 Task: Open a Black Tie Letter Template save the file as 'procedure' Remove the following opetions from template: '1.	Type the sender company name_x000D_
2.	Type the sender company address_x000D_
3.	Type the recipient address_x000D_
4.	Type the closing_x000D_
5.	Type the sender title_x000D_
6.	Type the sender company name_x000D_
'Pick the date  '19 January, 2022' and type Salutation  Hello. Add body to the letter I wanted to share some exciting news with you. I have been accepted into the university of my dreams! This is a significant milestone in my academic journey, and I am grateful for your guidance and support throughout the application process. Thank you for believing in me.. Insert watermark  'confidential 26'
Action: Mouse moved to (29, 22)
Screenshot: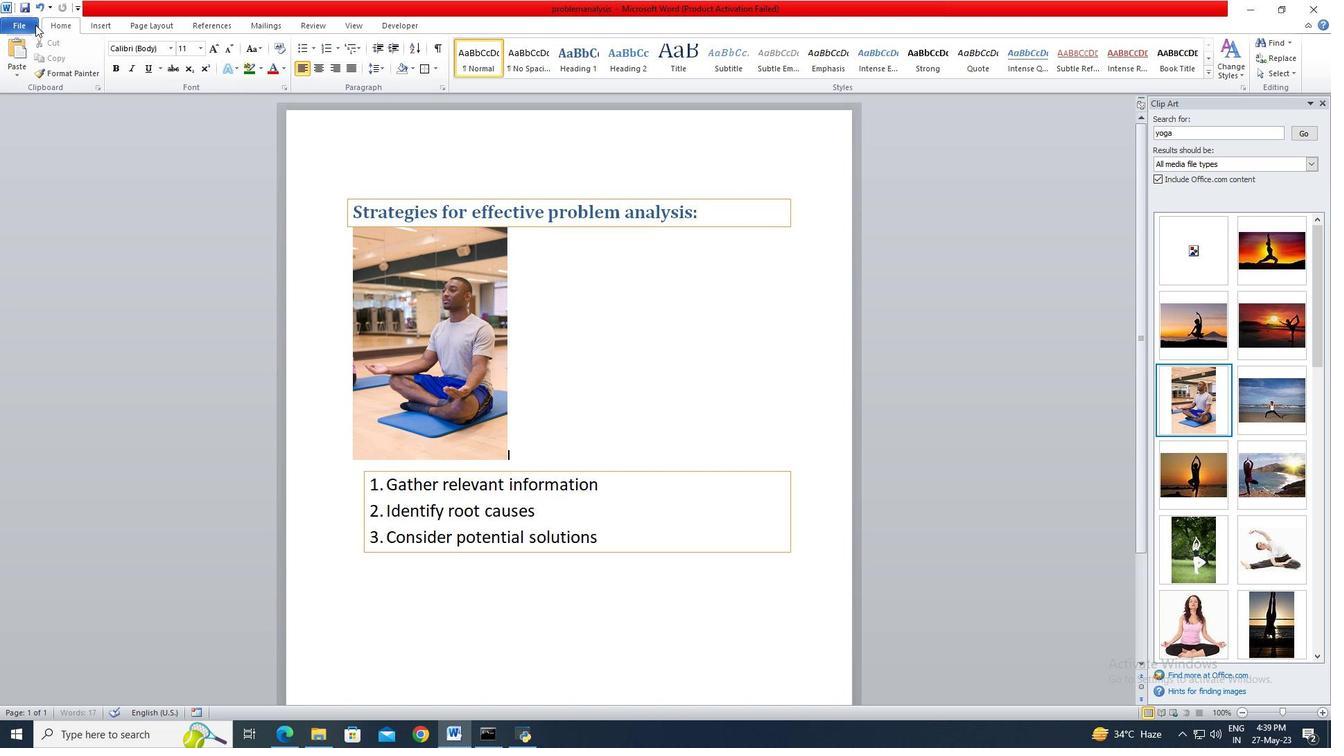
Action: Mouse pressed left at (29, 22)
Screenshot: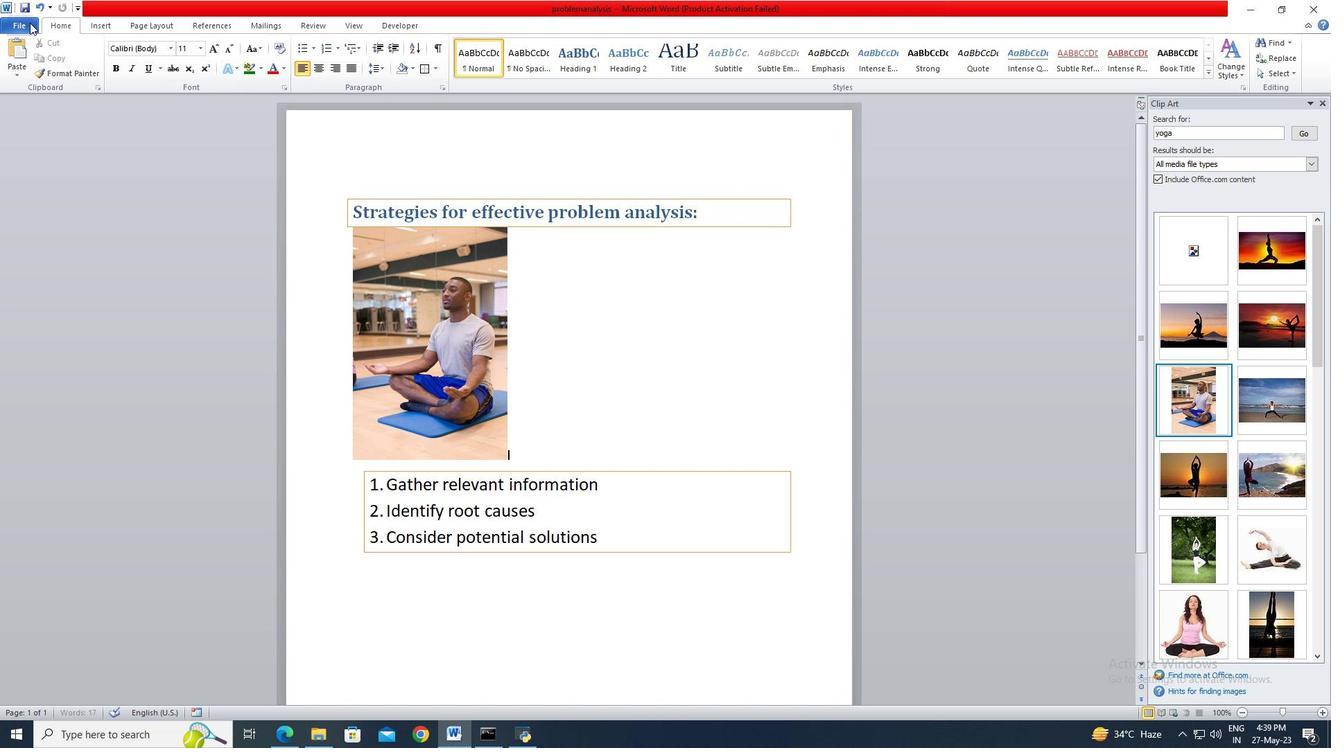 
Action: Mouse moved to (35, 182)
Screenshot: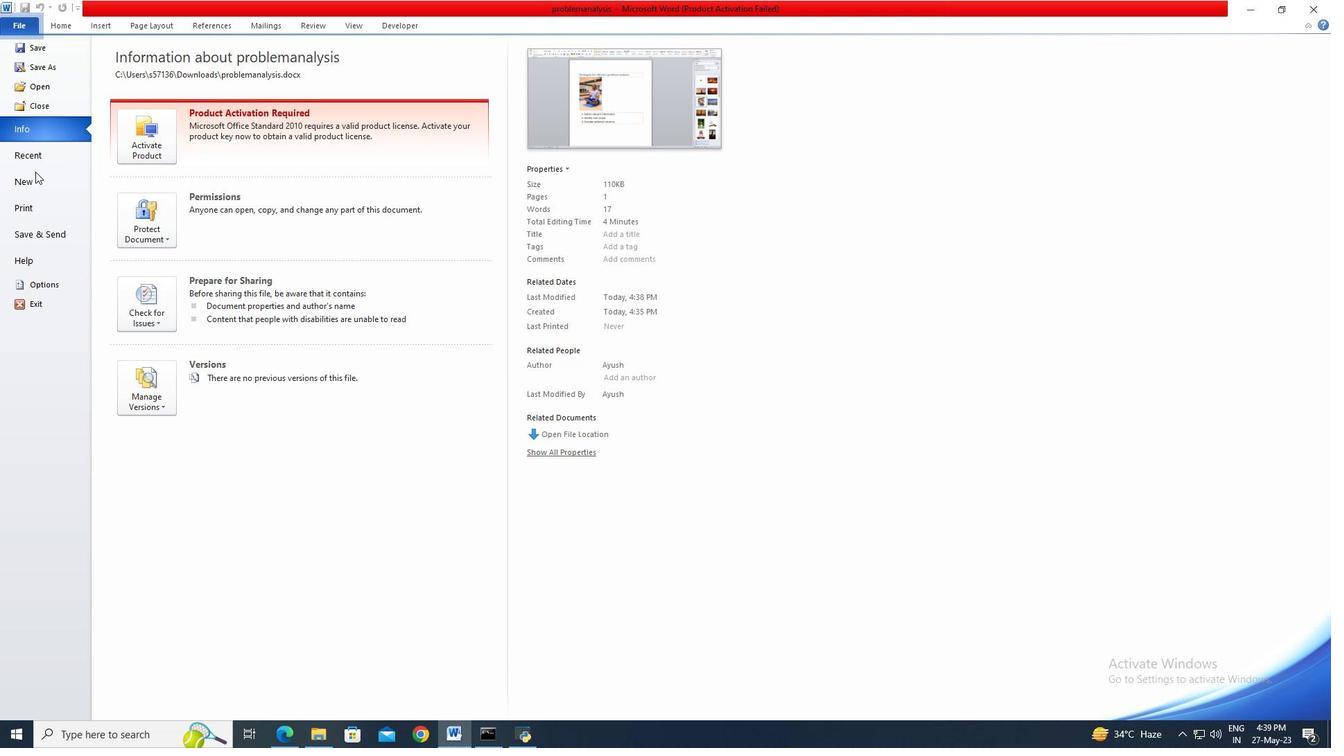 
Action: Mouse pressed left at (35, 182)
Screenshot: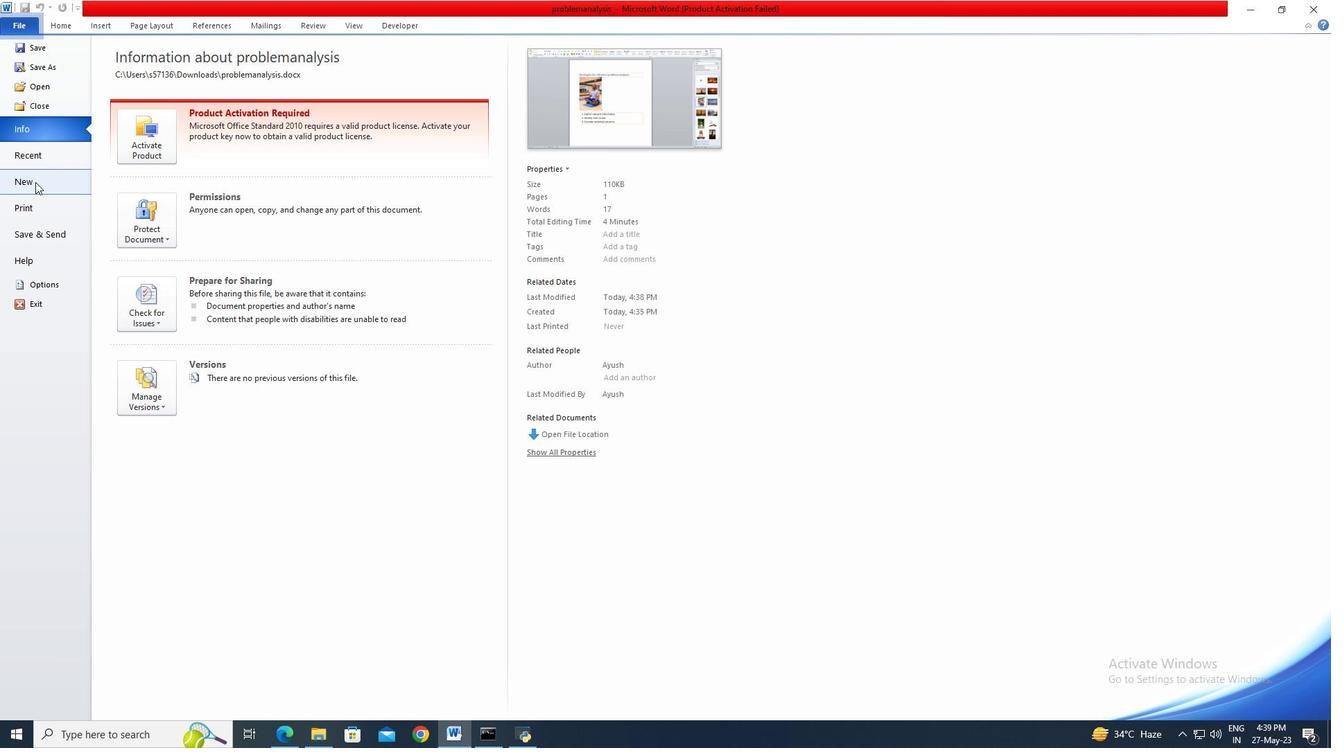 
Action: Mouse moved to (300, 151)
Screenshot: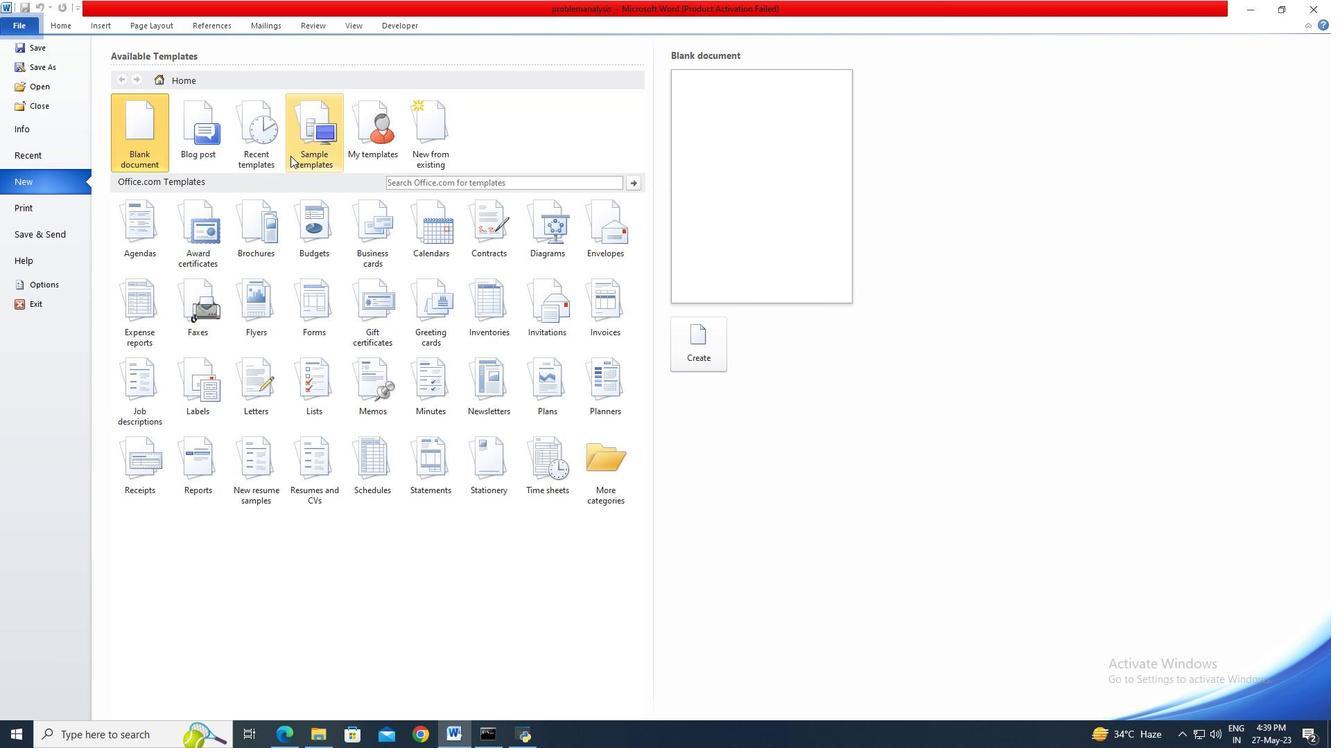 
Action: Mouse pressed left at (300, 151)
Screenshot: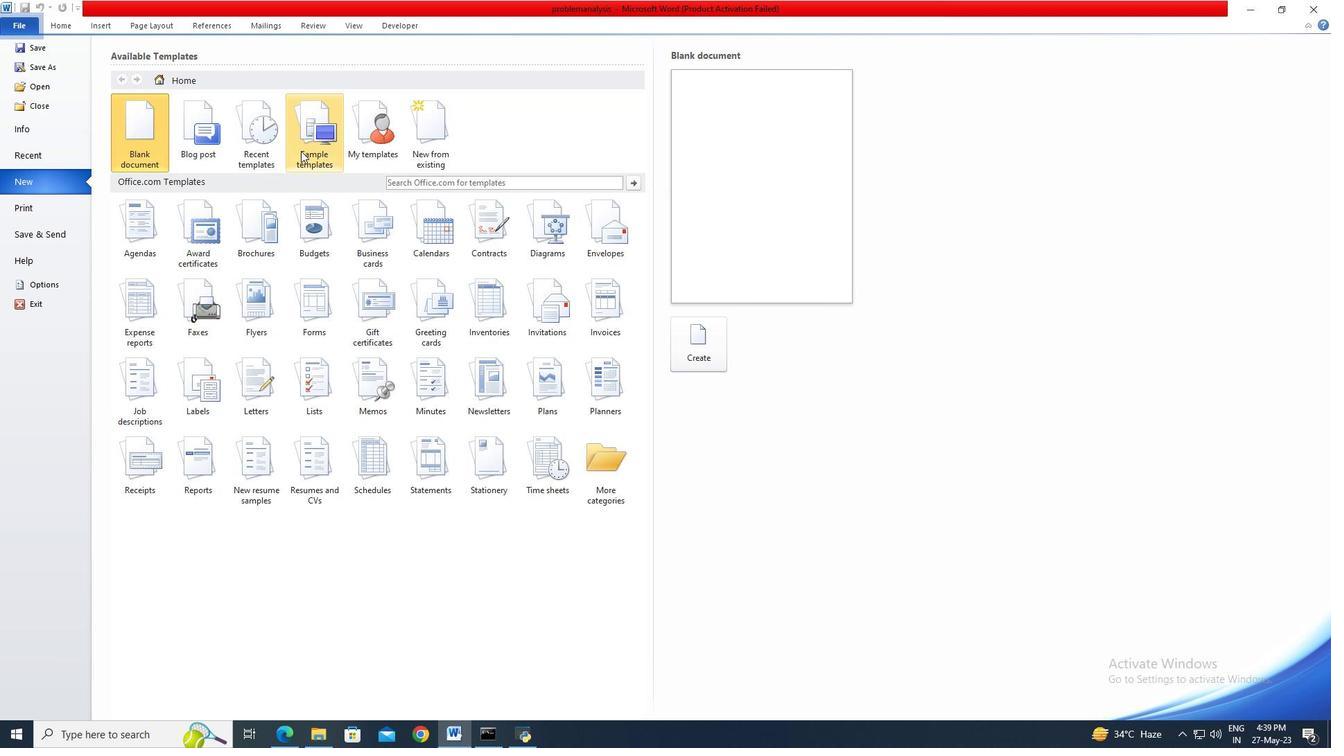 
Action: Mouse moved to (456, 275)
Screenshot: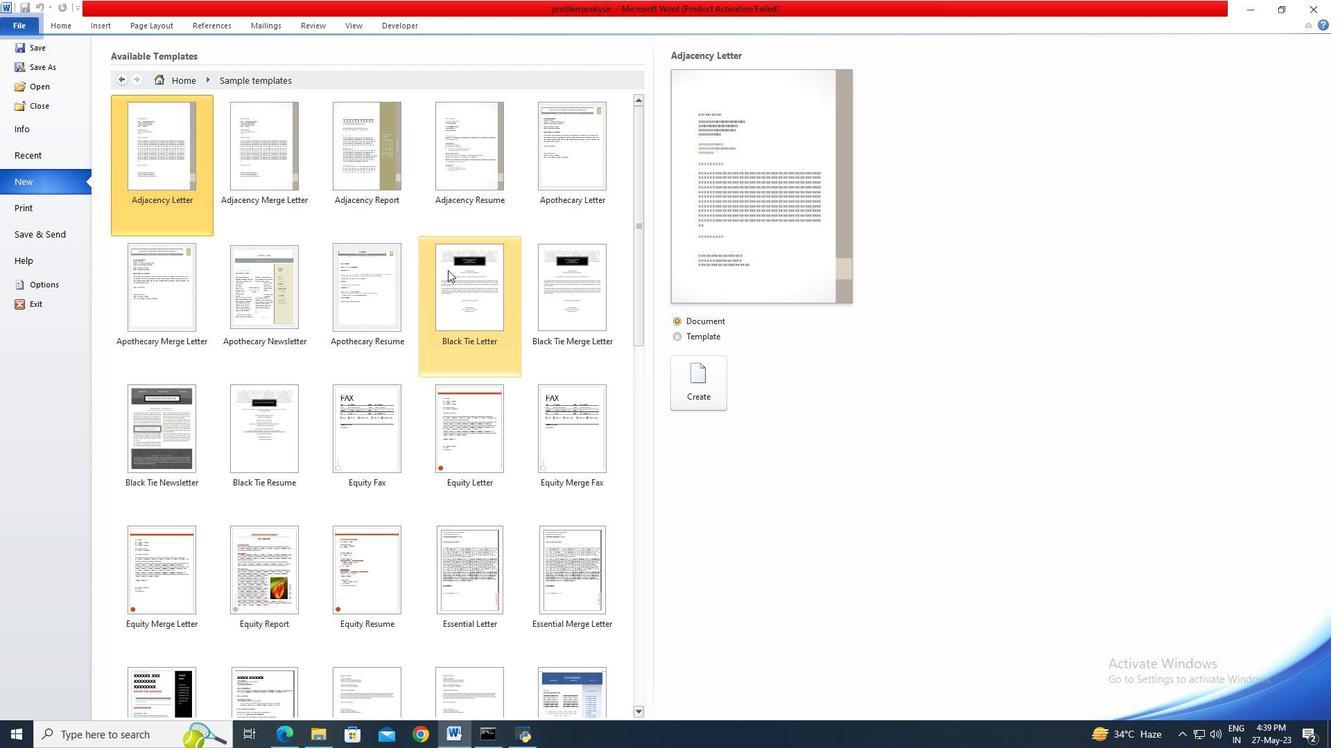 
Action: Mouse pressed left at (456, 275)
Screenshot: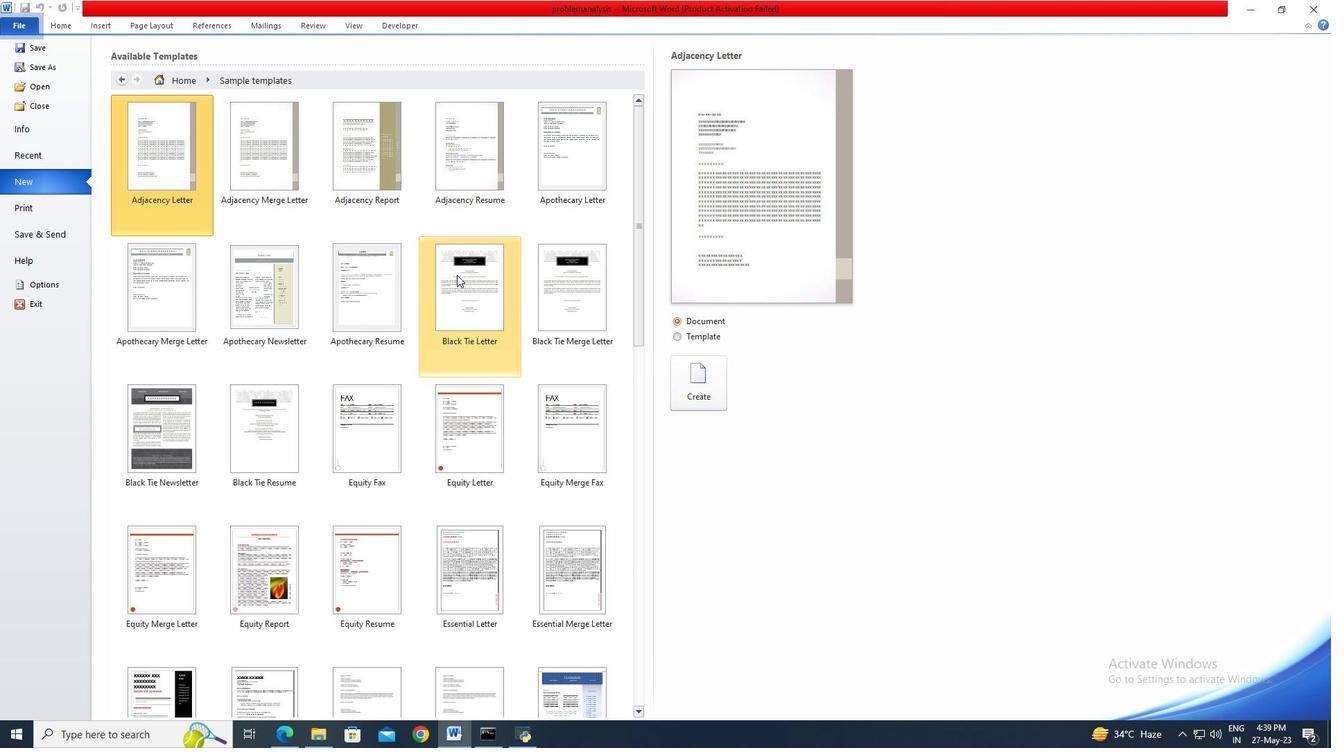 
Action: Mouse moved to (676, 336)
Screenshot: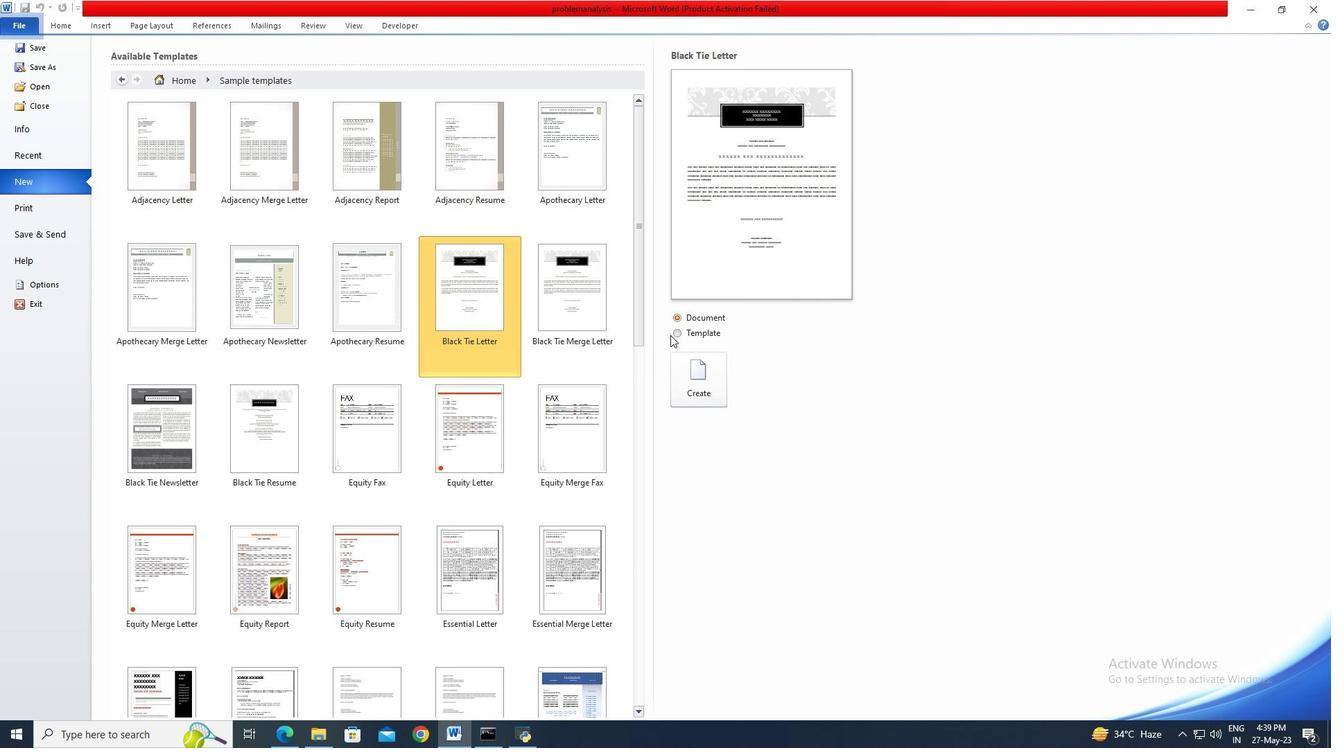 
Action: Mouse pressed left at (676, 336)
Screenshot: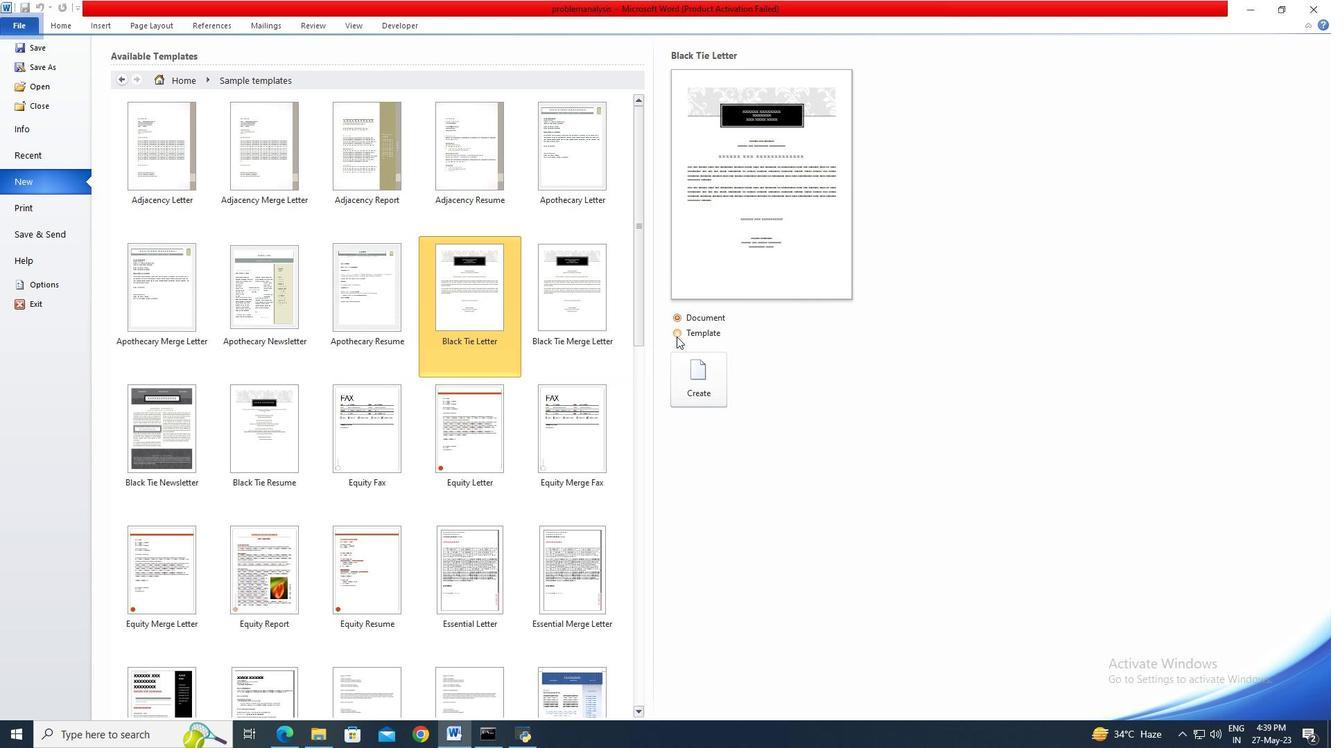 
Action: Mouse moved to (705, 391)
Screenshot: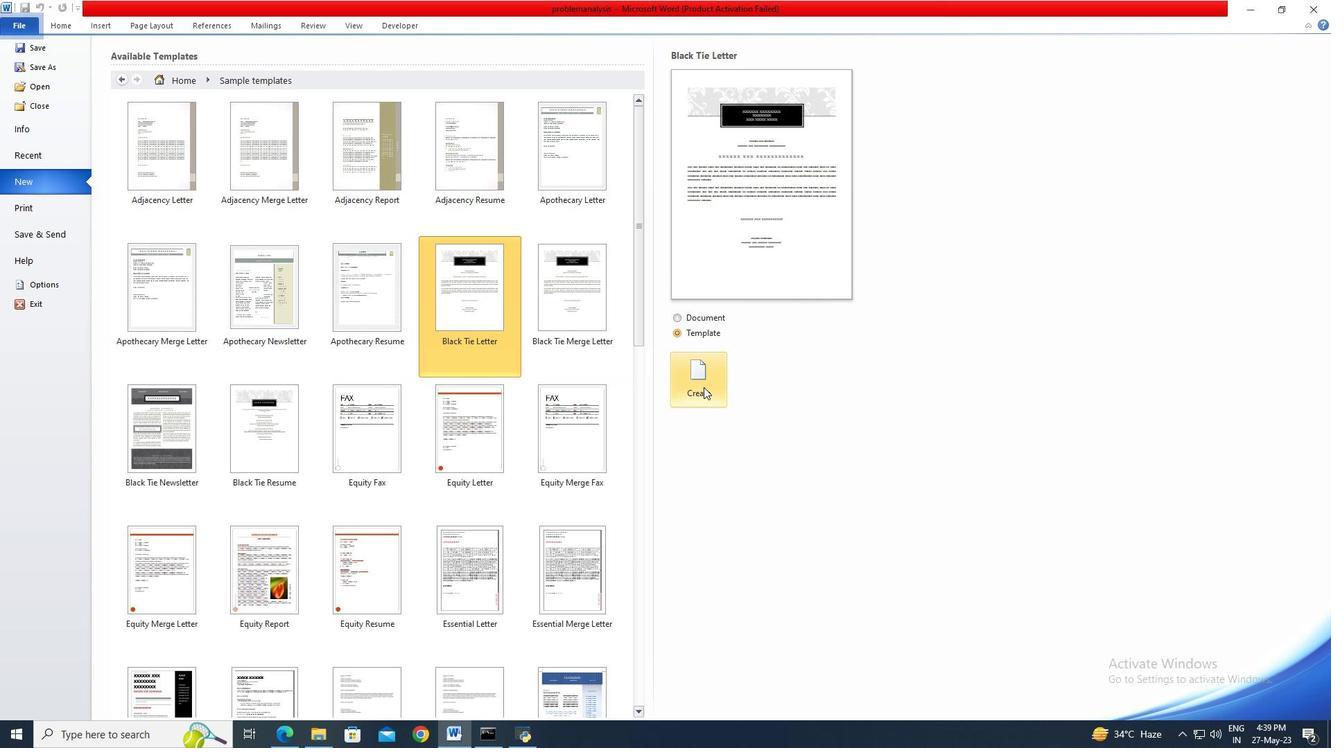 
Action: Mouse pressed left at (705, 391)
Screenshot: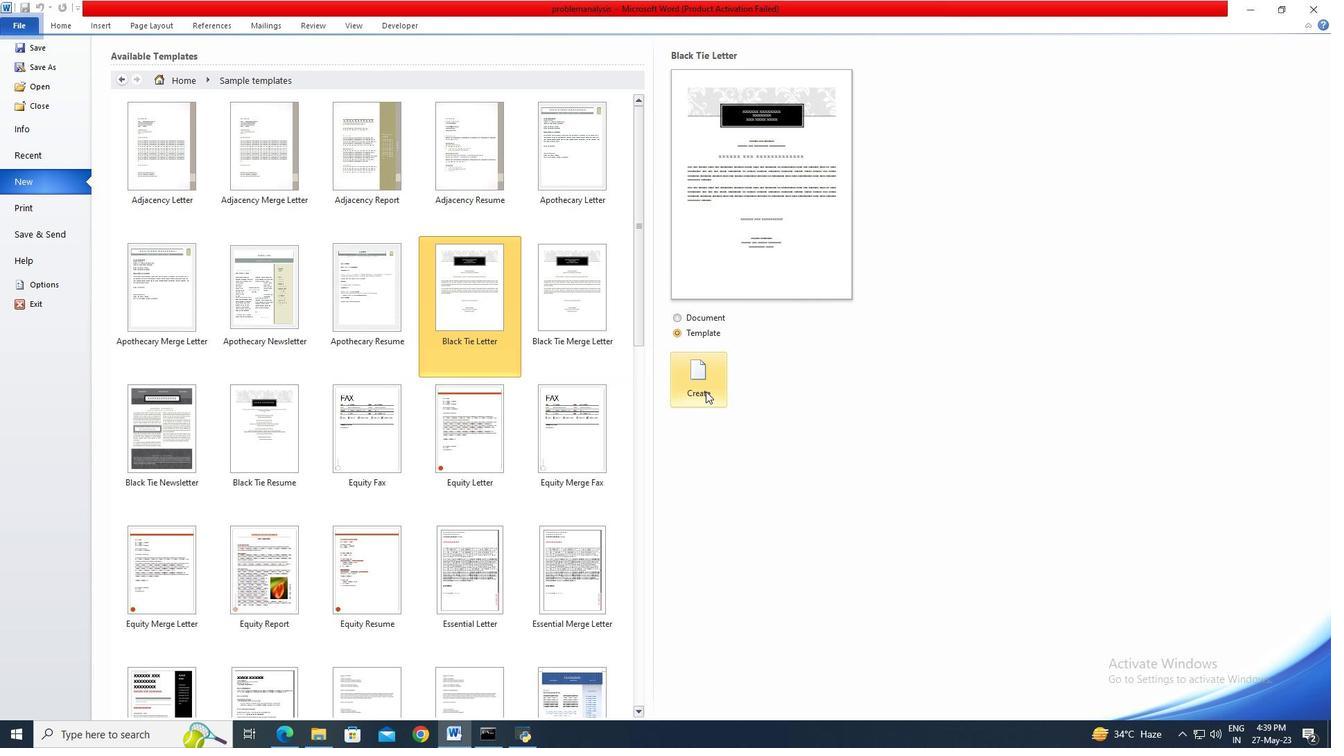 
Action: Mouse moved to (27, 27)
Screenshot: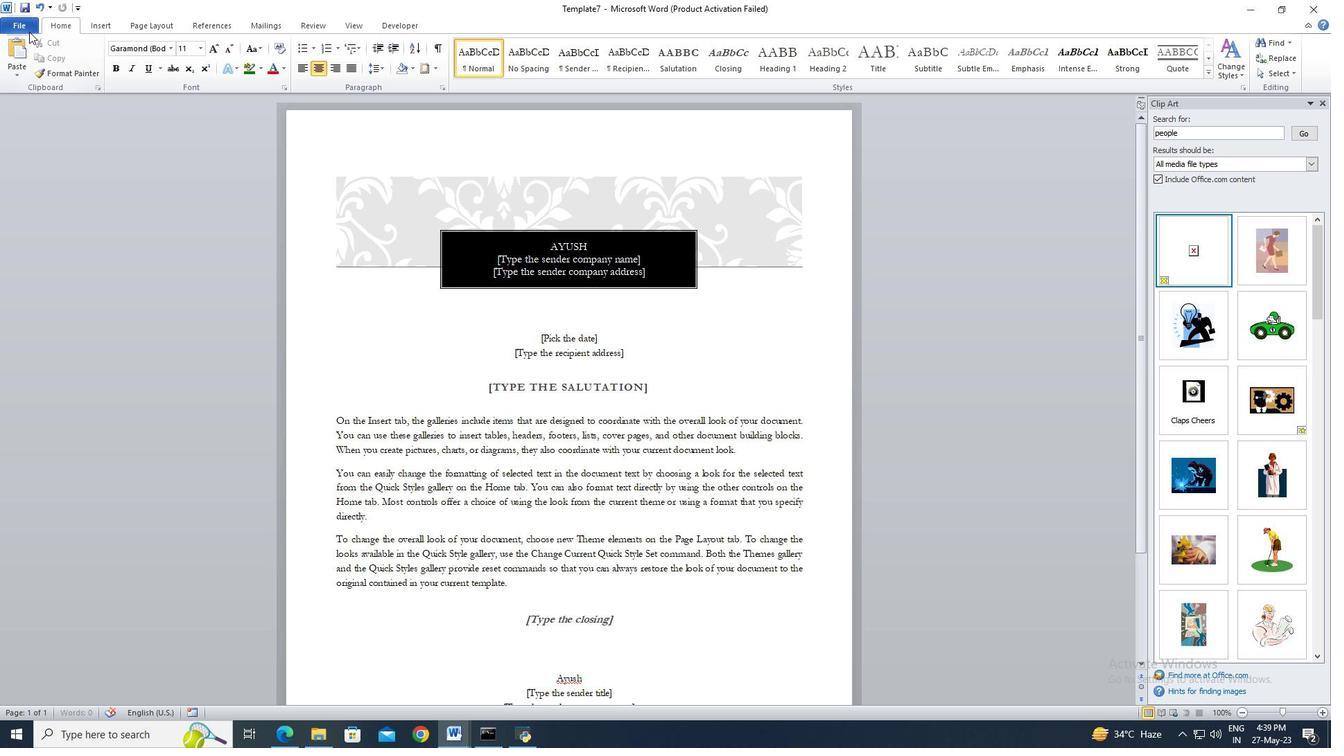 
Action: Mouse pressed left at (27, 27)
Screenshot: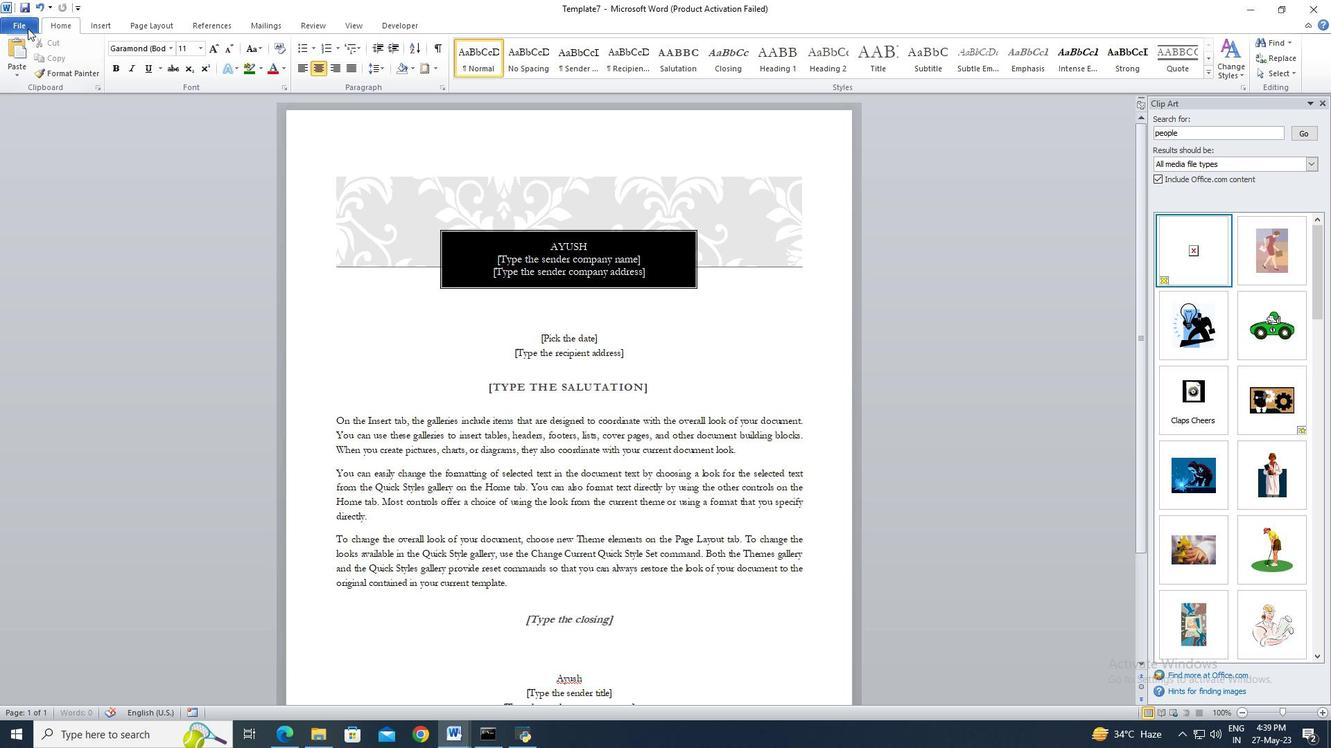
Action: Mouse moved to (27, 71)
Screenshot: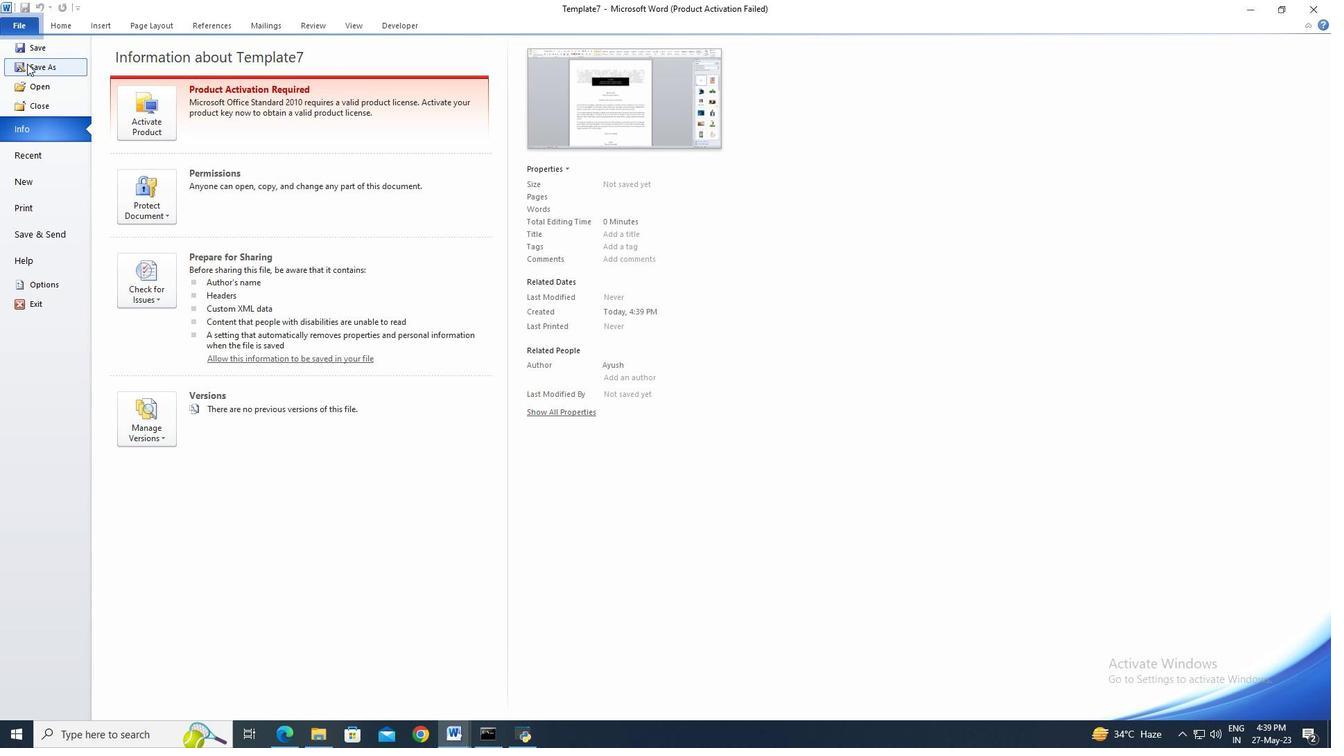 
Action: Mouse pressed left at (27, 71)
Screenshot: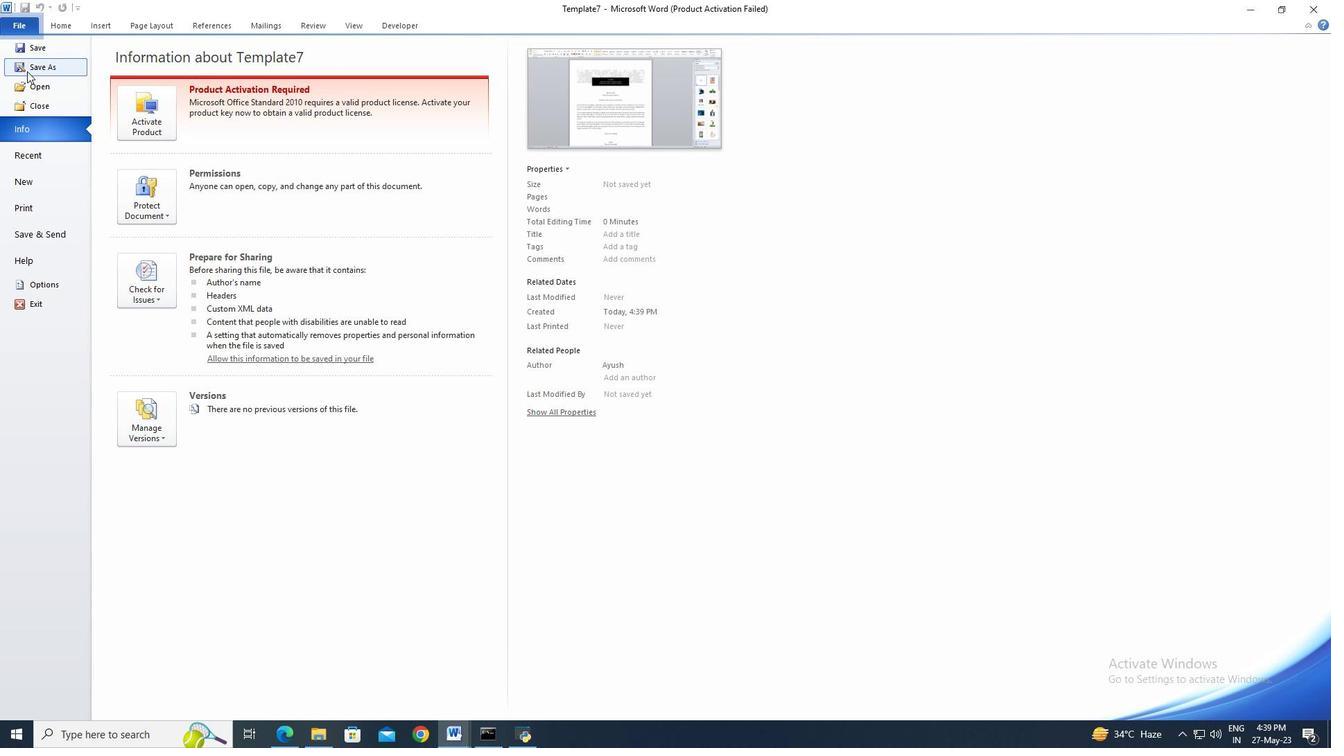 
Action: Mouse moved to (43, 146)
Screenshot: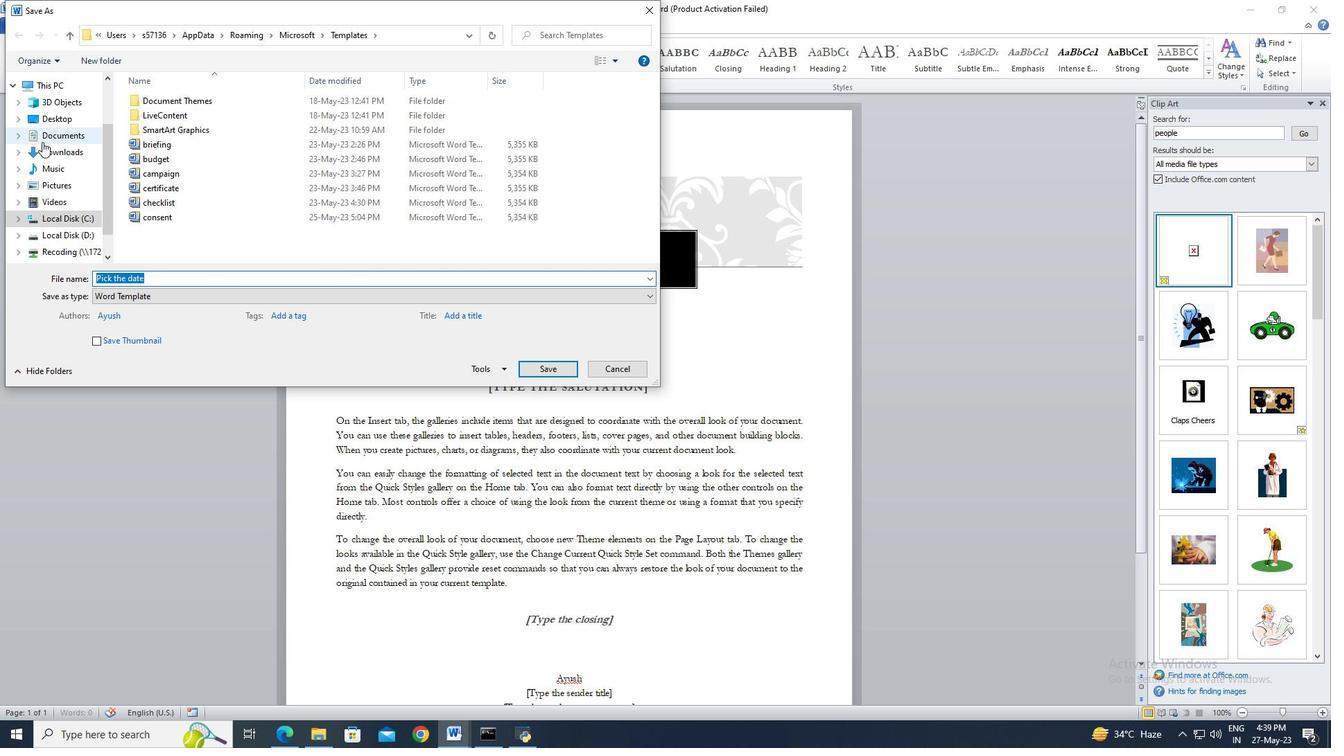 
Action: Mouse pressed left at (43, 146)
Screenshot: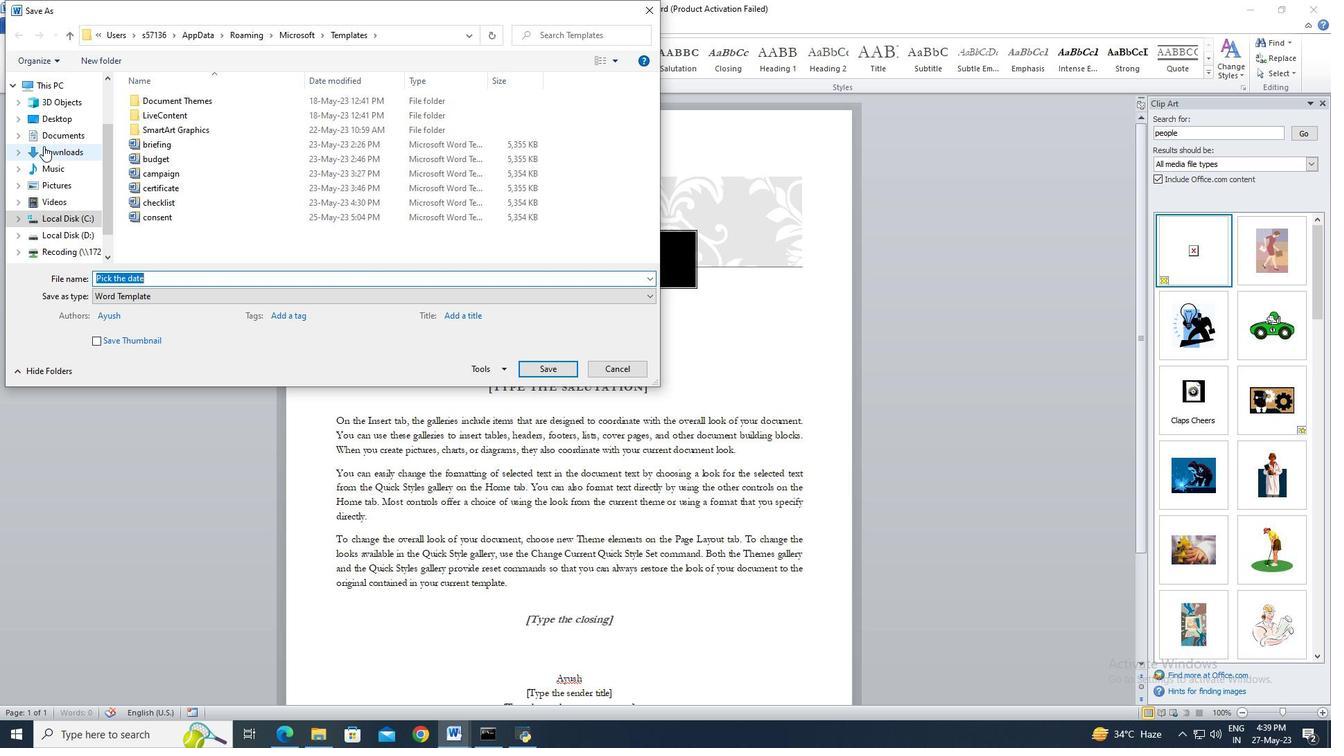 
Action: Mouse moved to (124, 275)
Screenshot: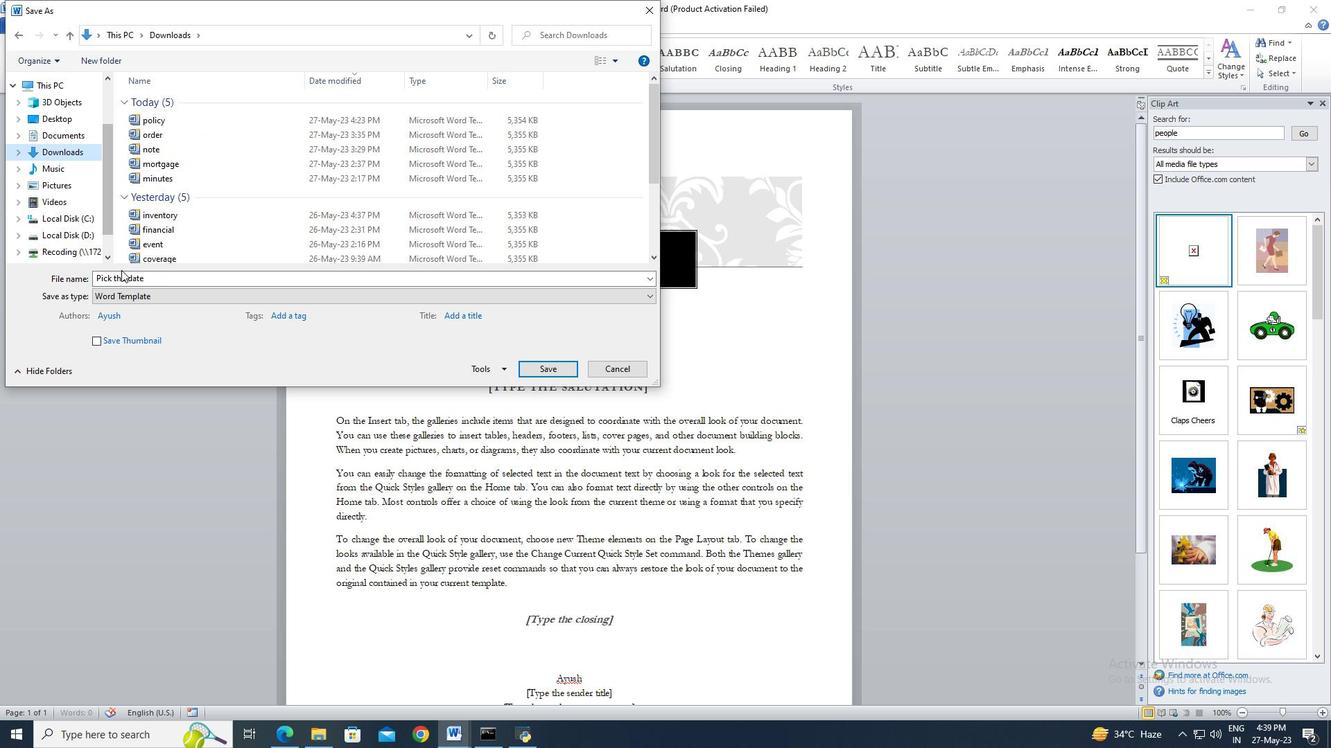
Action: Mouse pressed left at (124, 275)
Screenshot: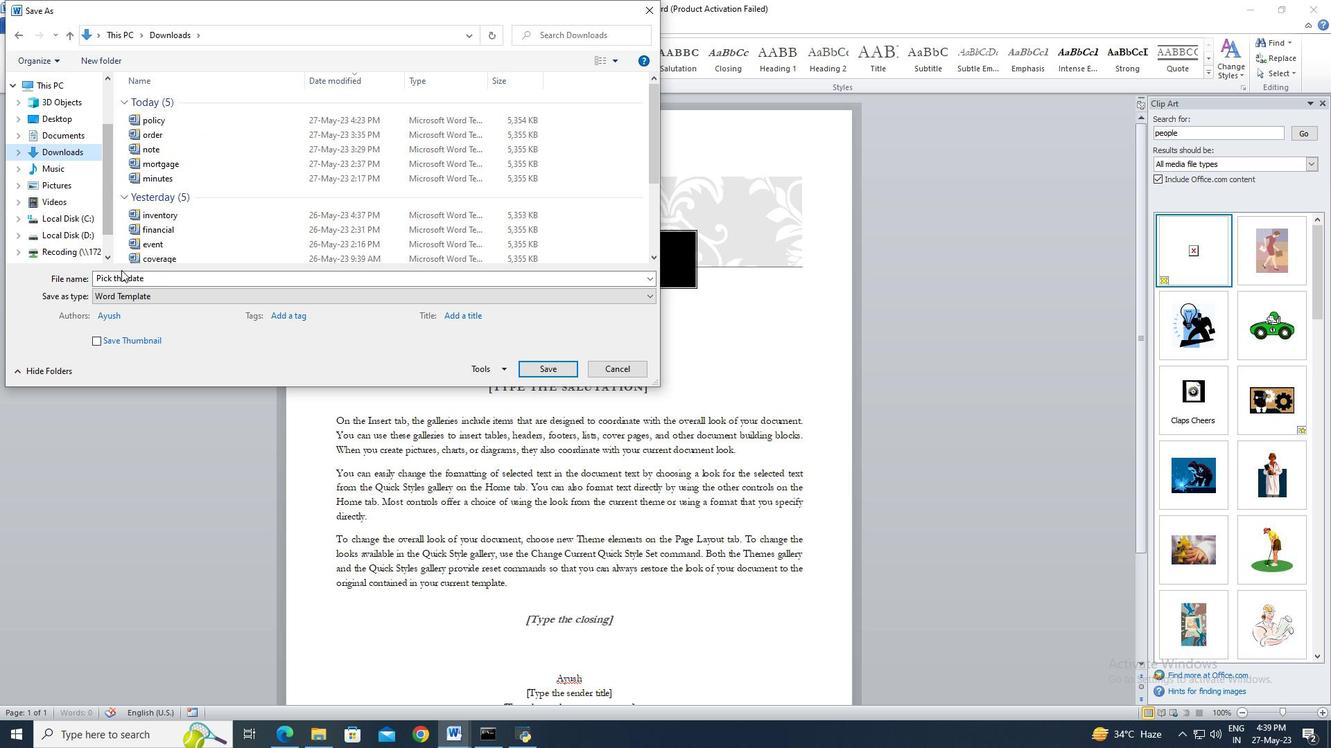 
Action: Key pressed procedure
Screenshot: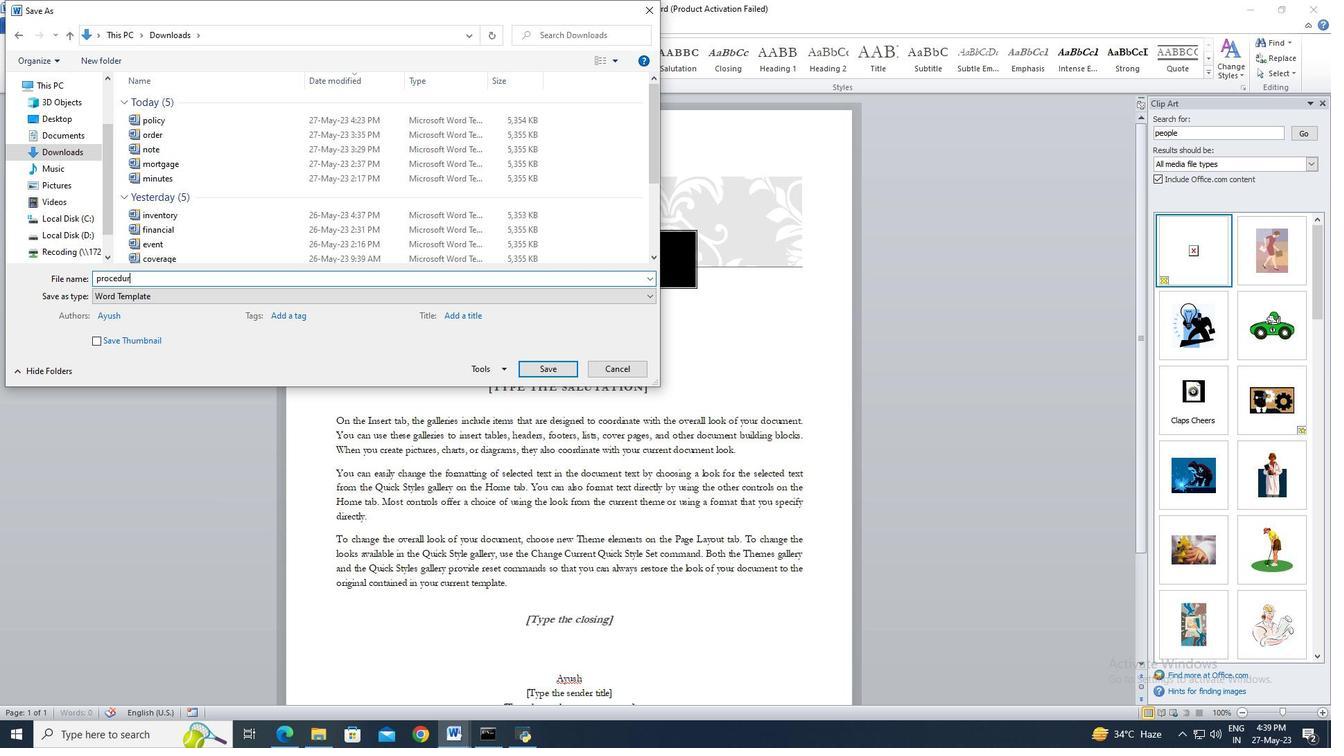 
Action: Mouse moved to (540, 368)
Screenshot: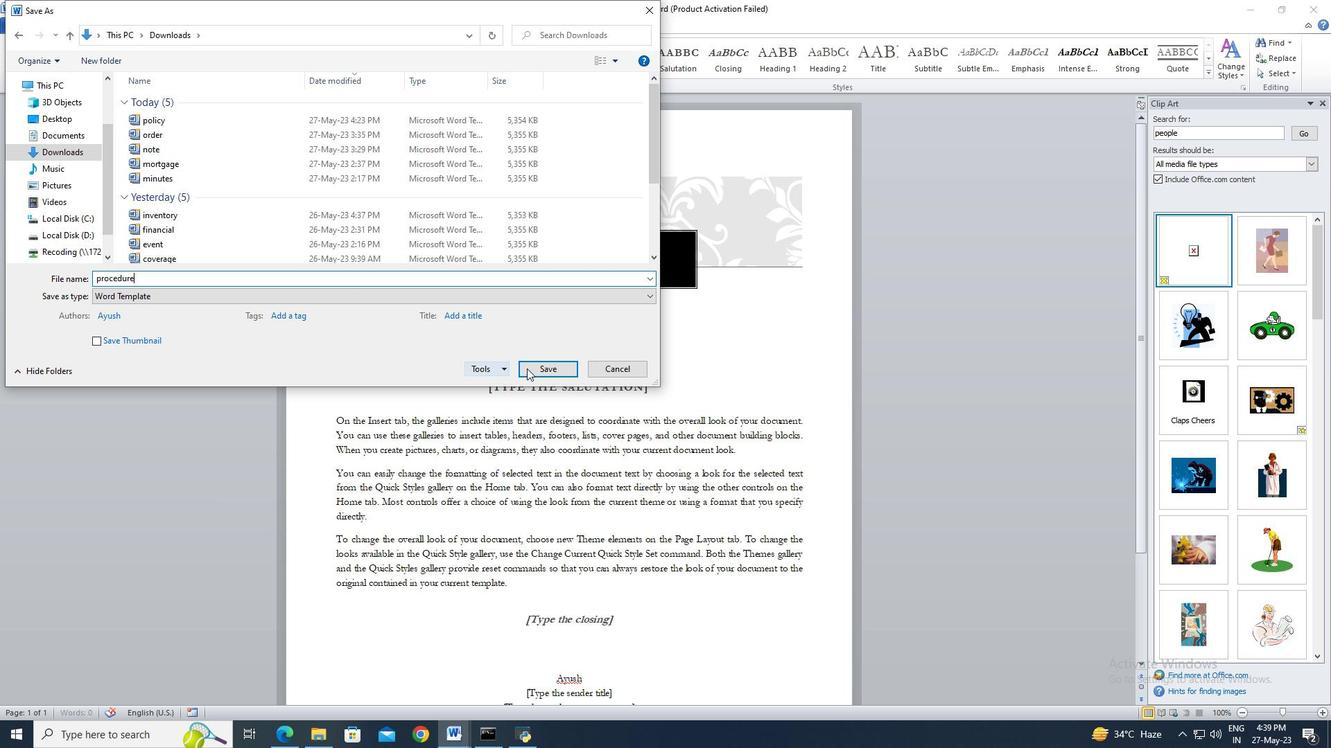 
Action: Mouse pressed left at (540, 368)
Screenshot: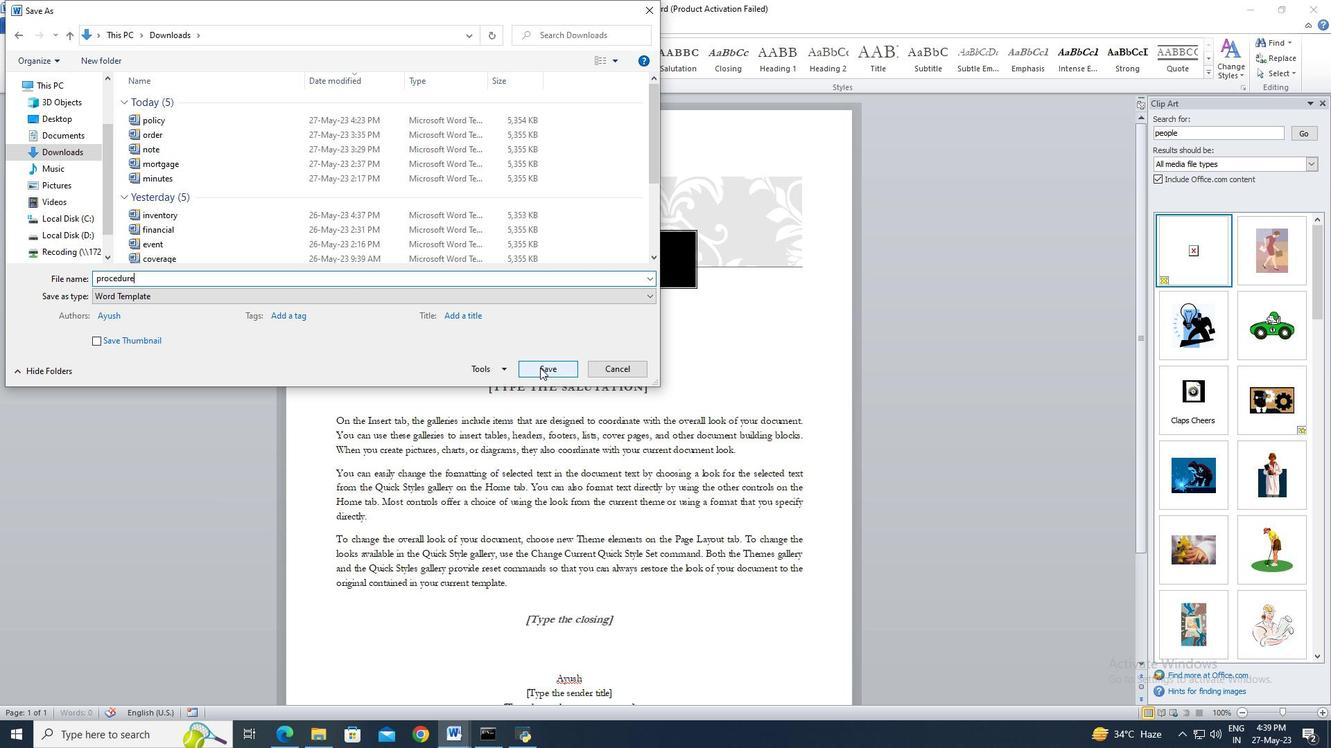 
Action: Mouse moved to (636, 256)
Screenshot: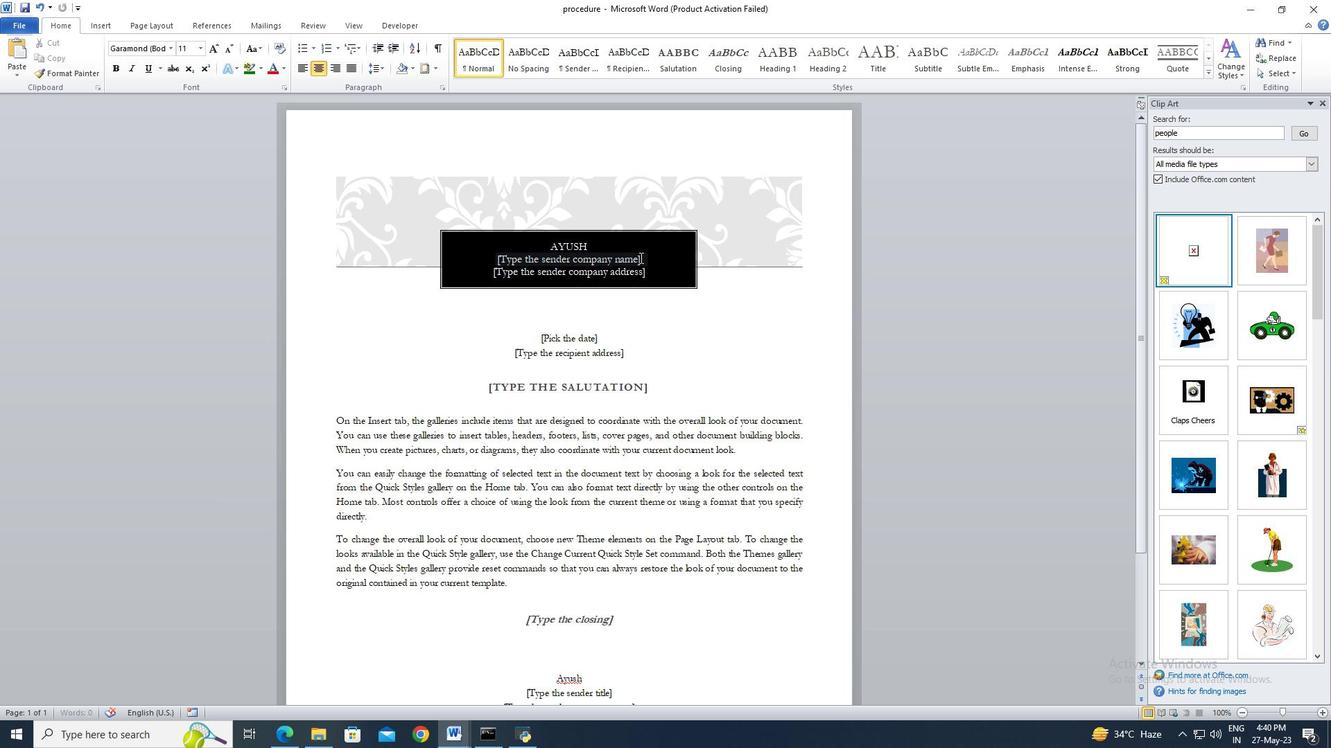 
Action: Mouse pressed left at (636, 256)
Screenshot: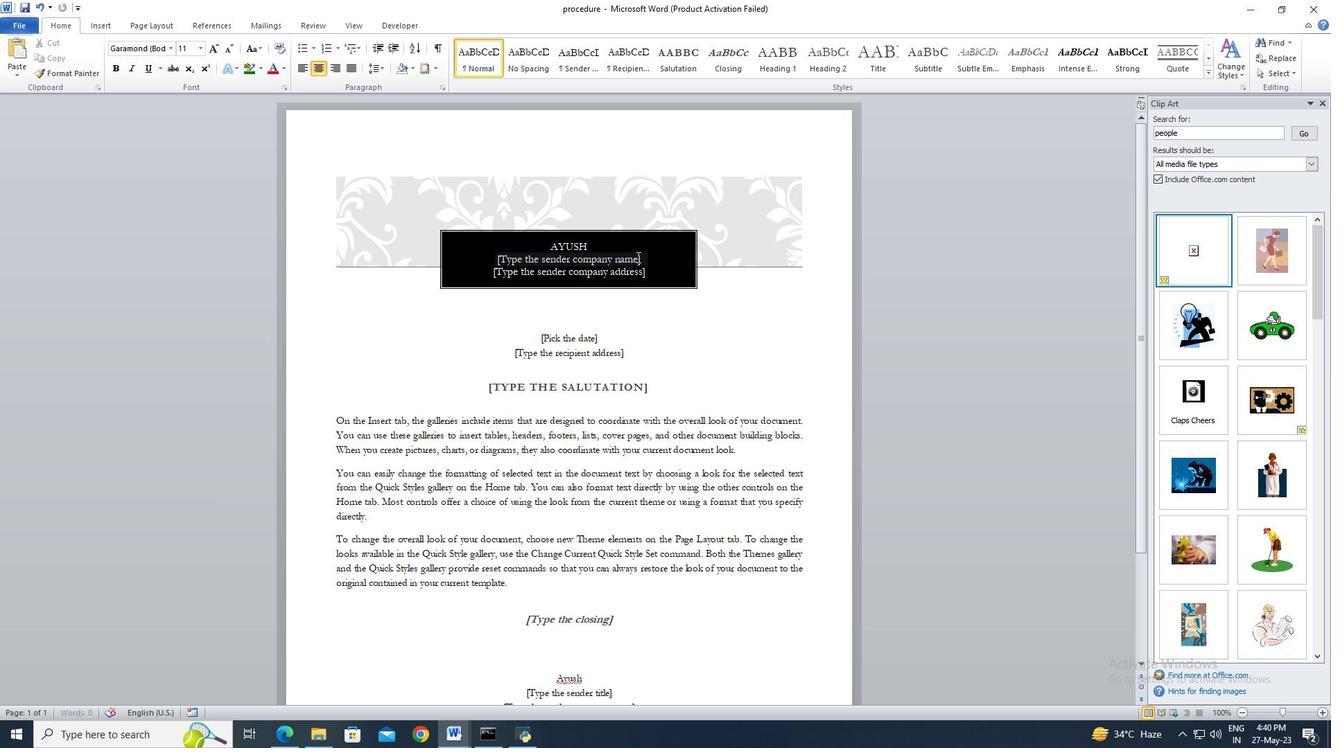 
Action: Key pressed <Key.backspace><Key.delete>
Screenshot: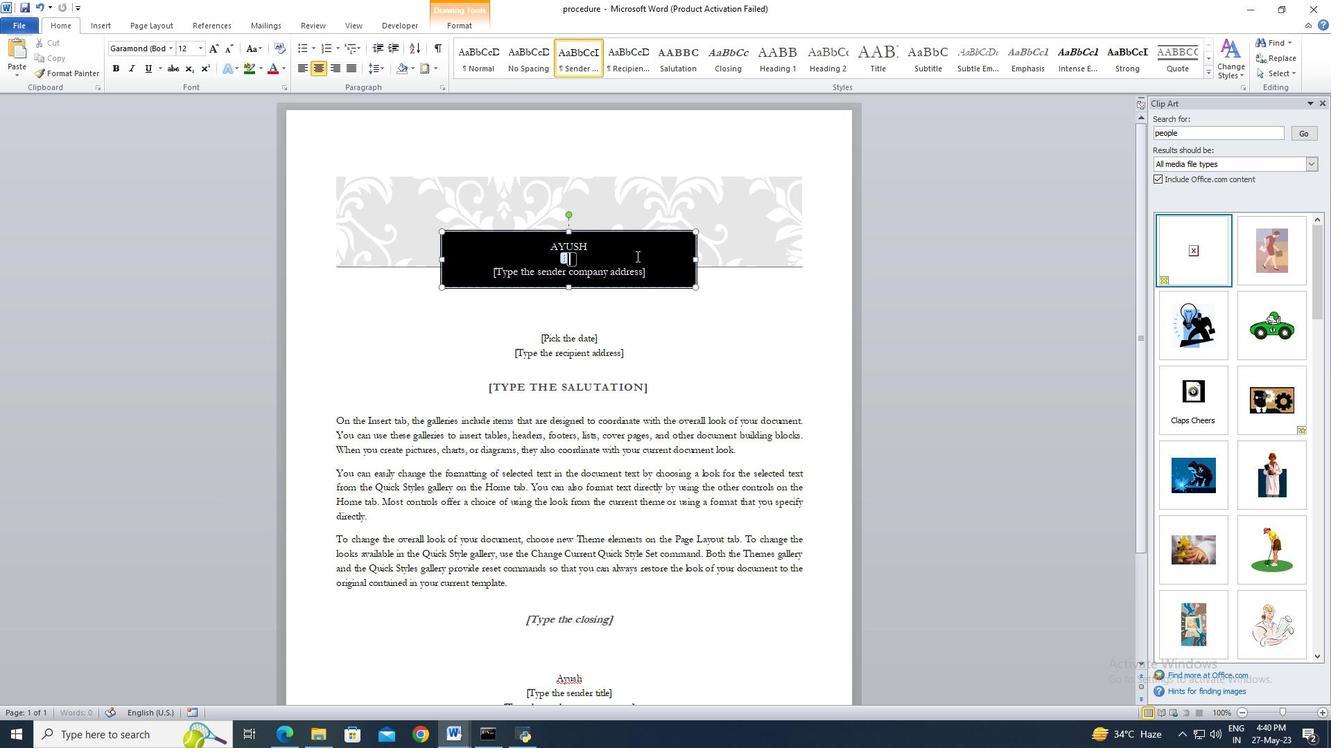 
Action: Mouse moved to (635, 271)
Screenshot: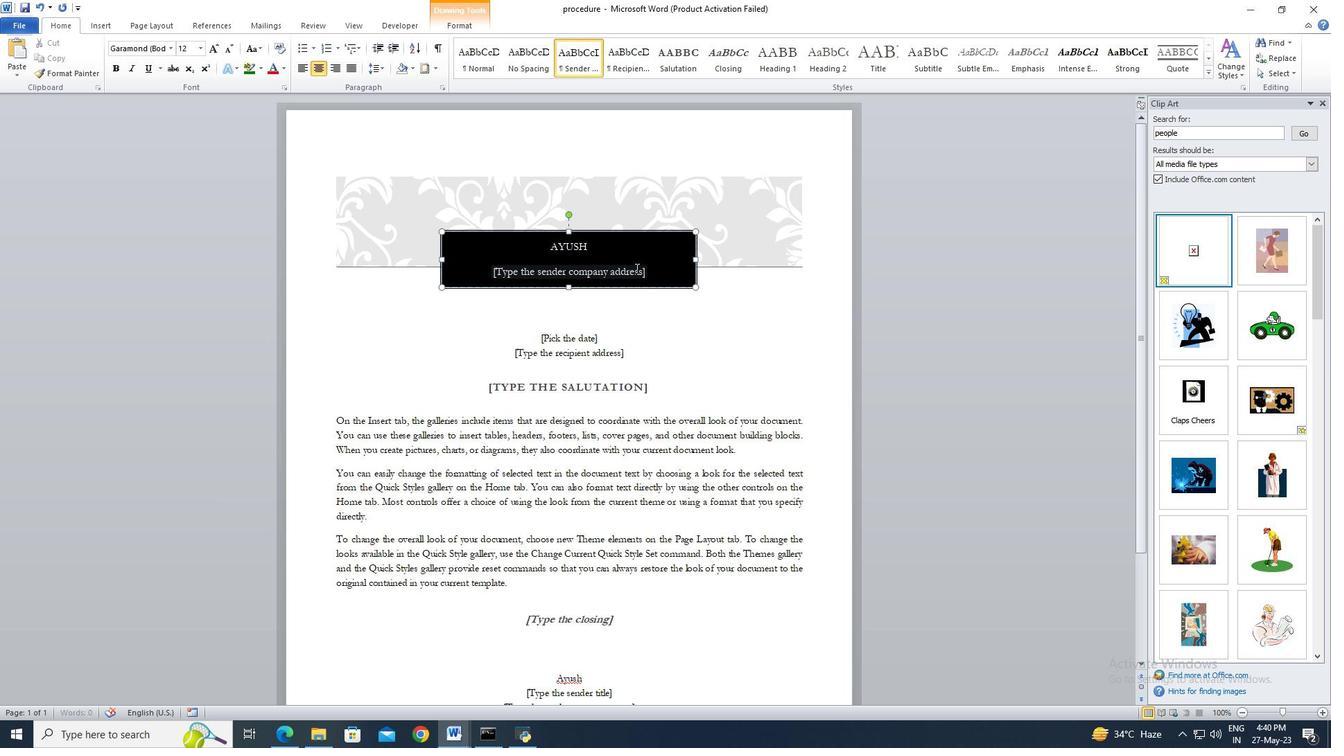 
Action: Mouse pressed left at (635, 271)
Screenshot: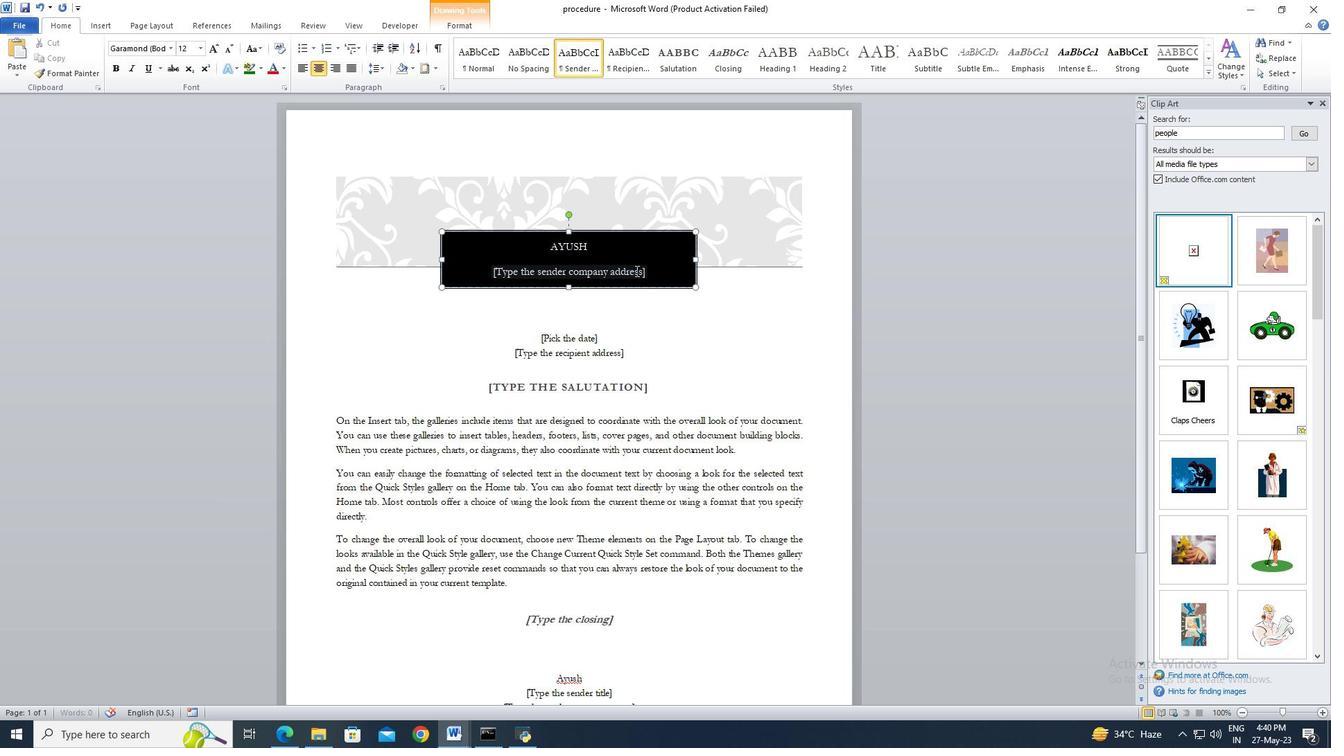 
Action: Key pressed <Key.backspace>
Screenshot: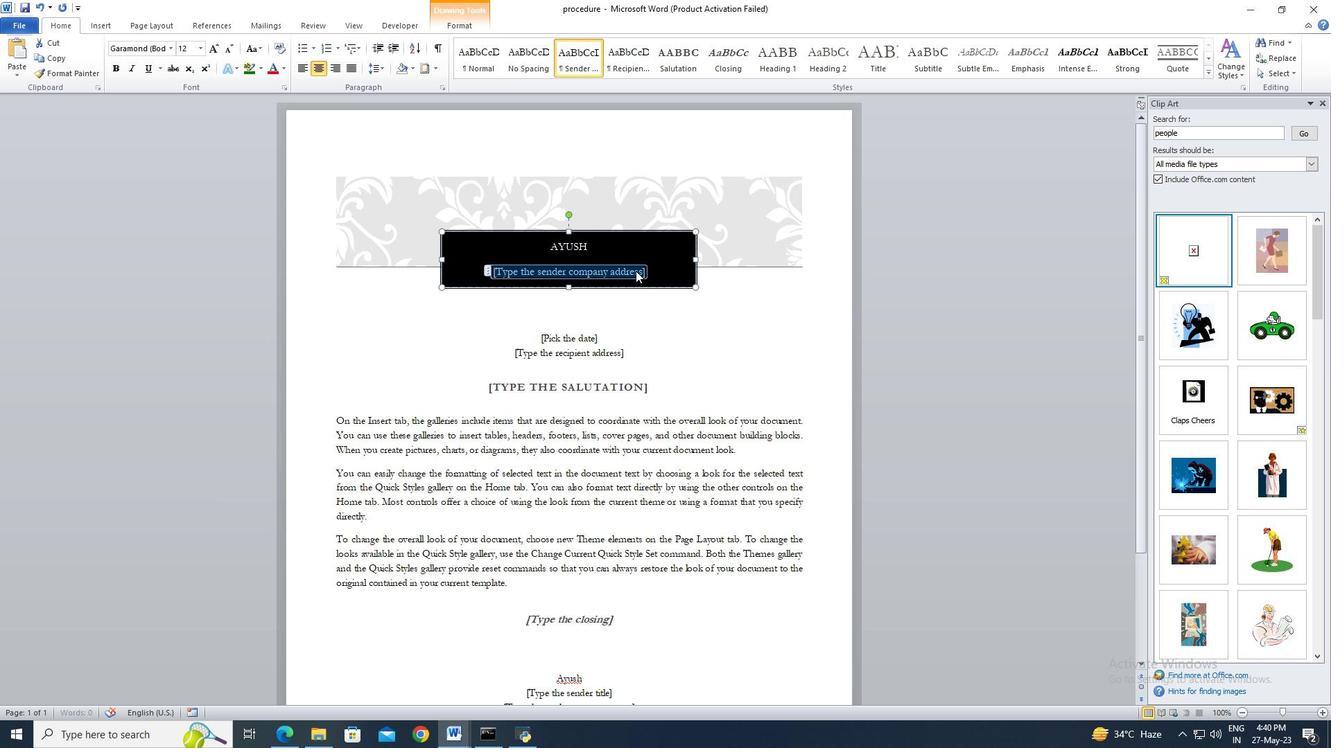 
Action: Mouse moved to (620, 350)
Screenshot: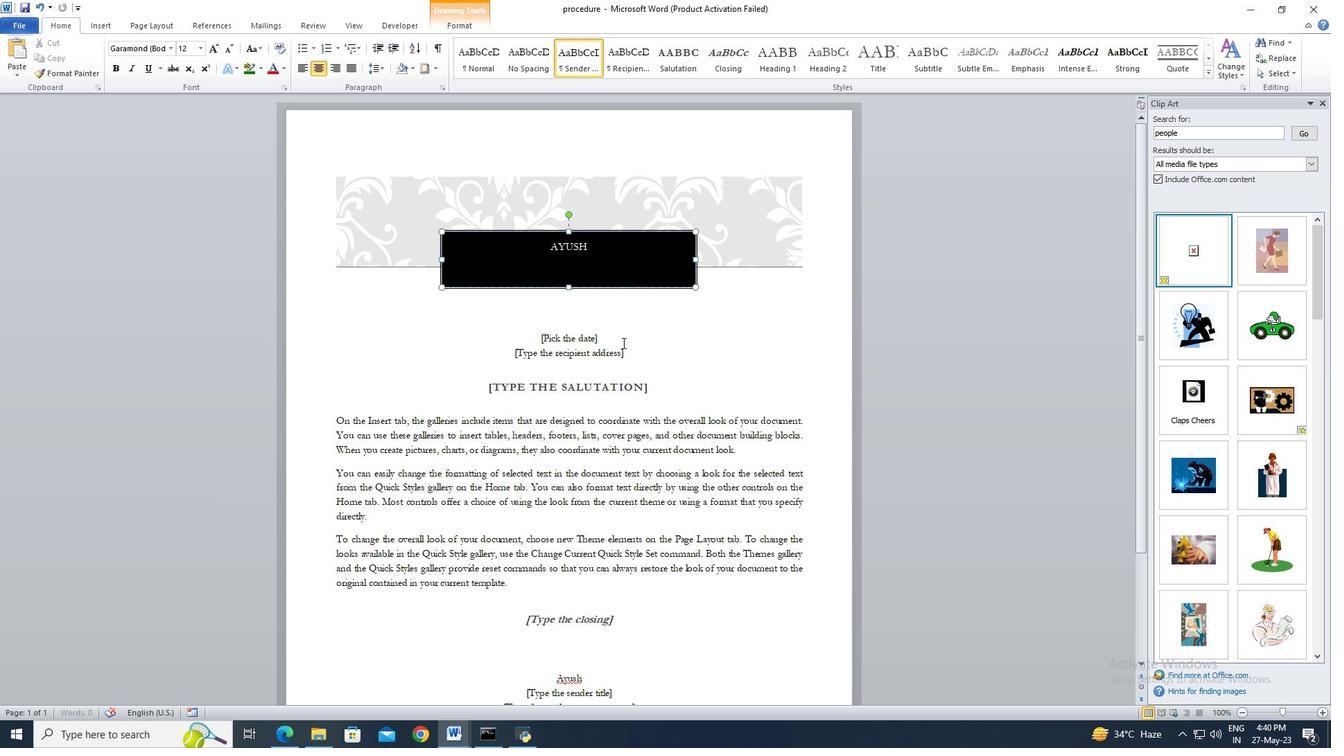 
Action: Mouse pressed left at (620, 350)
Screenshot: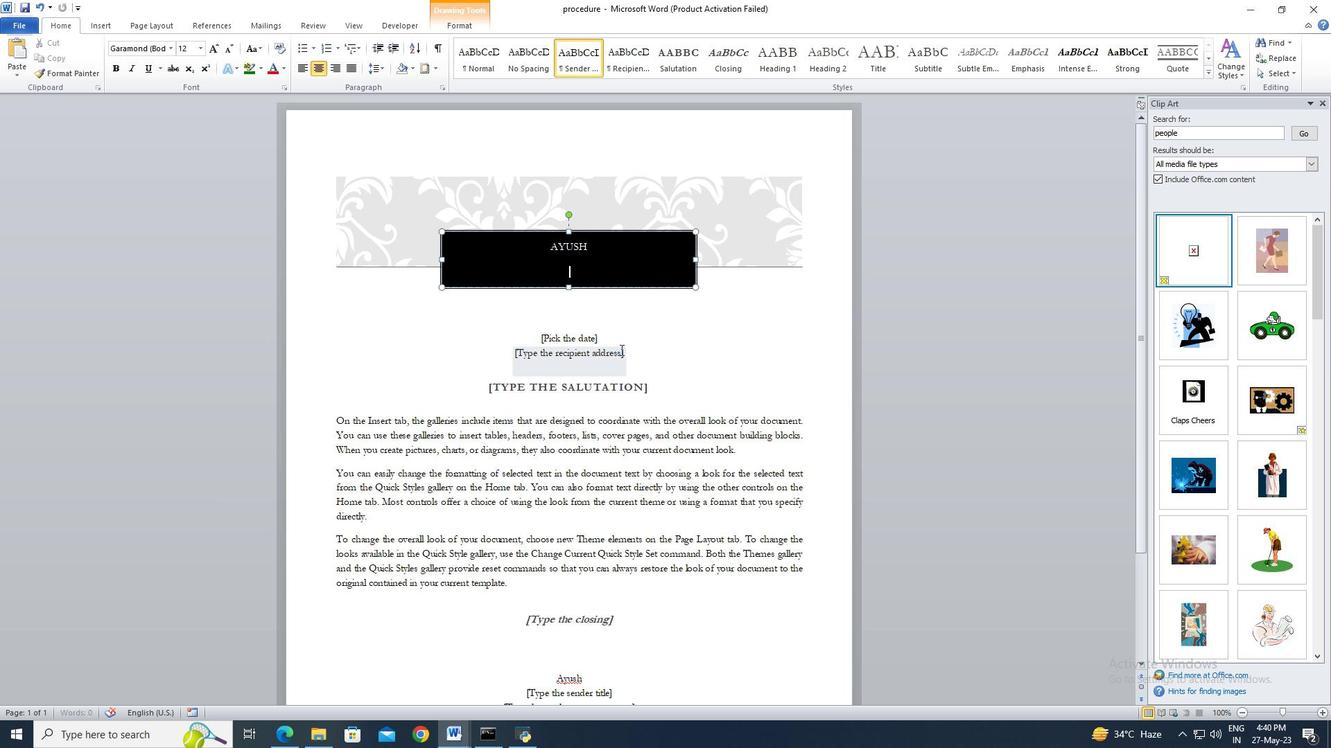 
Action: Key pressed <Key.backspace>
Screenshot: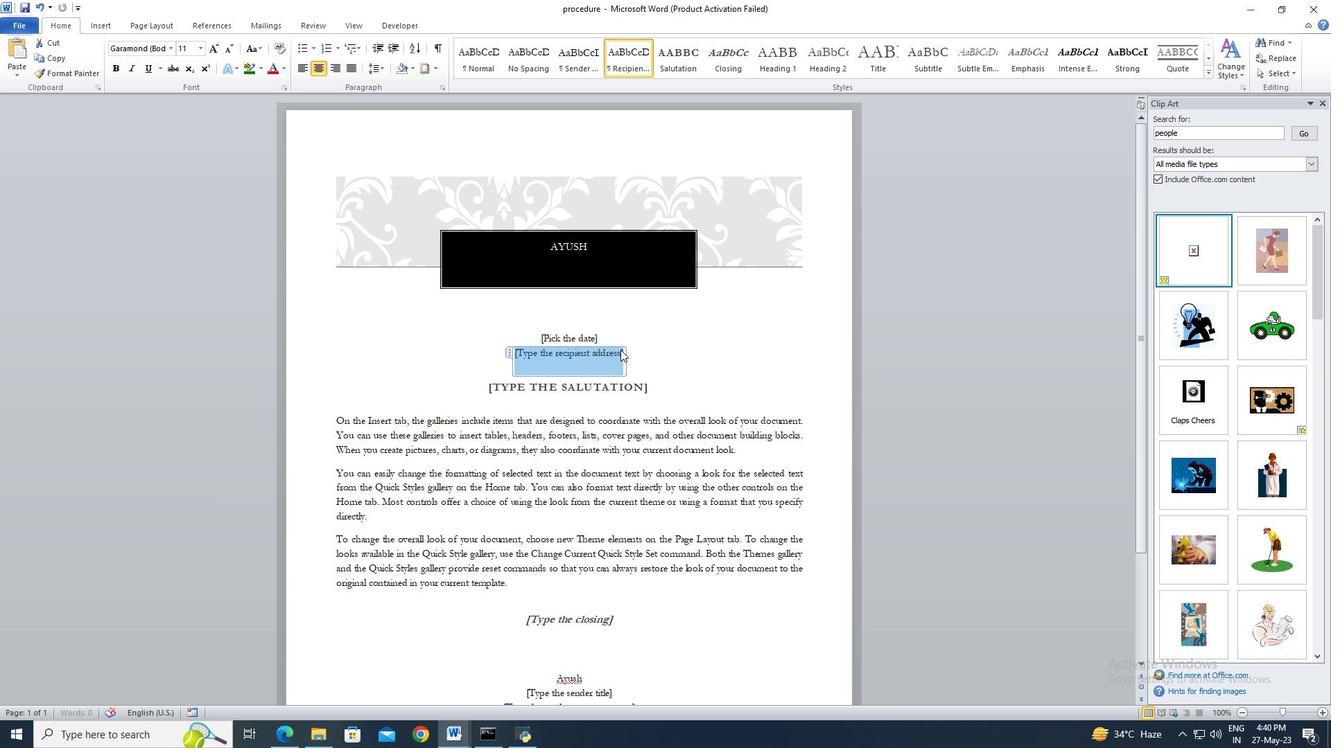 
Action: Mouse scrolled (620, 349) with delta (0, 0)
Screenshot: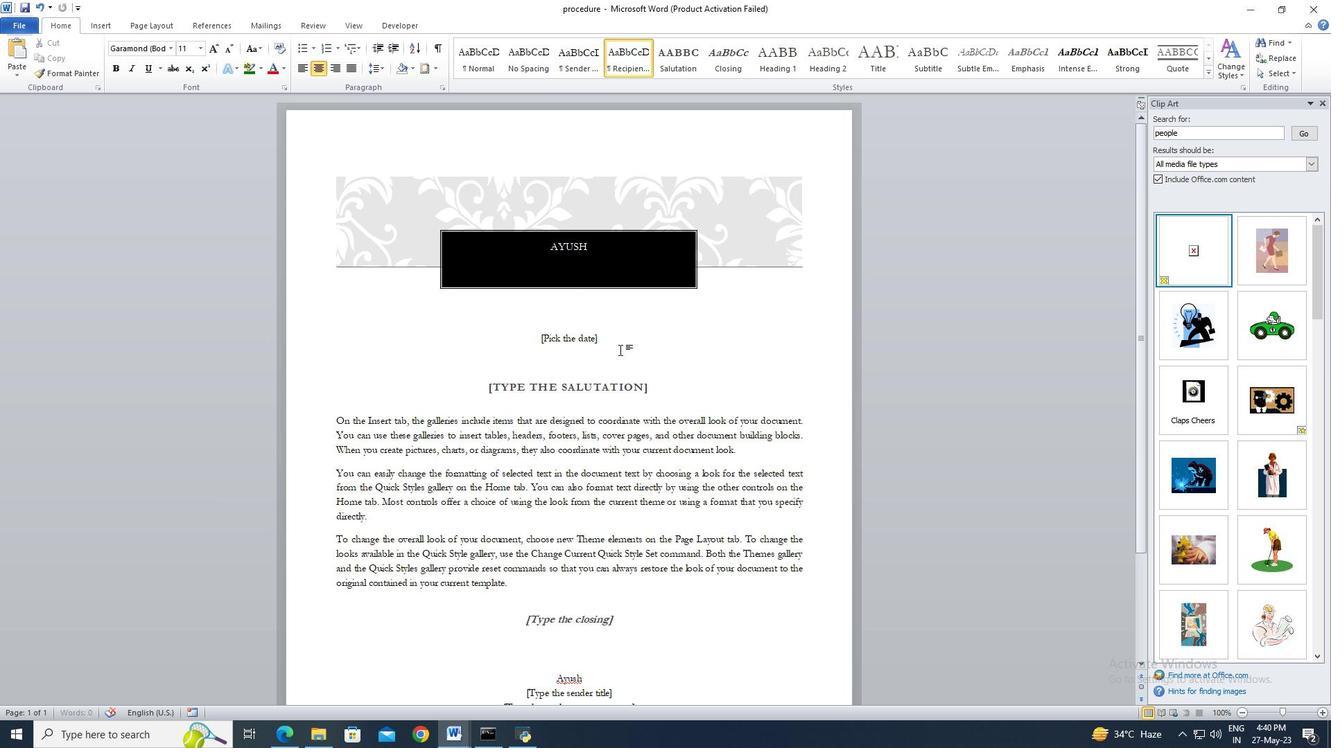 
Action: Mouse scrolled (620, 349) with delta (0, 0)
Screenshot: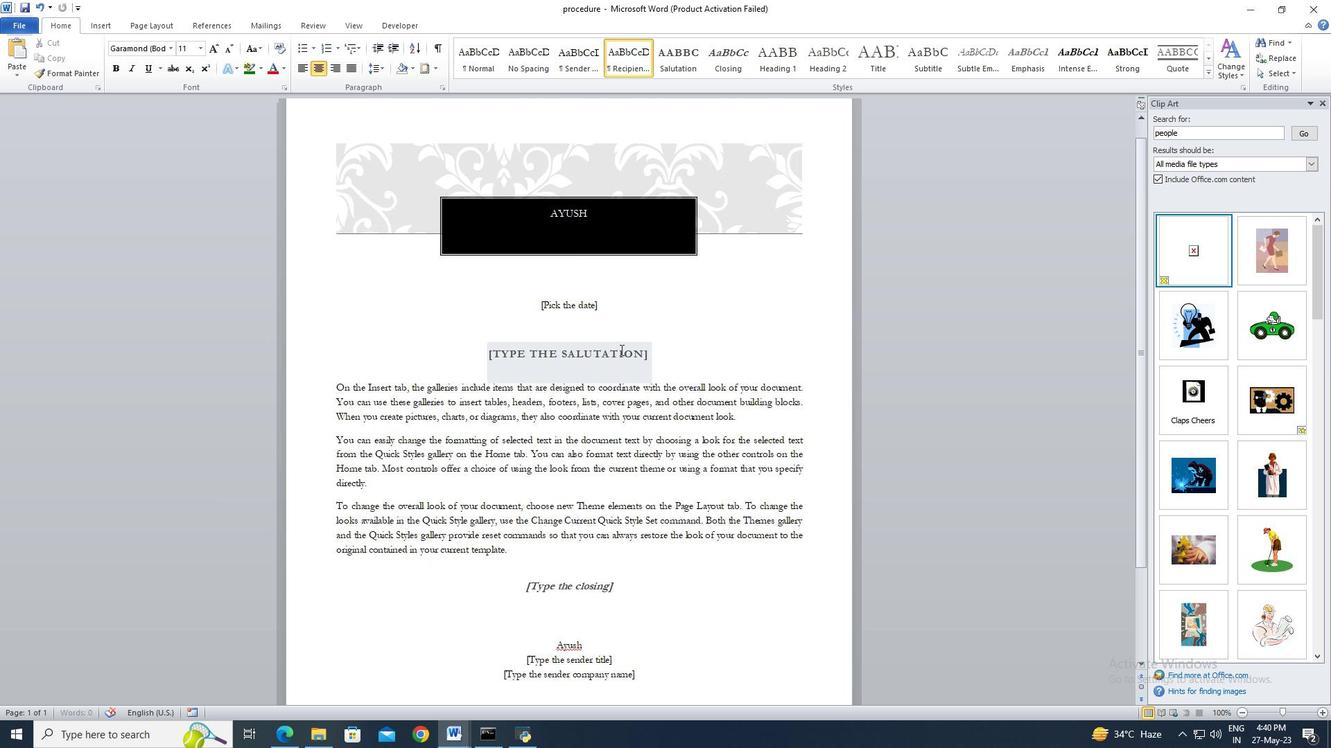 
Action: Mouse moved to (613, 553)
Screenshot: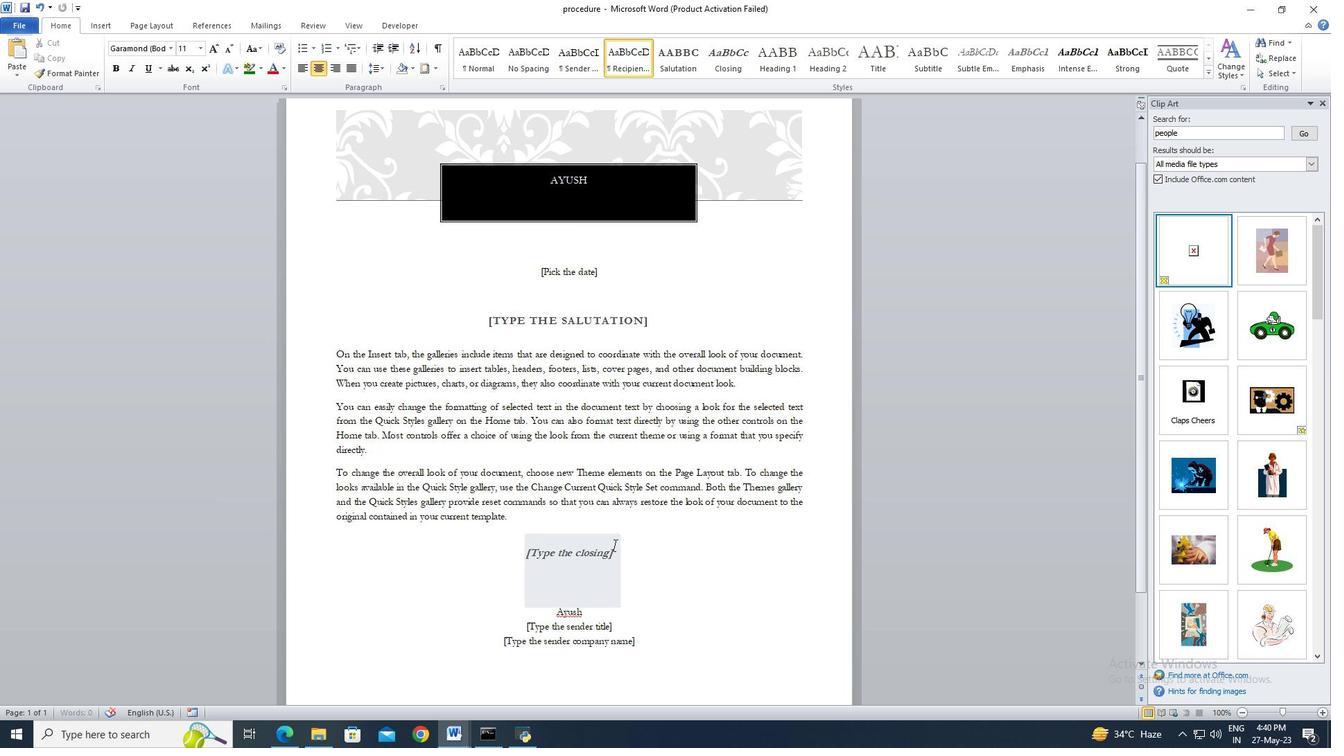 
Action: Mouse pressed left at (613, 553)
Screenshot: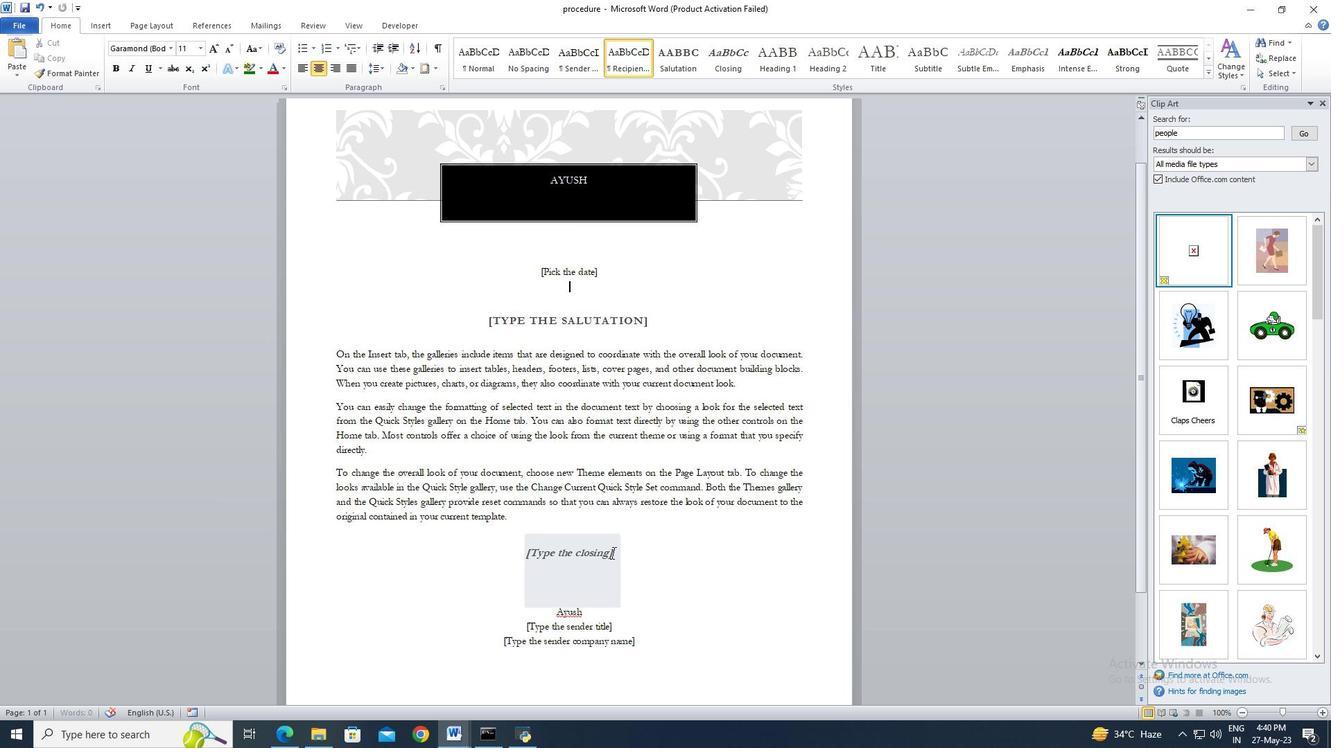 
Action: Key pressed <Key.backspace>
Screenshot: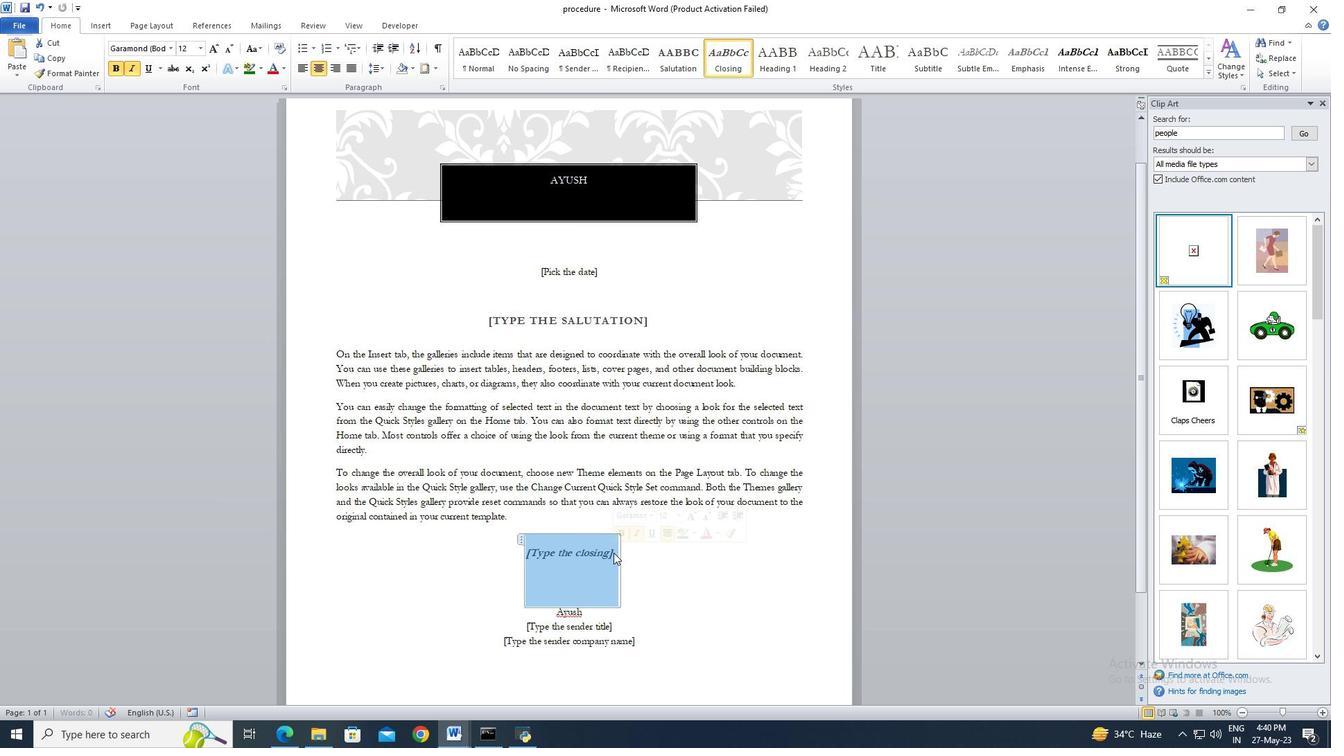 
Action: Mouse moved to (606, 560)
Screenshot: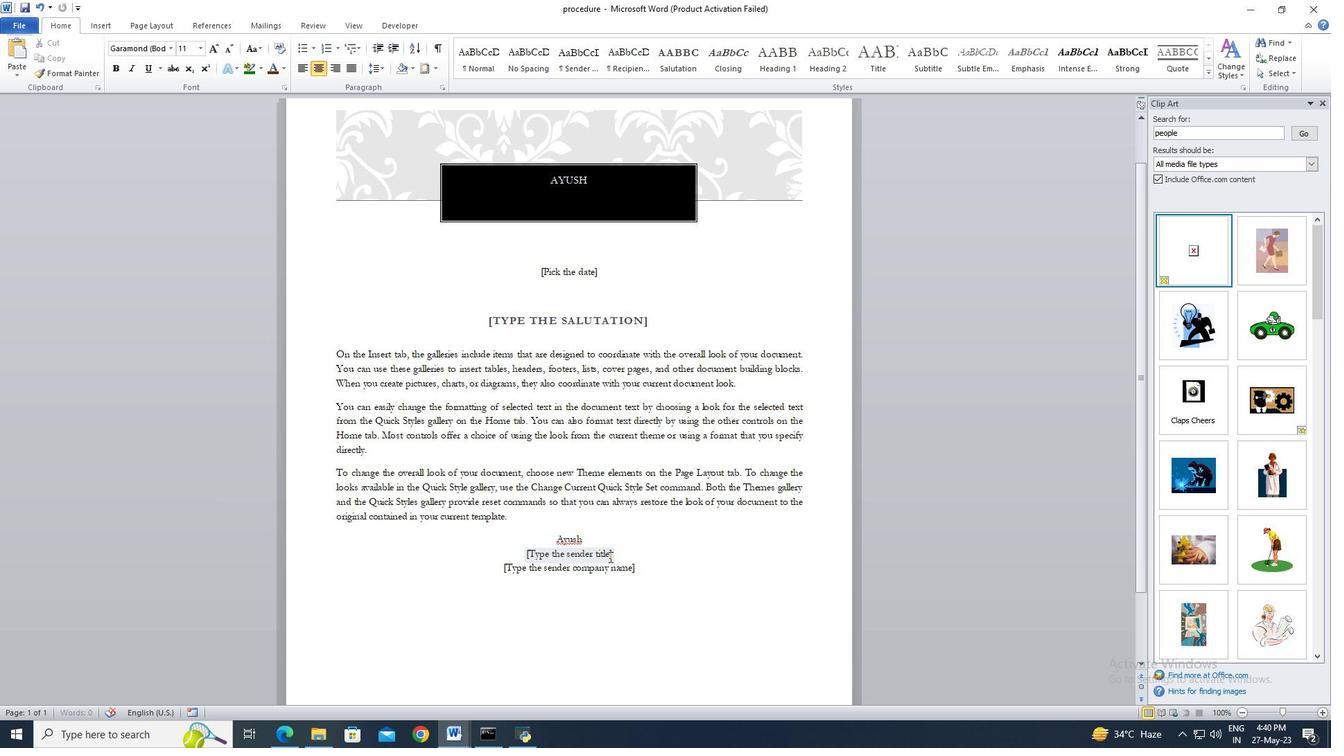
Action: Mouse pressed left at (606, 560)
Screenshot: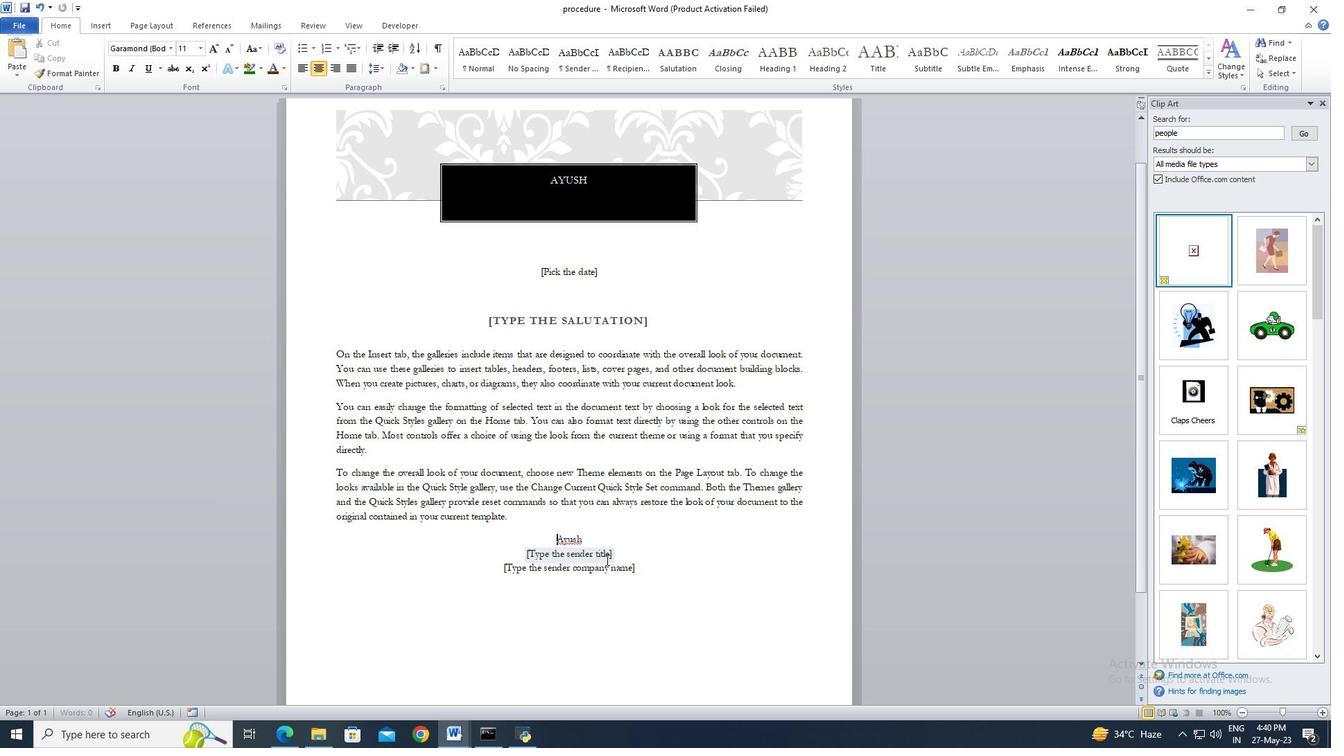 
Action: Key pressed <Key.backspace>
Screenshot: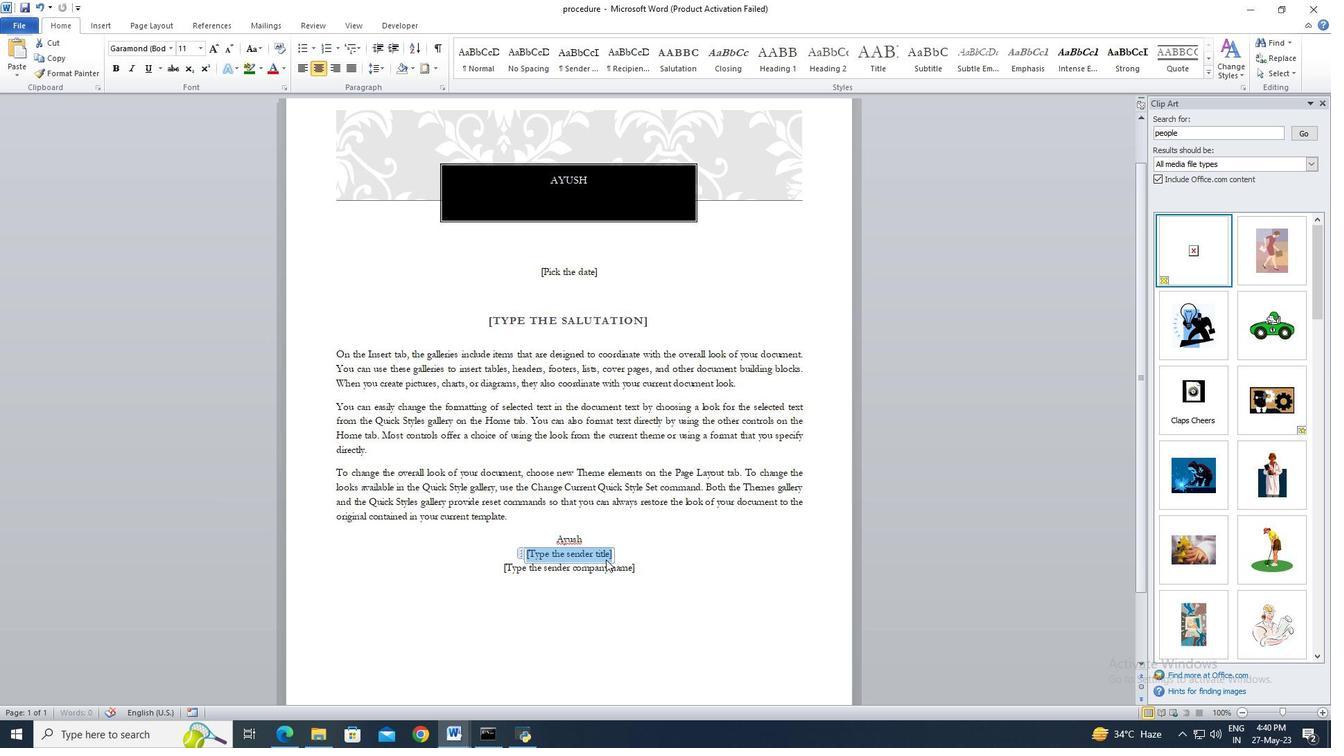 
Action: Mouse moved to (606, 571)
Screenshot: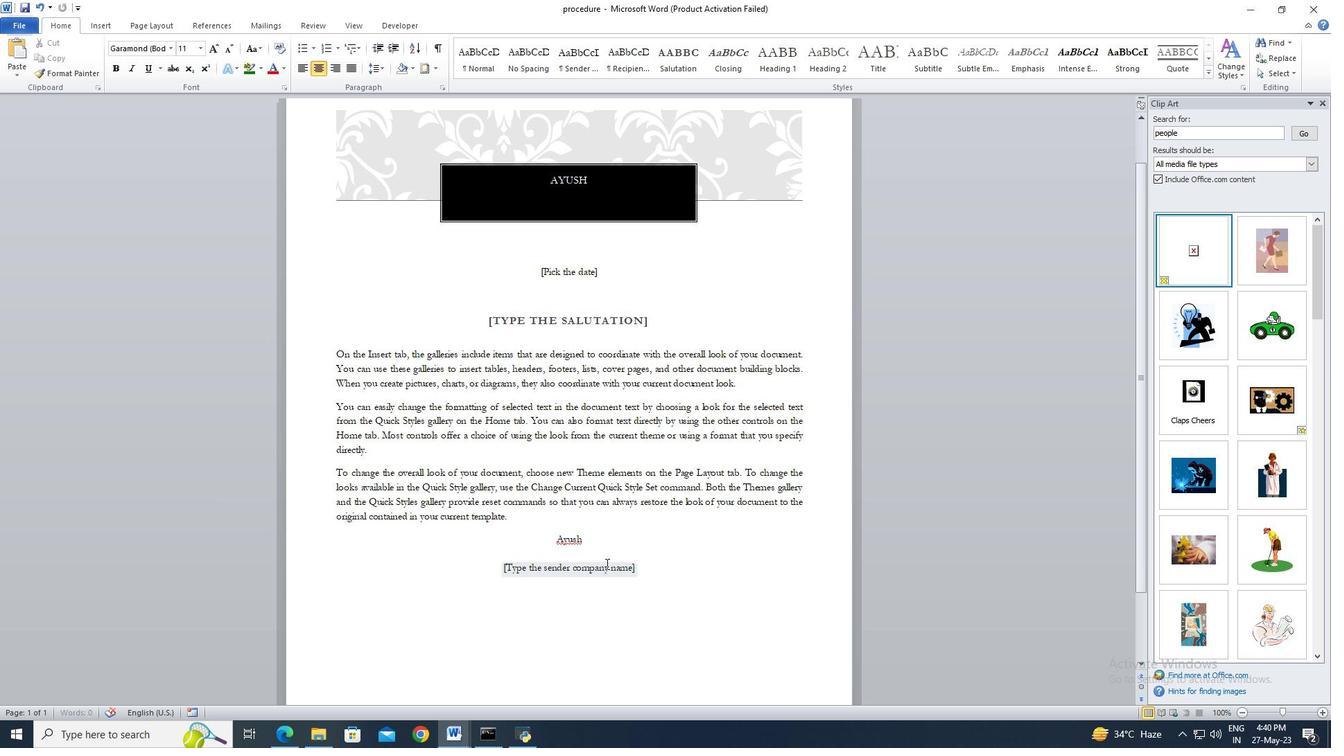 
Action: Mouse pressed left at (606, 571)
Screenshot: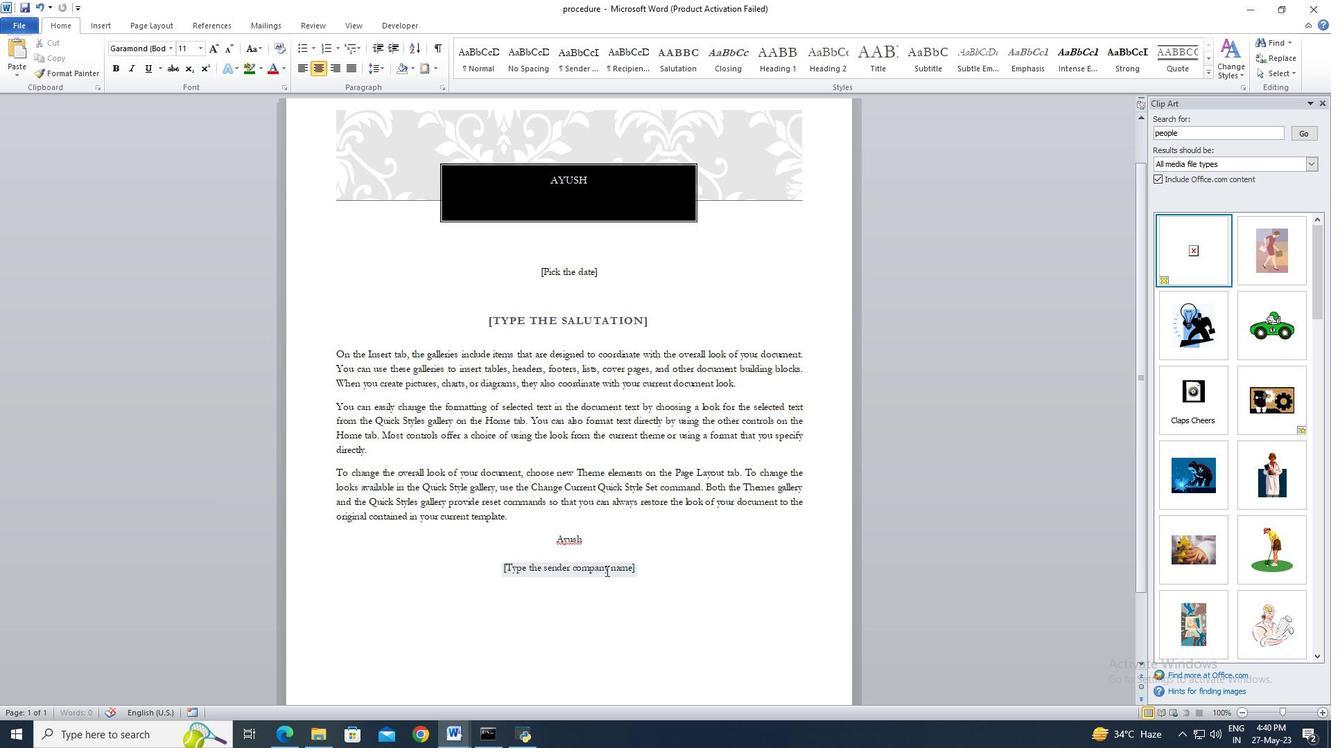 
Action: Key pressed <Key.backspace><Key.delete>
Screenshot: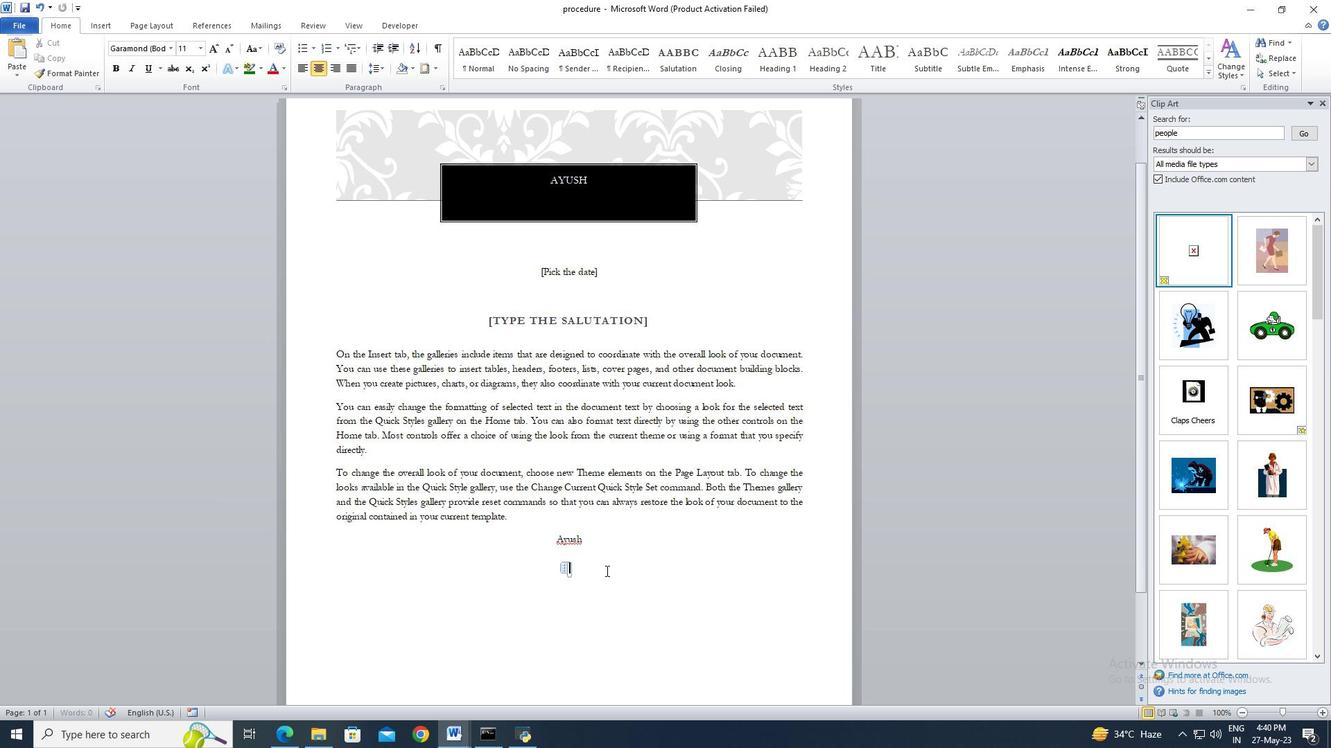 
Action: Mouse moved to (585, 272)
Screenshot: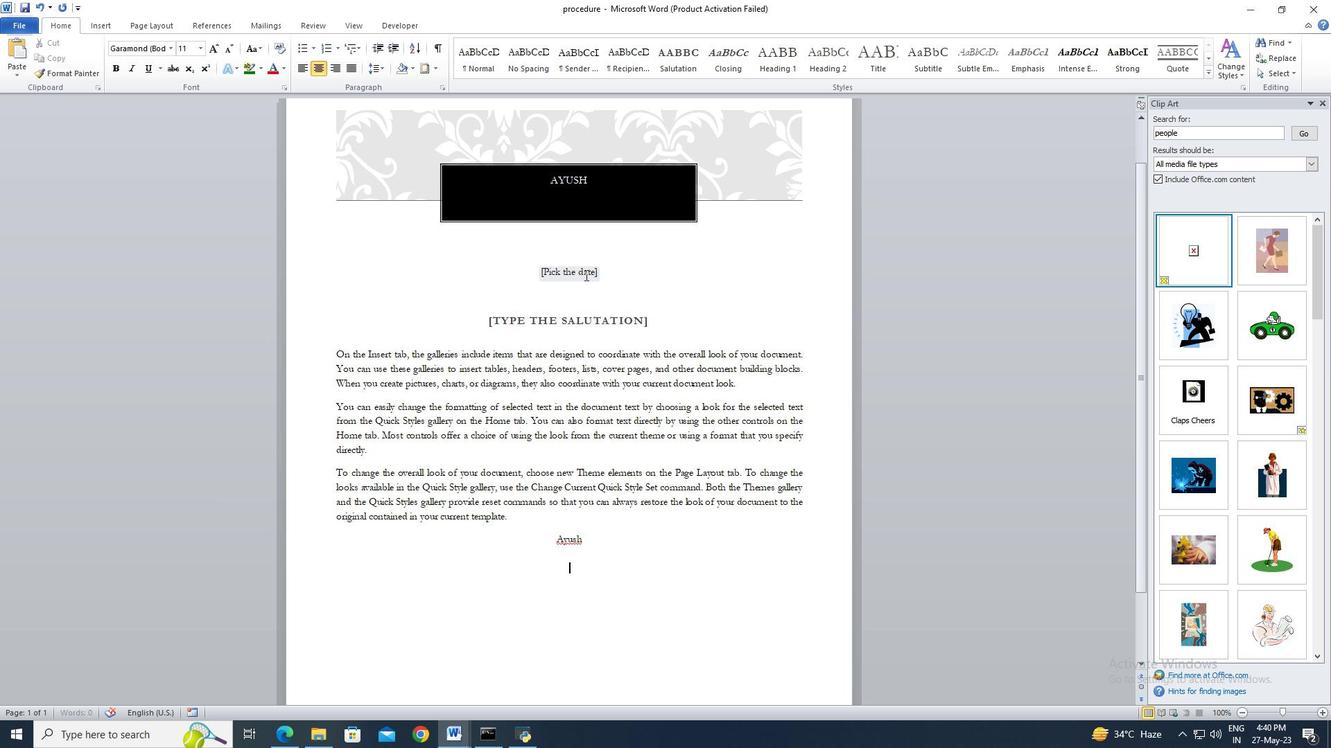 
Action: Mouse pressed left at (585, 272)
Screenshot: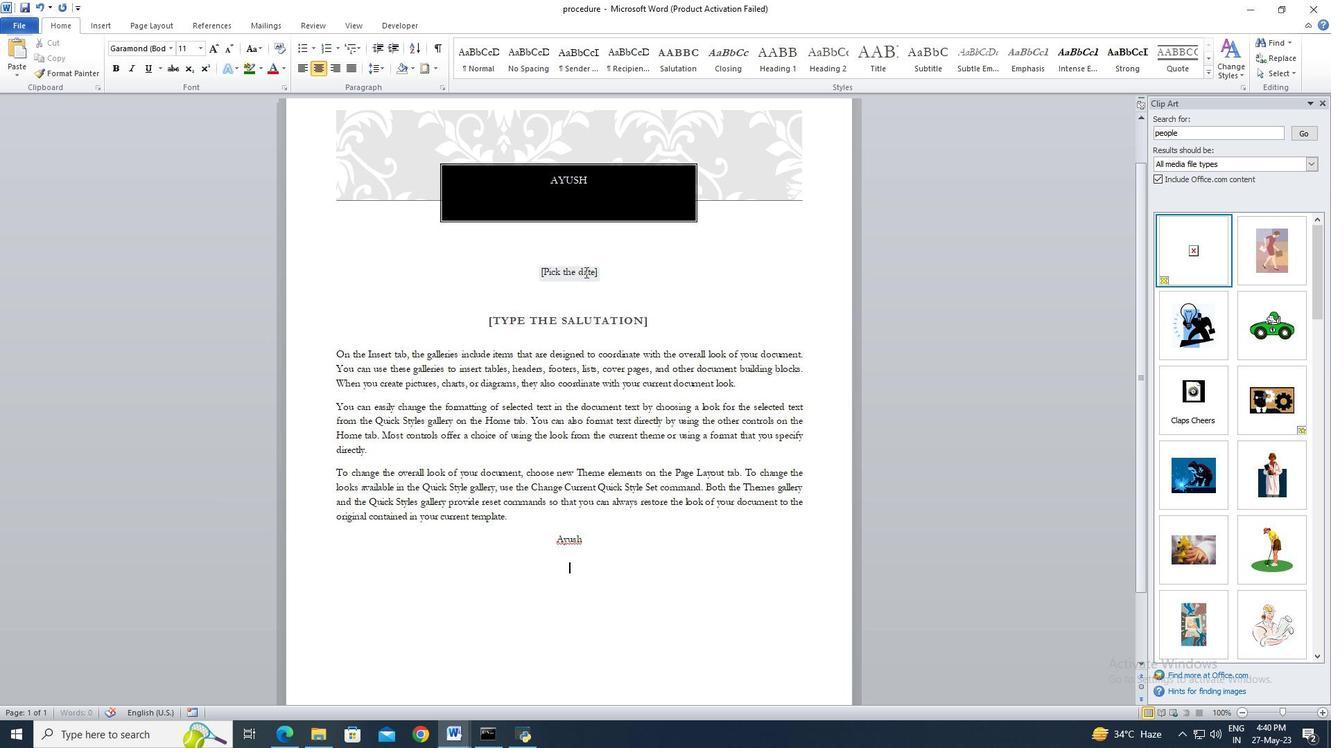 
Action: Mouse moved to (602, 275)
Screenshot: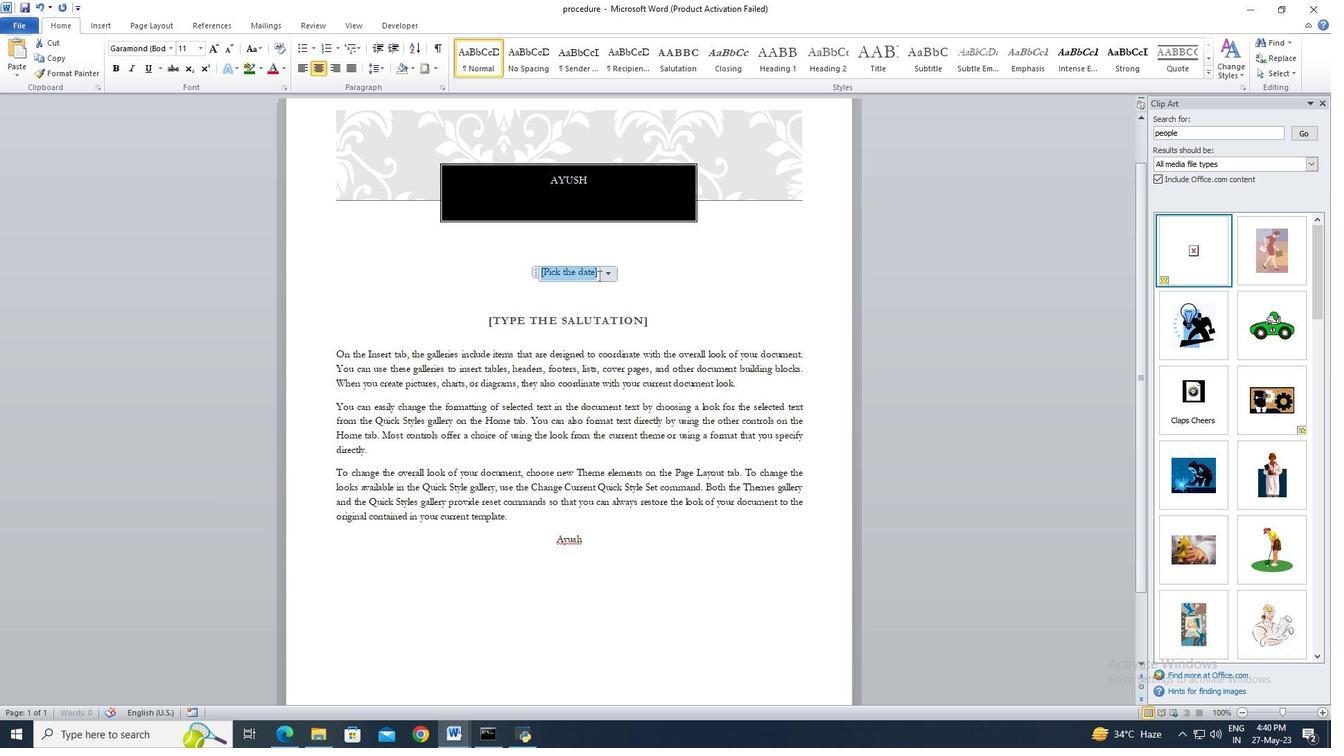 
Action: Mouse pressed left at (602, 275)
Screenshot: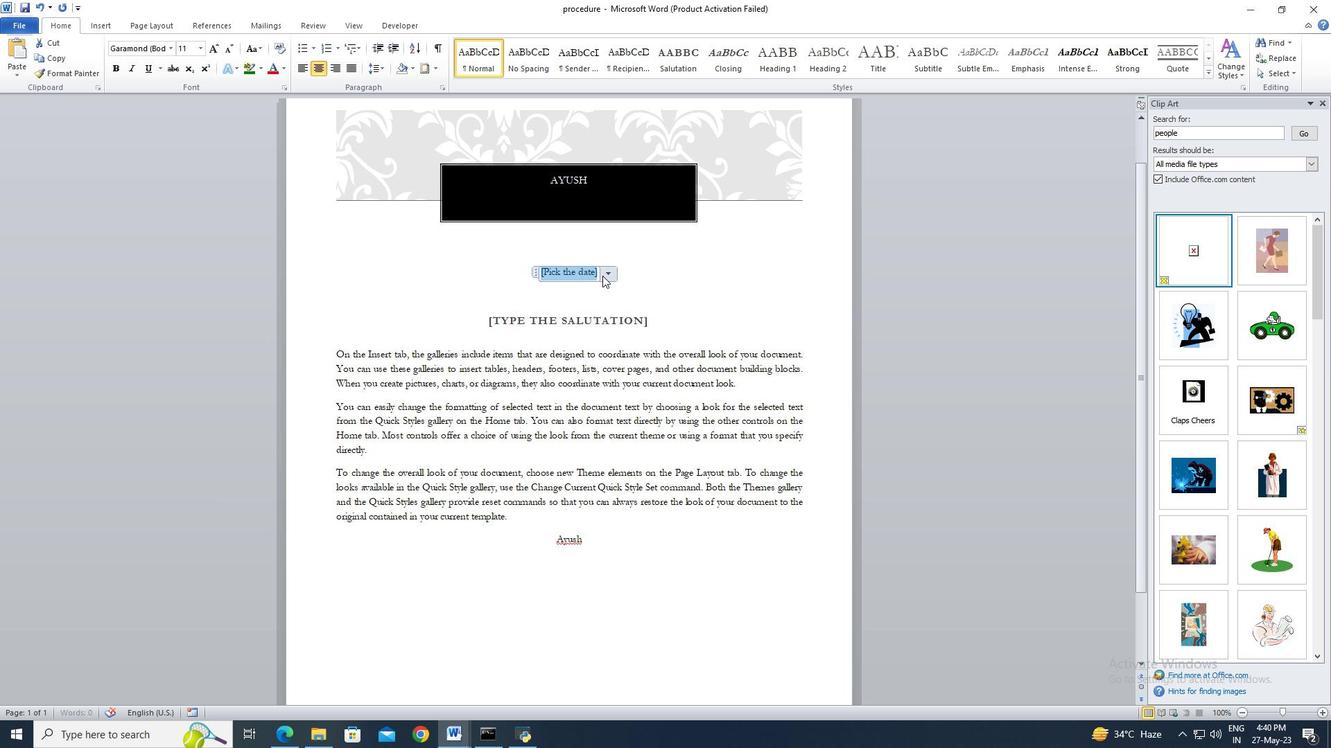 
Action: Mouse moved to (500, 289)
Screenshot: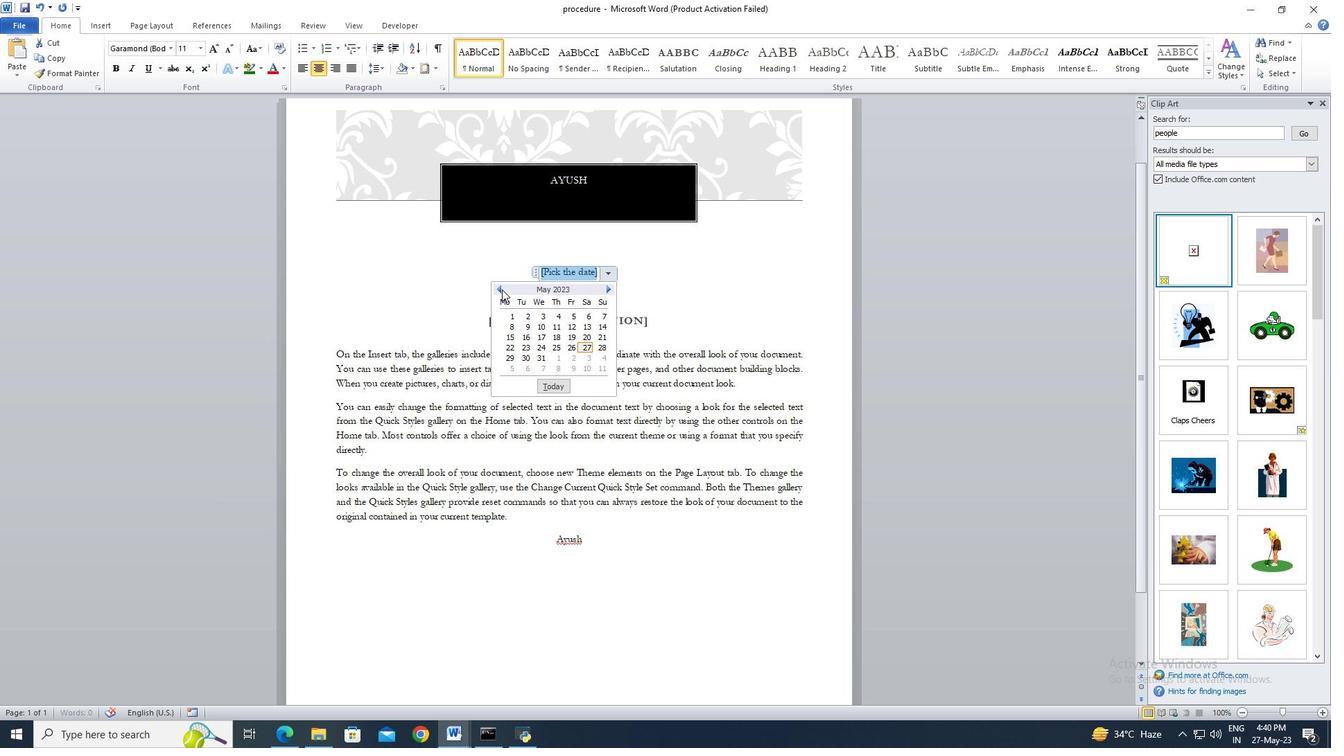 
Action: Mouse pressed left at (500, 289)
Screenshot: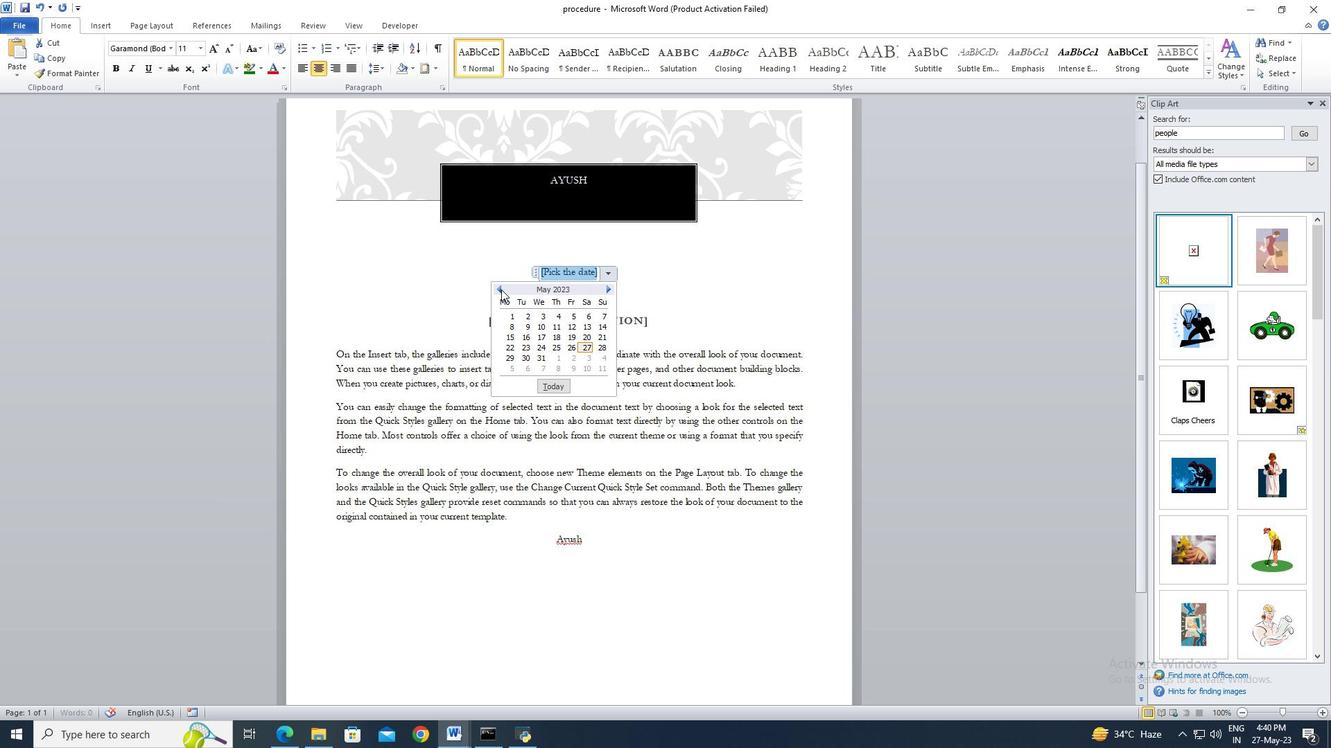 
Action: Mouse pressed left at (500, 289)
Screenshot: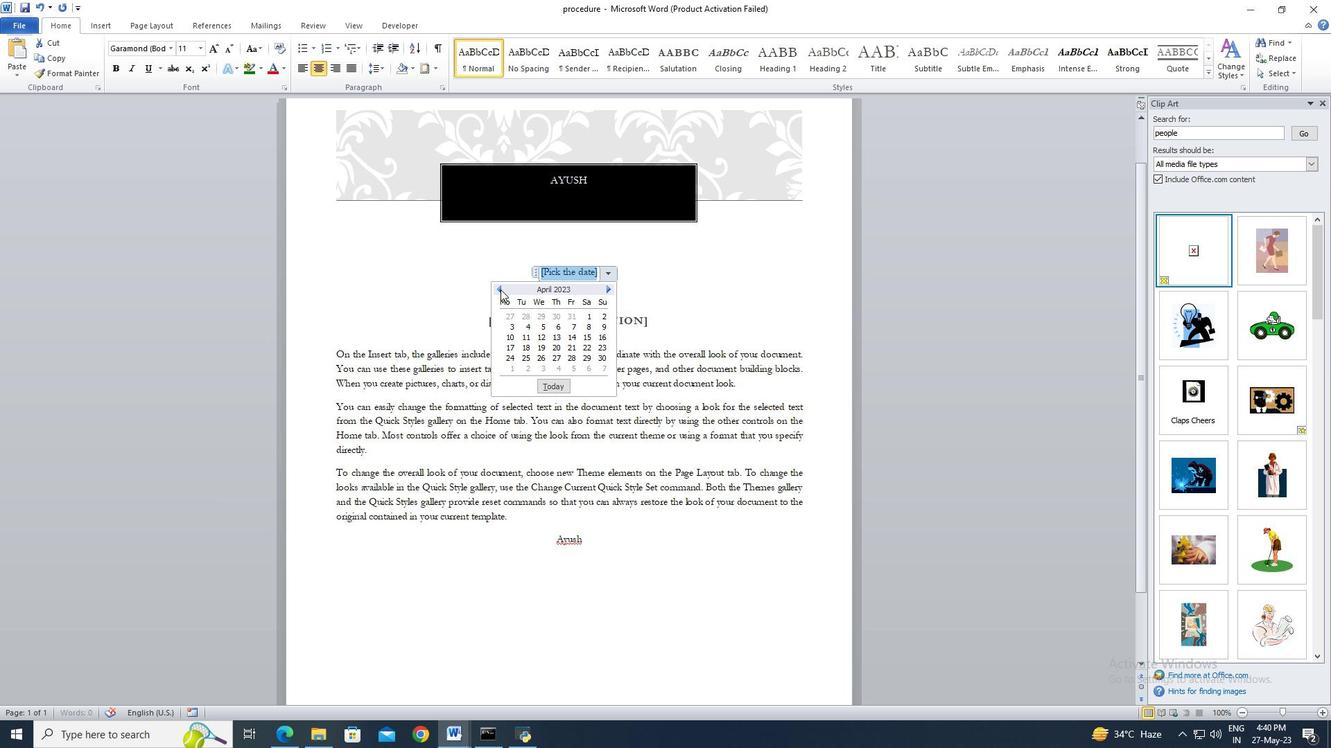 
Action: Mouse pressed left at (500, 289)
Screenshot: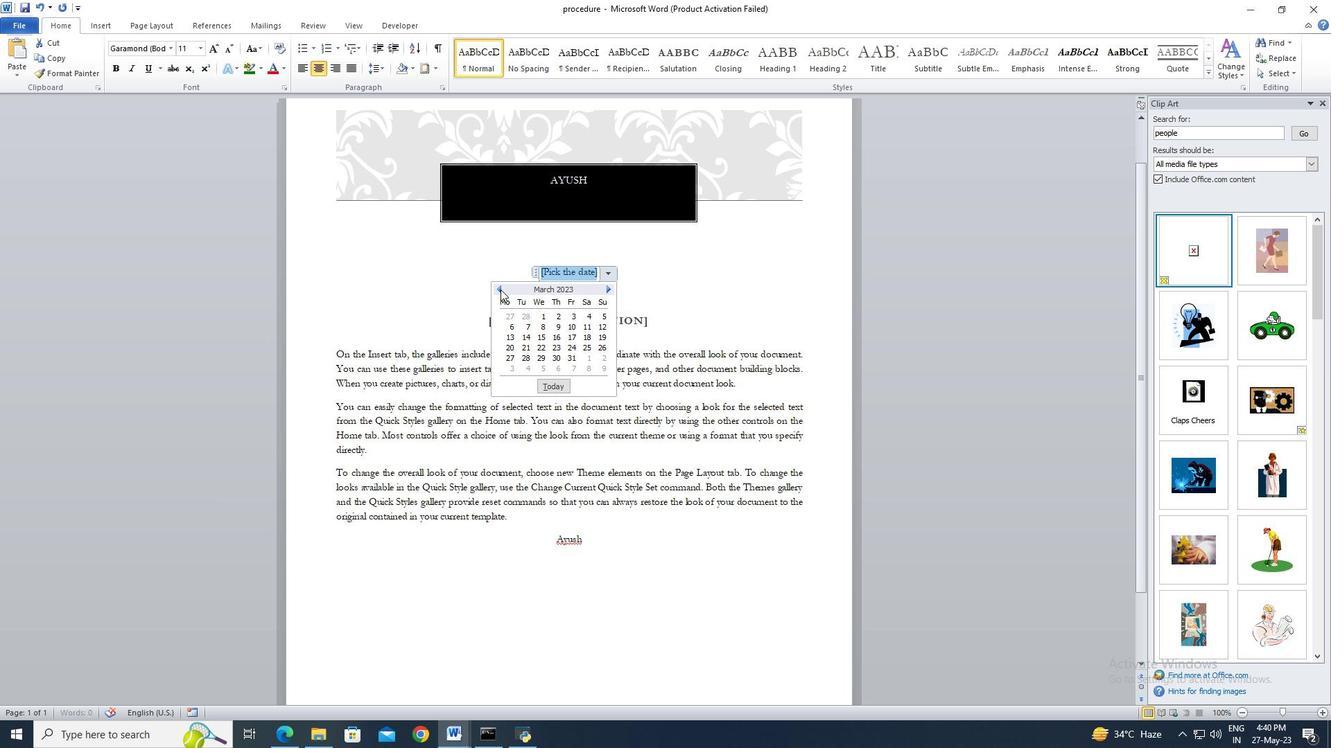
Action: Mouse pressed left at (500, 289)
Screenshot: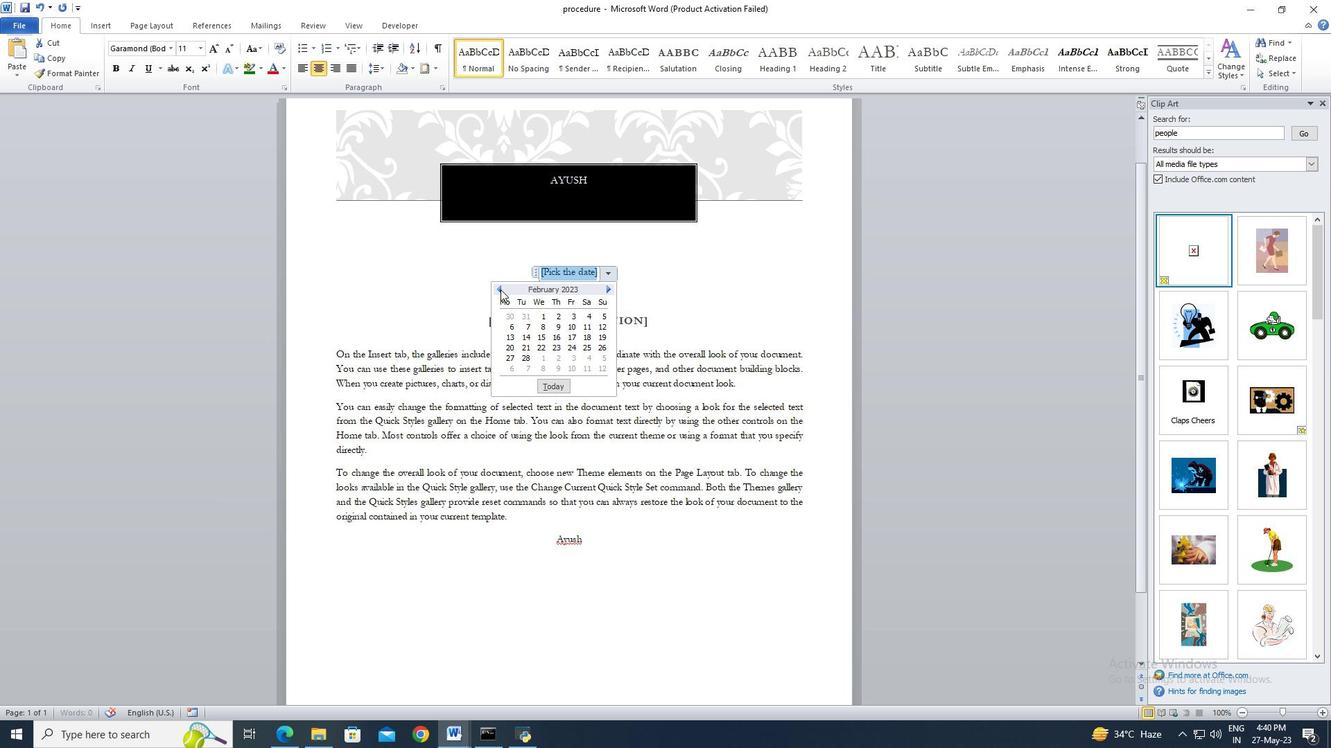 
Action: Mouse moved to (553, 346)
Screenshot: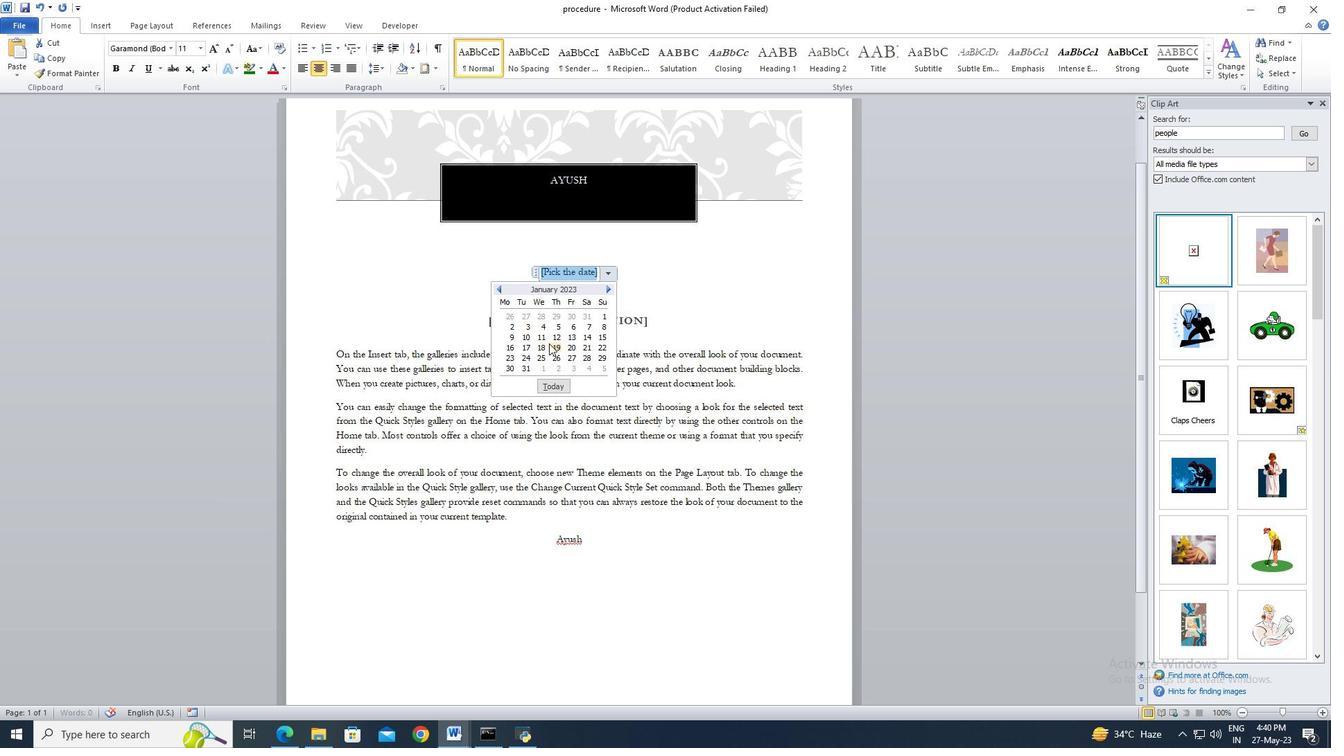 
Action: Mouse pressed left at (553, 346)
Screenshot: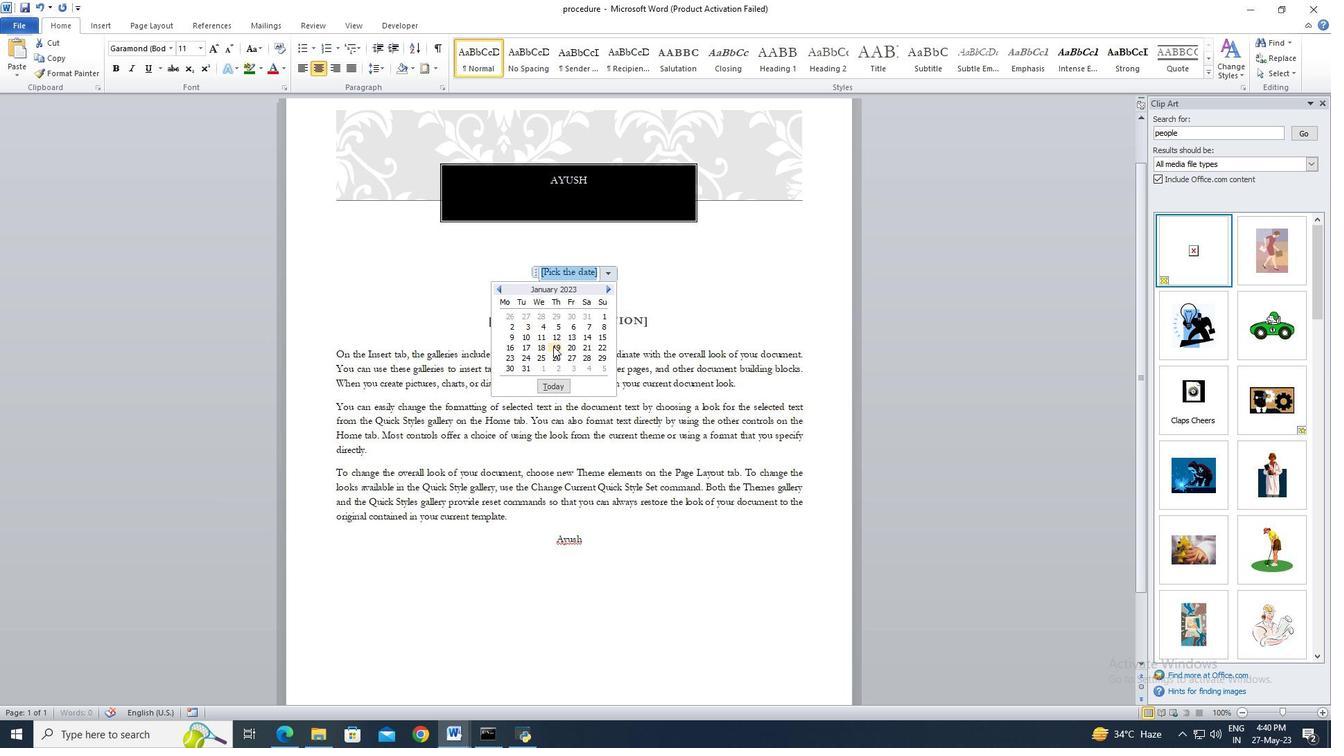
Action: Mouse moved to (597, 276)
Screenshot: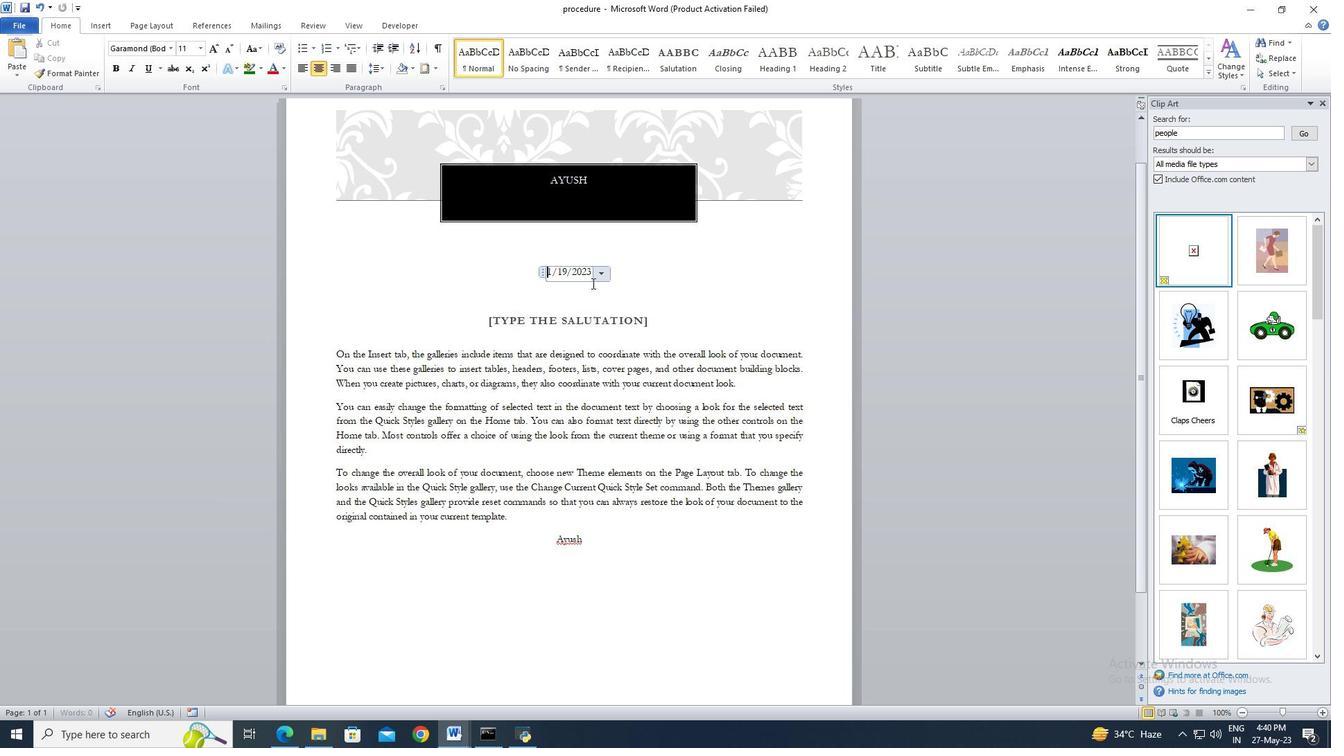 
Action: Mouse pressed left at (597, 276)
Screenshot: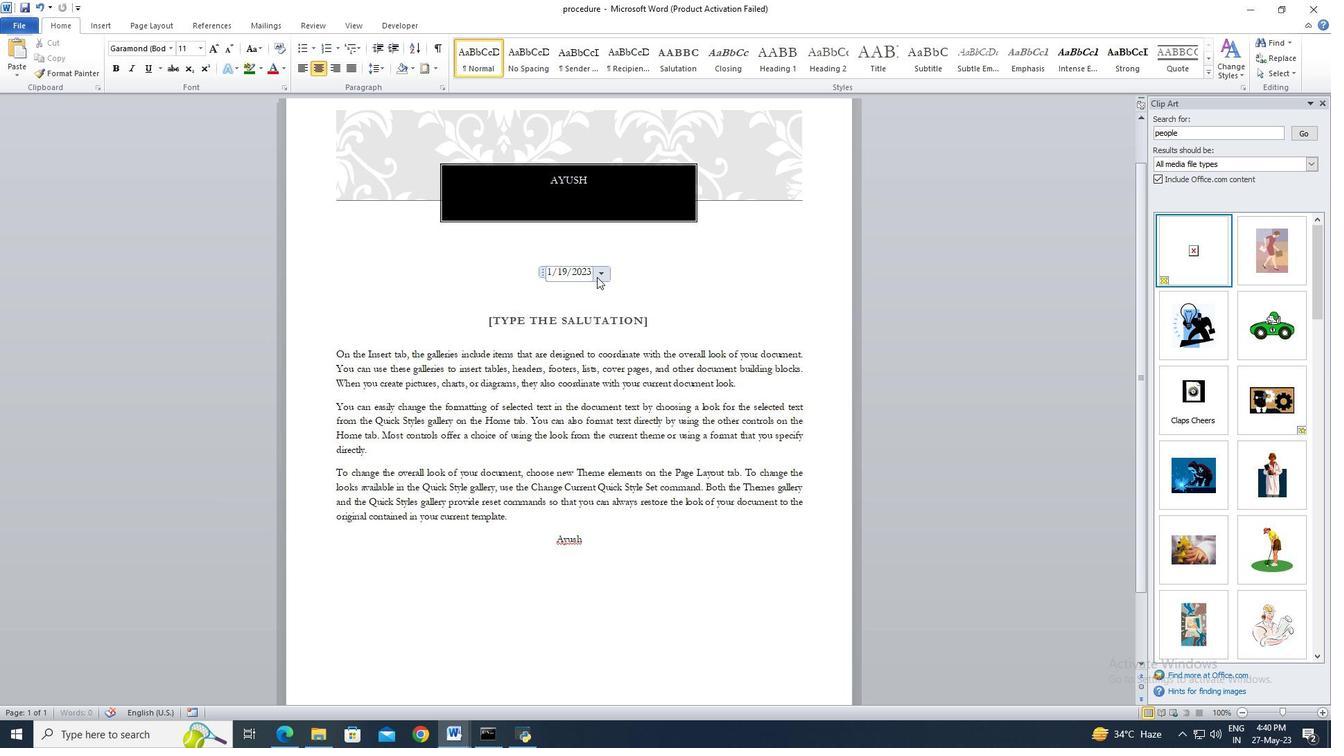 
Action: Mouse moved to (493, 290)
Screenshot: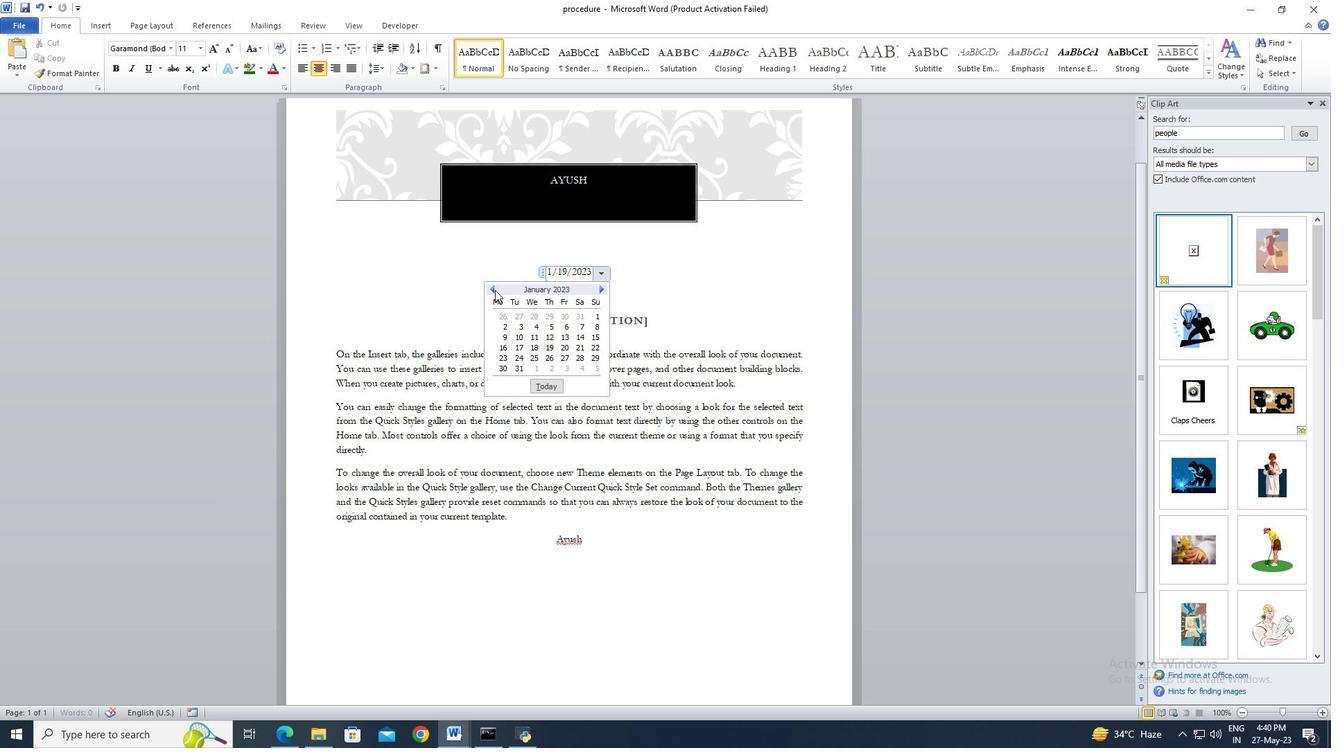 
Action: Mouse pressed left at (493, 290)
Screenshot: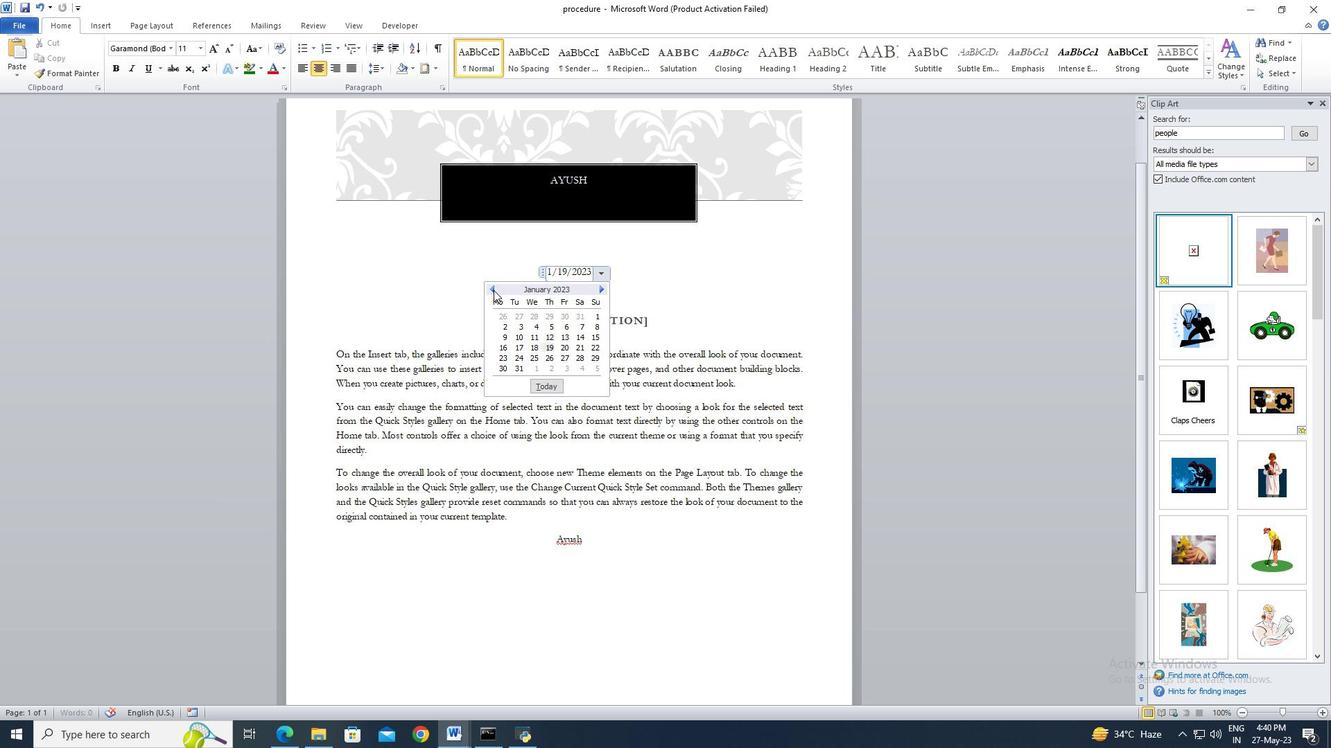 
Action: Mouse pressed left at (493, 290)
Screenshot: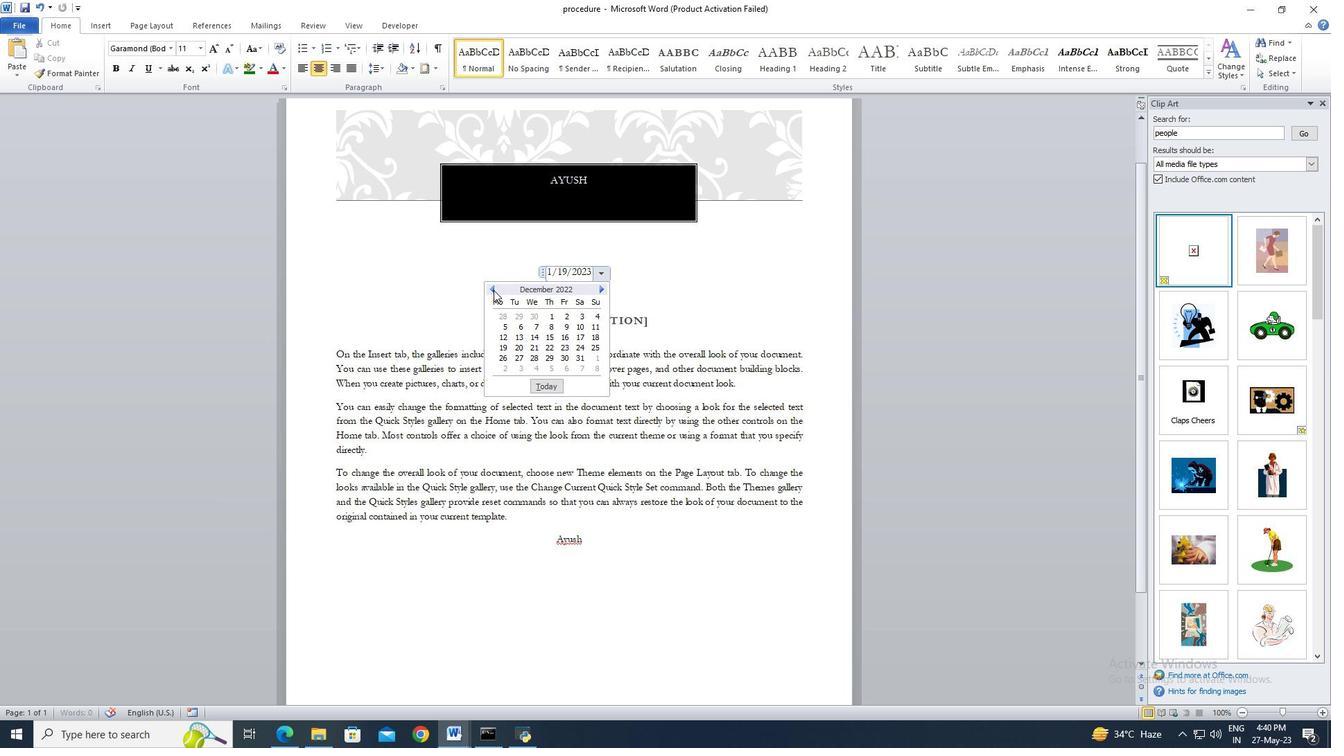
Action: Mouse pressed left at (493, 290)
Screenshot: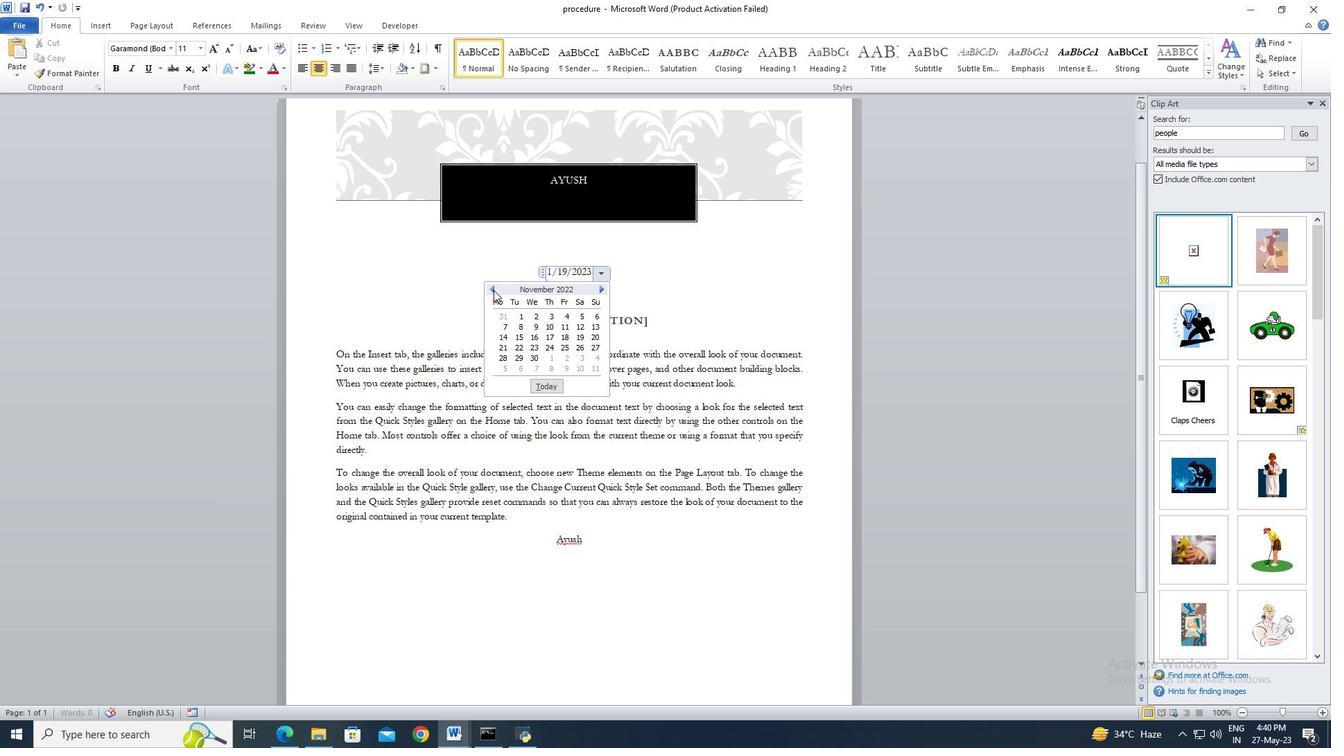 
Action: Mouse pressed left at (493, 290)
Screenshot: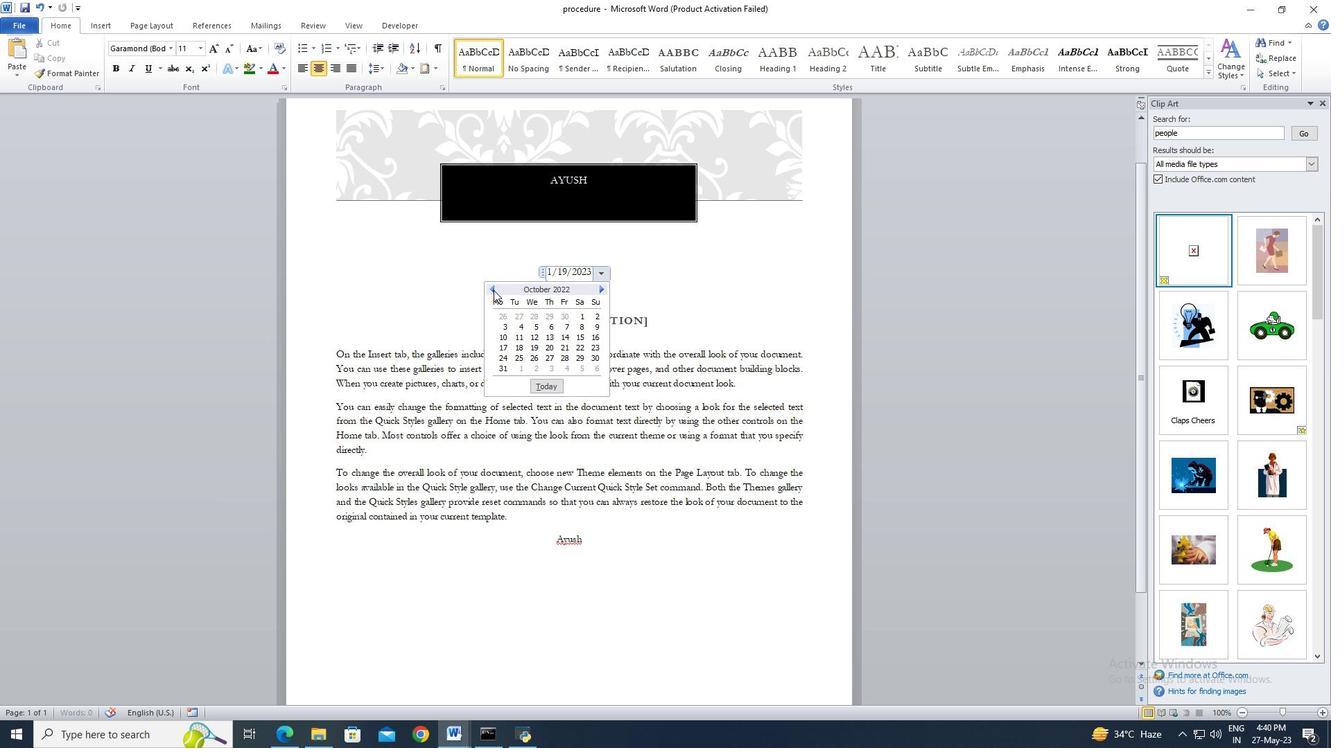 
Action: Mouse pressed left at (493, 290)
Screenshot: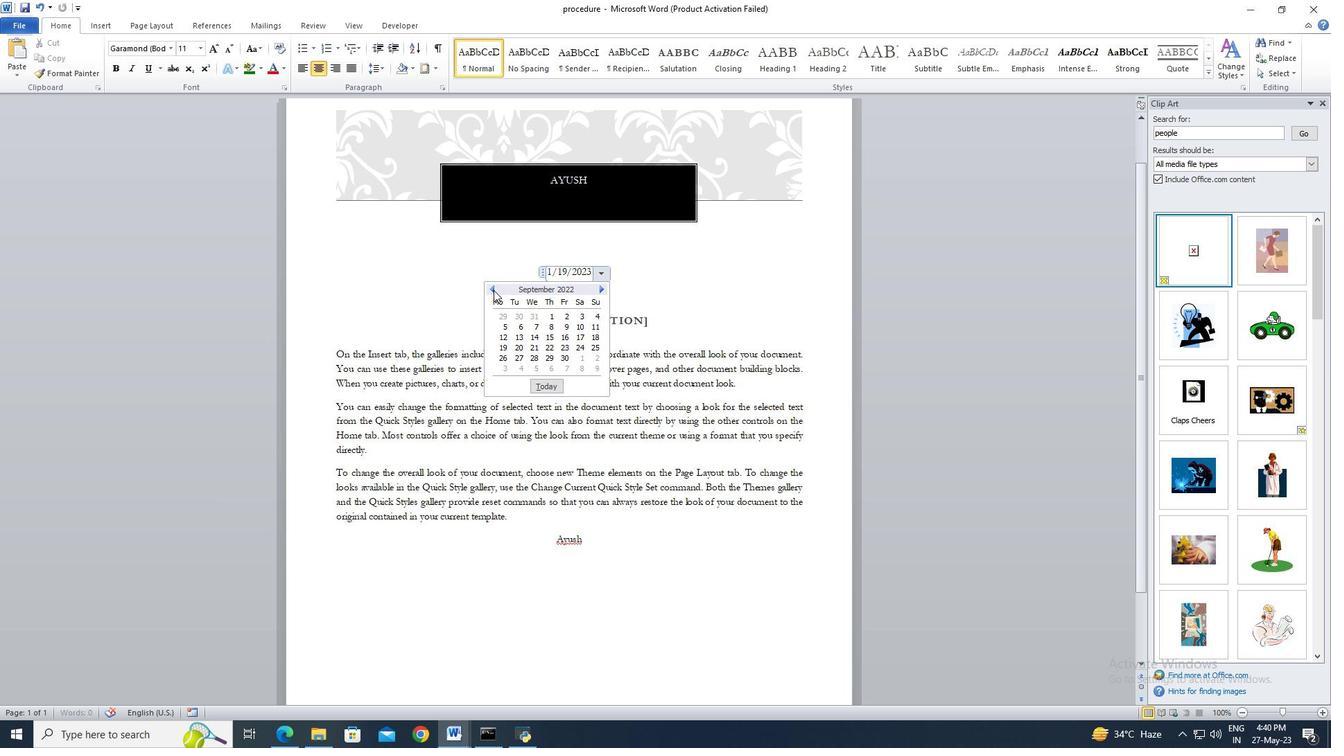 
Action: Mouse pressed left at (493, 290)
Screenshot: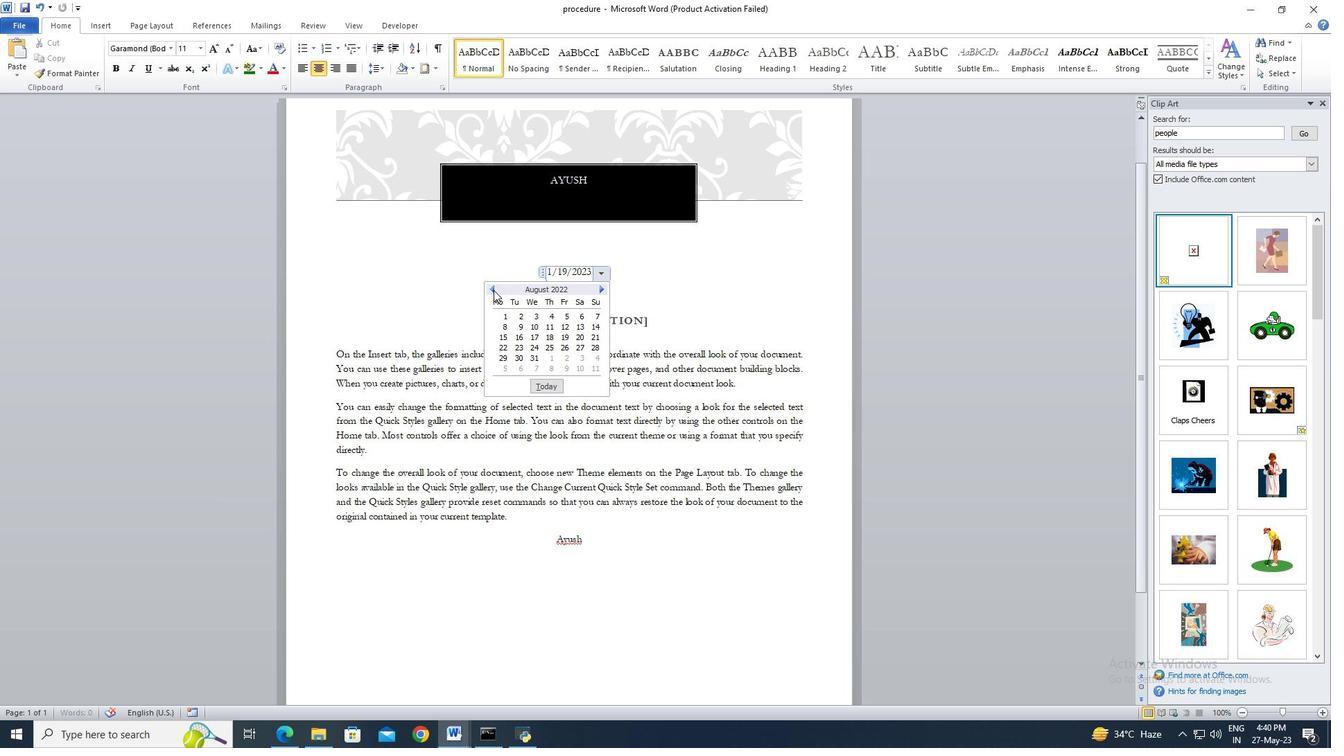 
Action: Mouse pressed left at (493, 290)
Screenshot: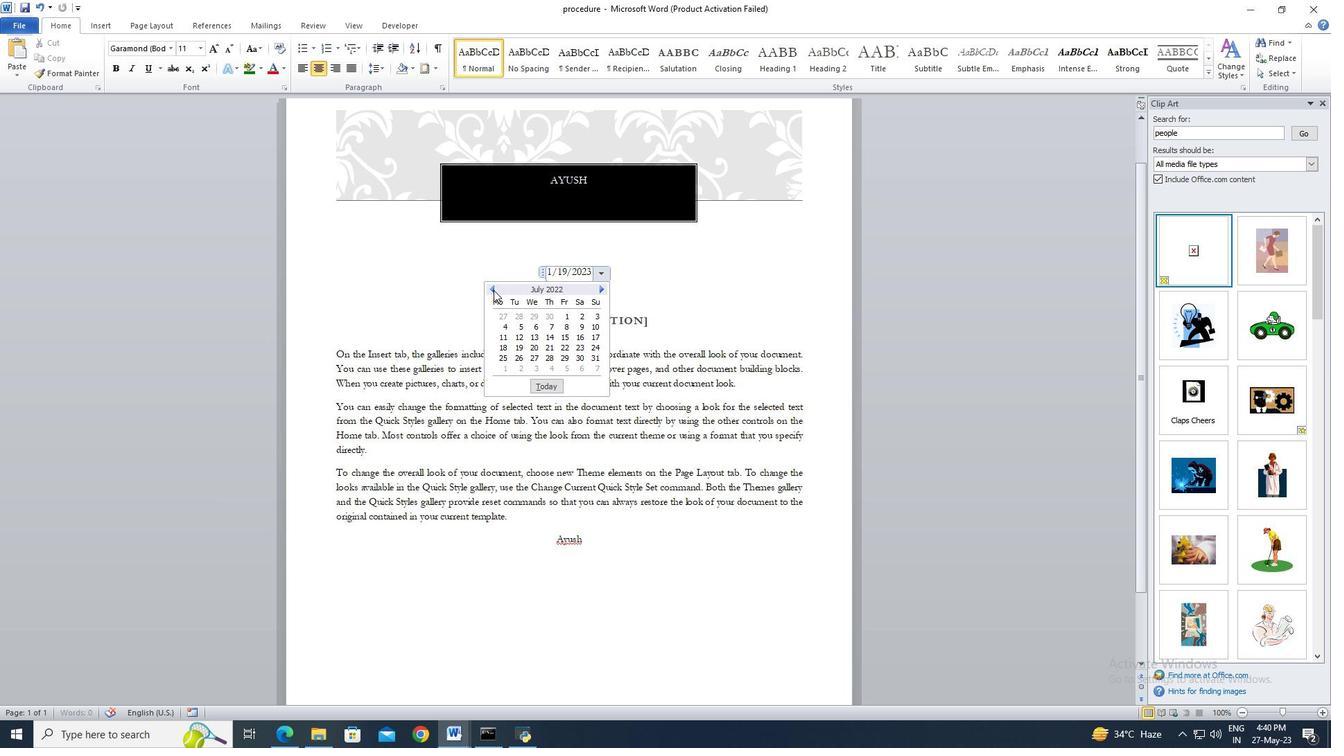 
Action: Mouse pressed left at (493, 290)
Screenshot: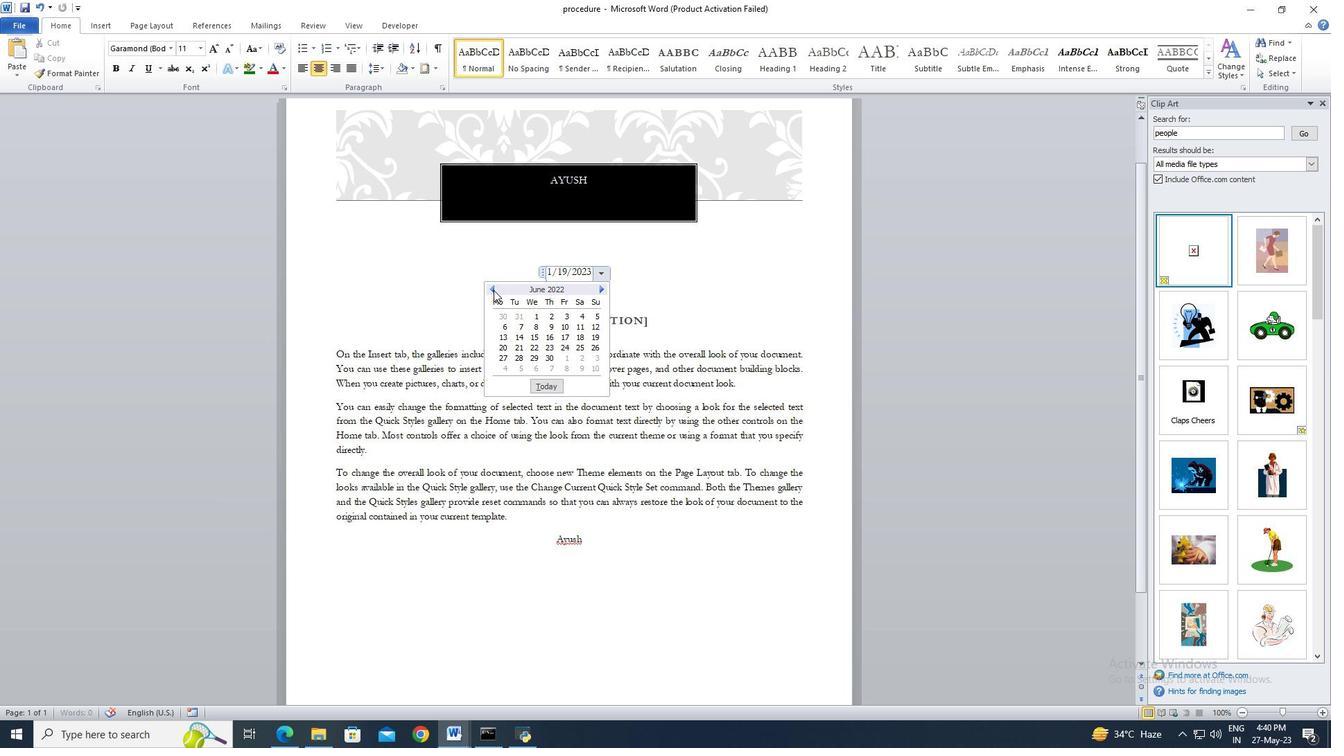 
Action: Mouse pressed left at (493, 290)
Screenshot: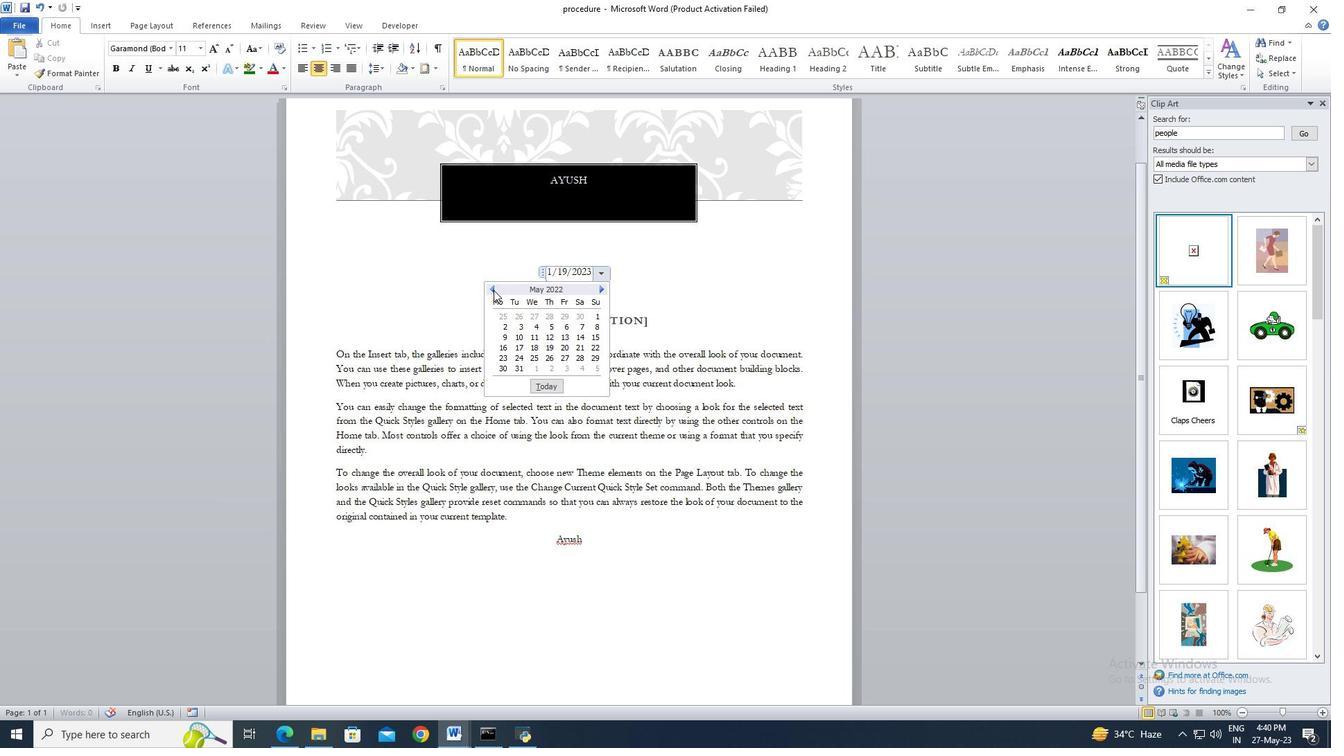 
Action: Mouse pressed left at (493, 290)
Screenshot: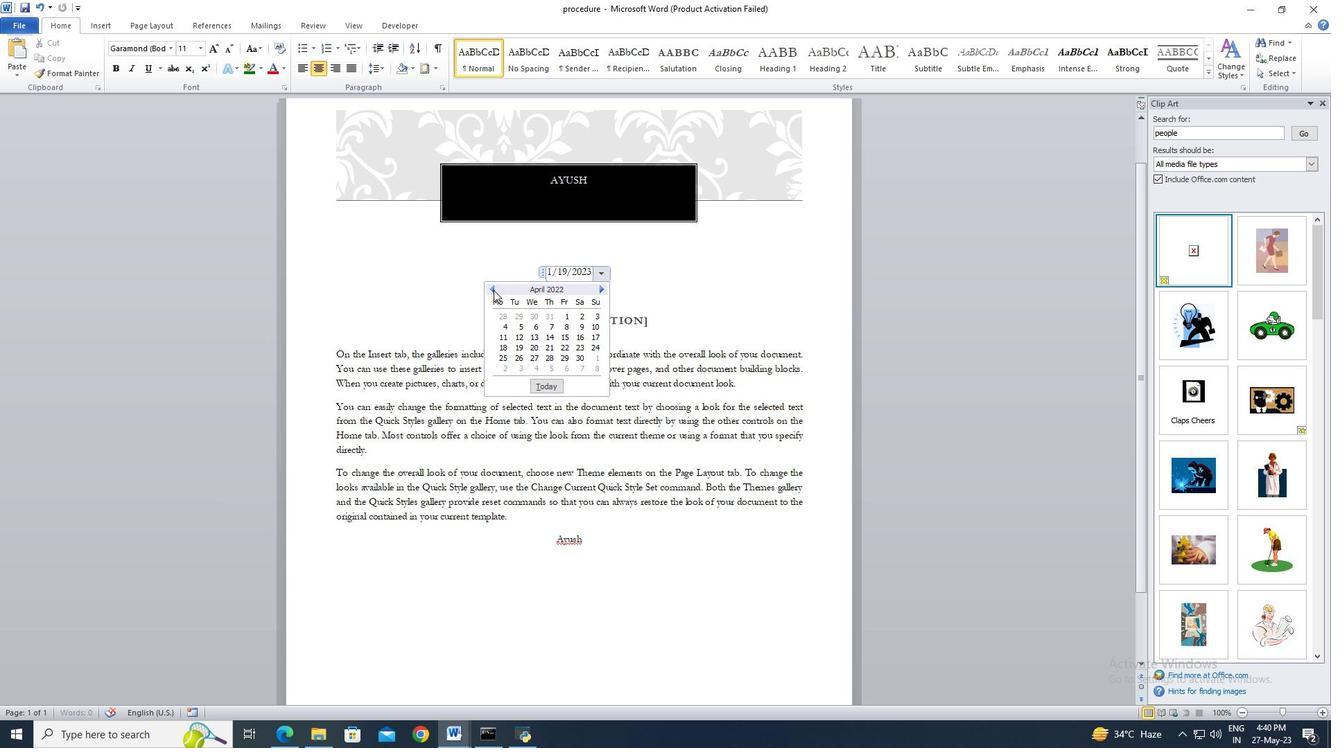 
Action: Mouse pressed left at (493, 290)
Screenshot: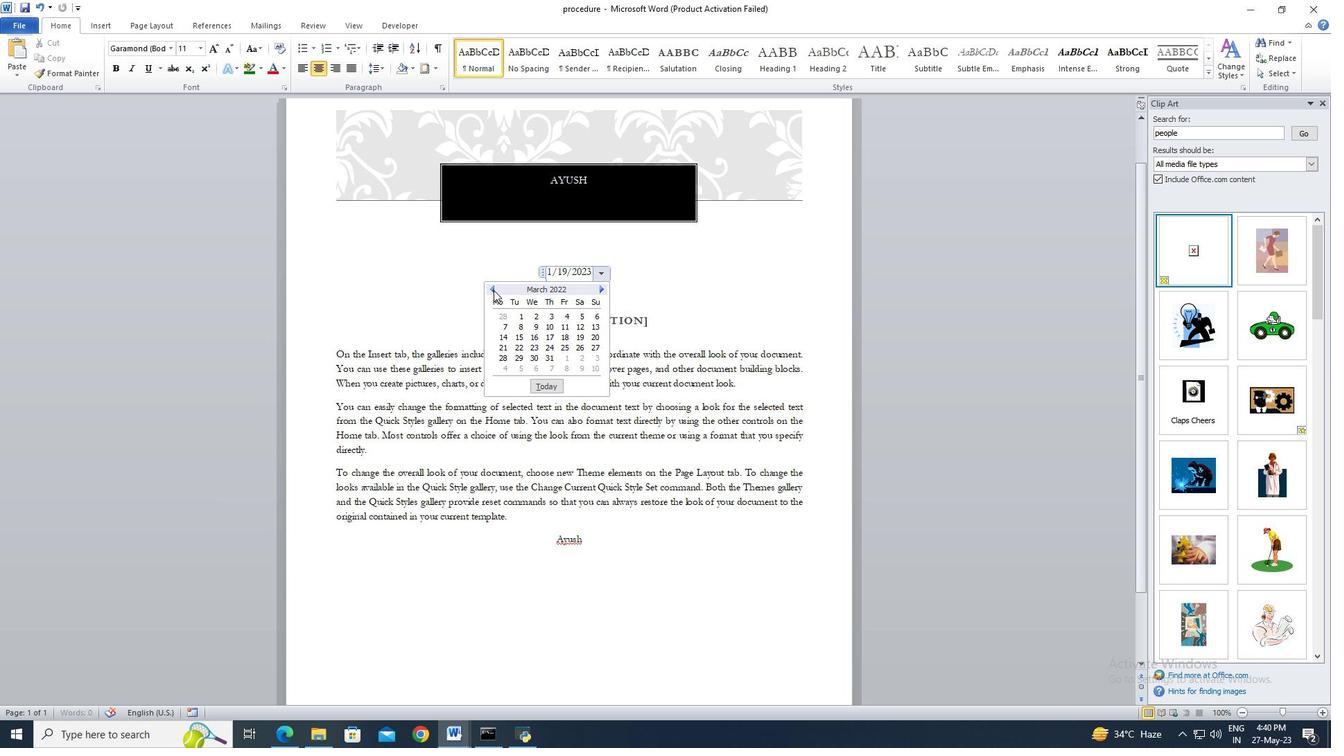 
Action: Mouse pressed left at (493, 290)
Screenshot: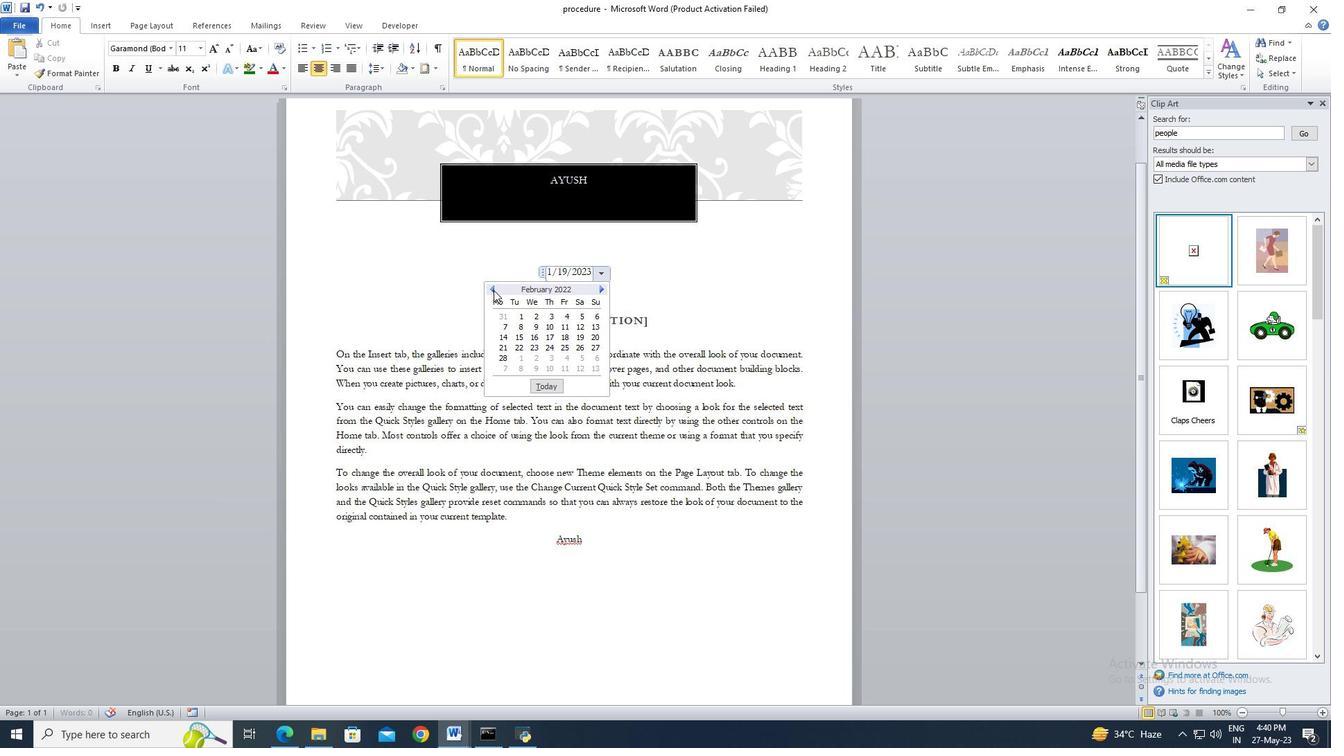 
Action: Mouse moved to (531, 346)
Screenshot: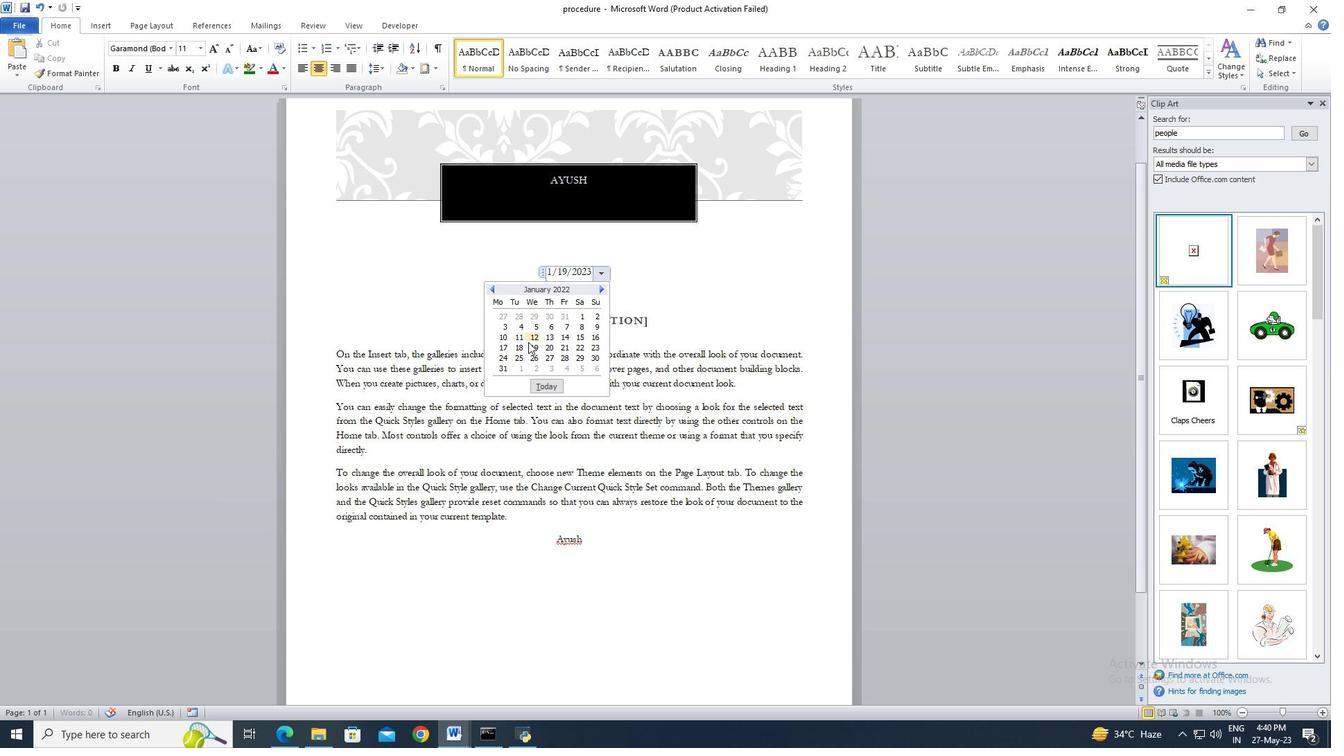 
Action: Mouse pressed left at (531, 346)
Screenshot: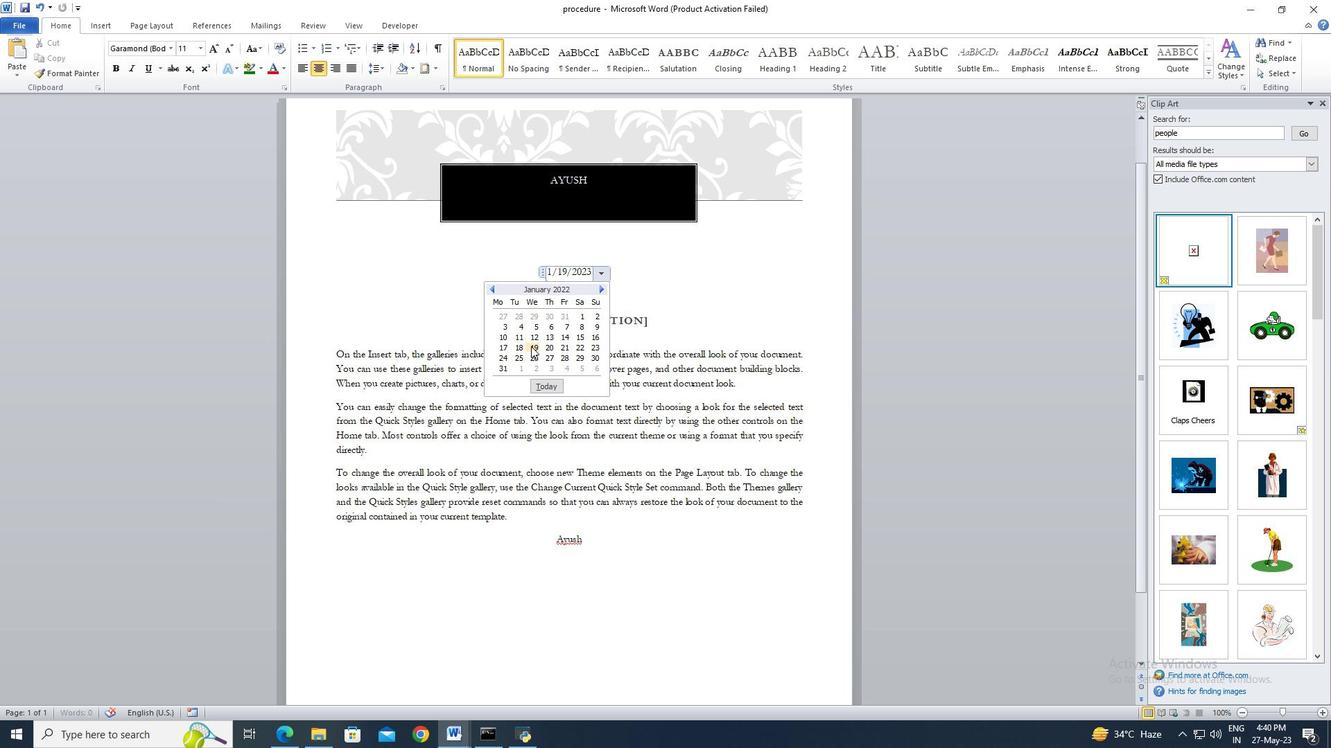 
Action: Mouse moved to (537, 327)
Screenshot: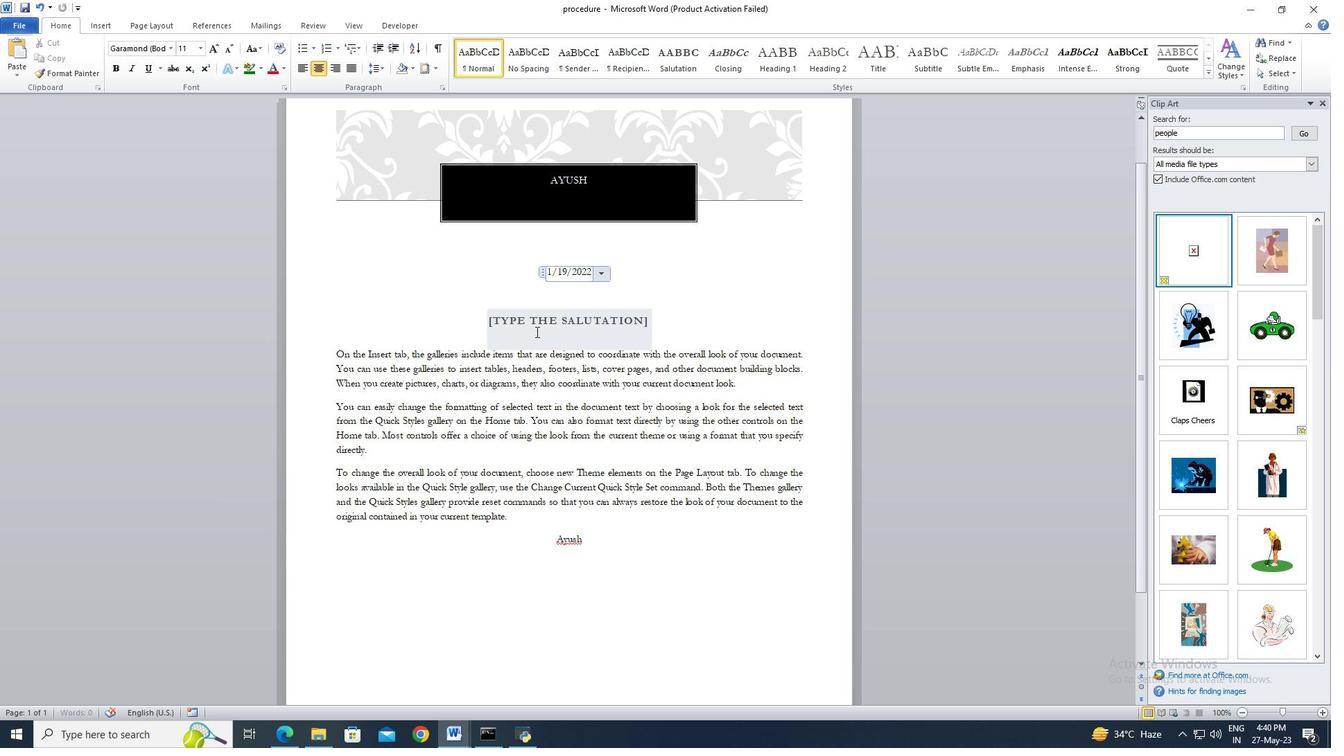 
Action: Mouse pressed left at (537, 327)
Screenshot: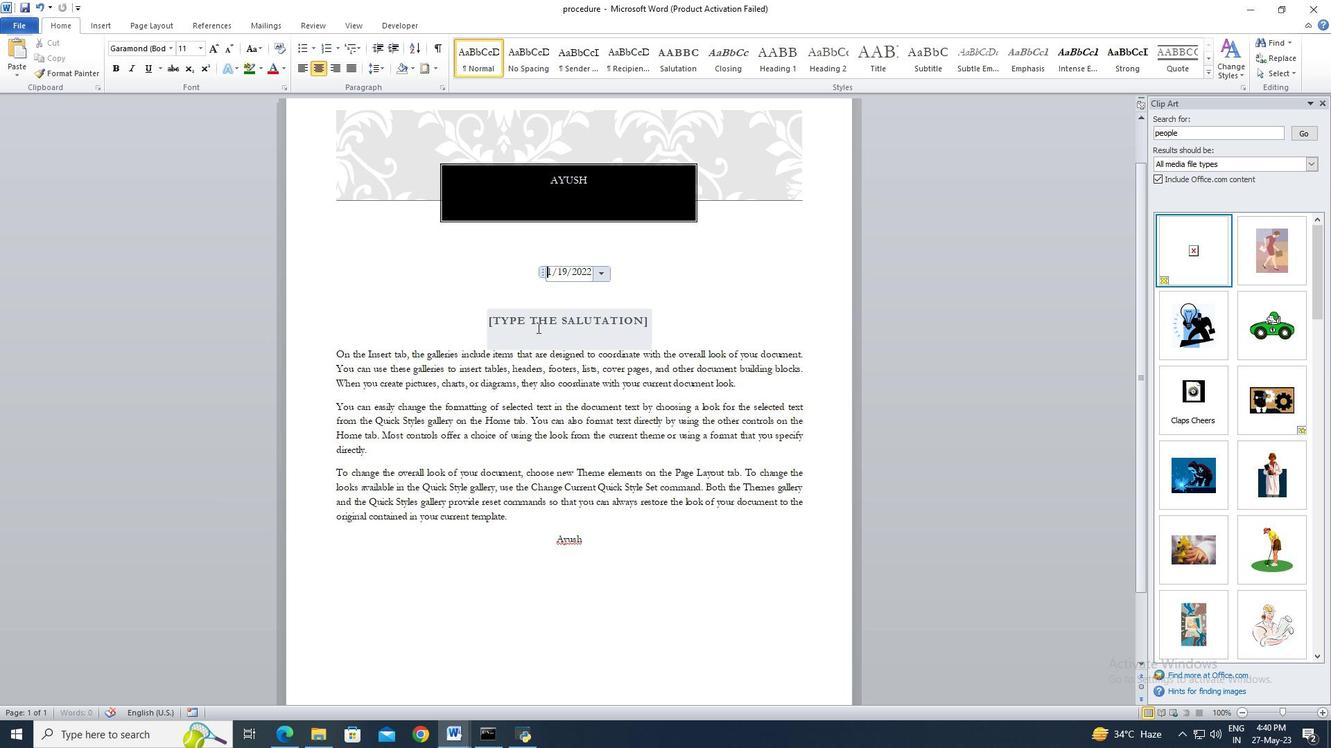 
Action: Key pressed <Key.shift>Hellloo
Screenshot: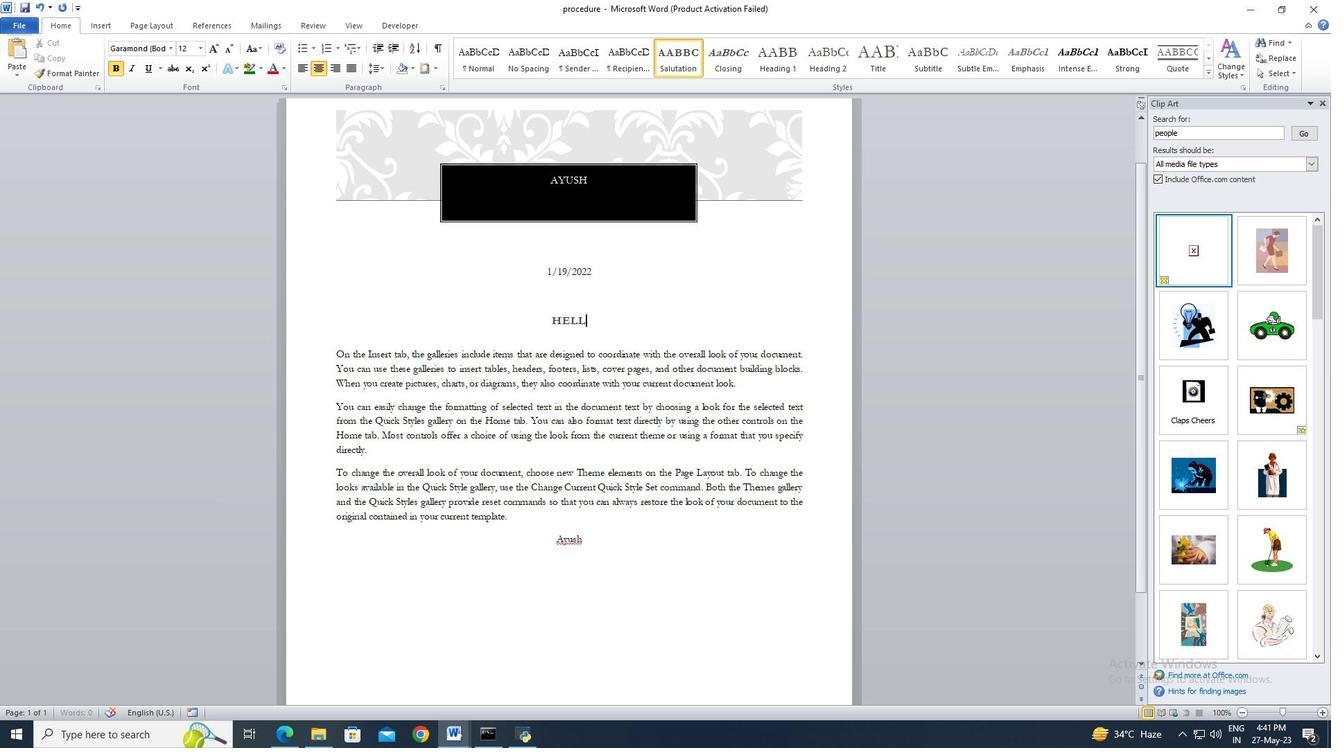 
Action: Mouse moved to (445, 363)
Screenshot: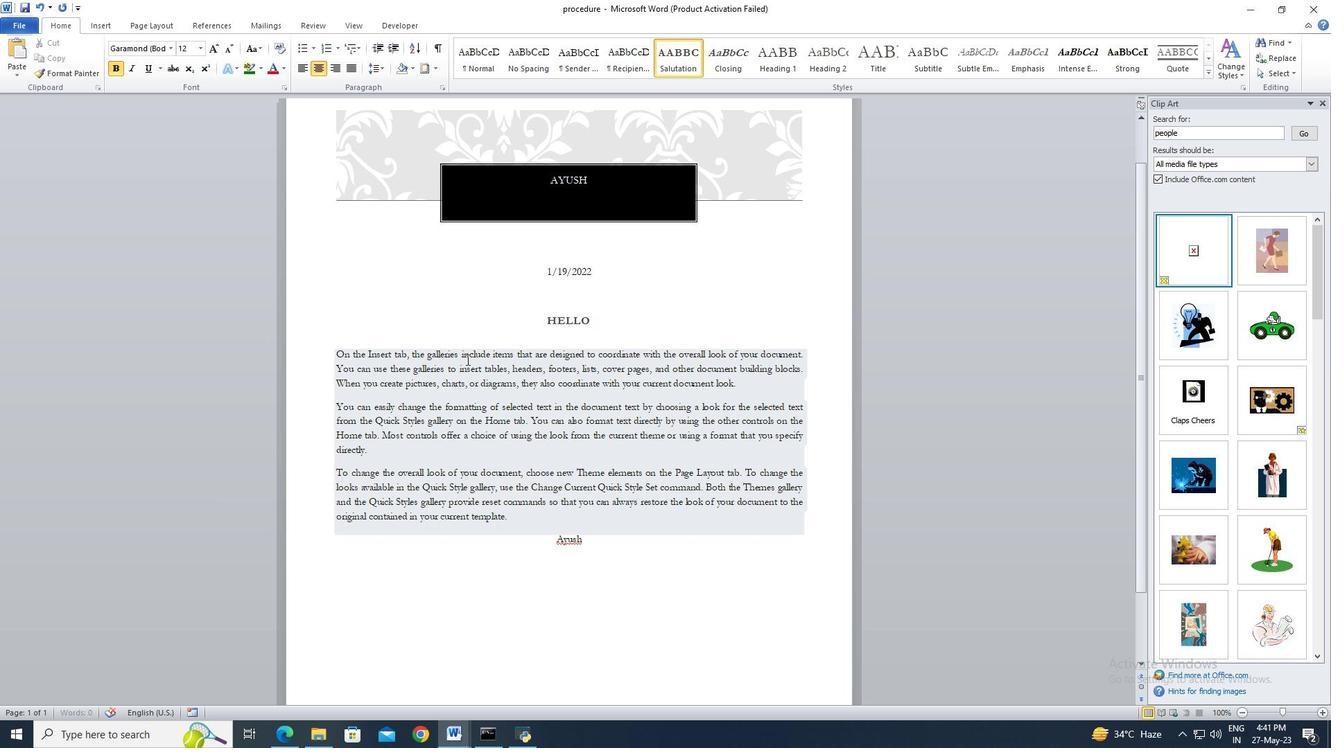 
Action: Mouse pressed left at (445, 363)
Screenshot: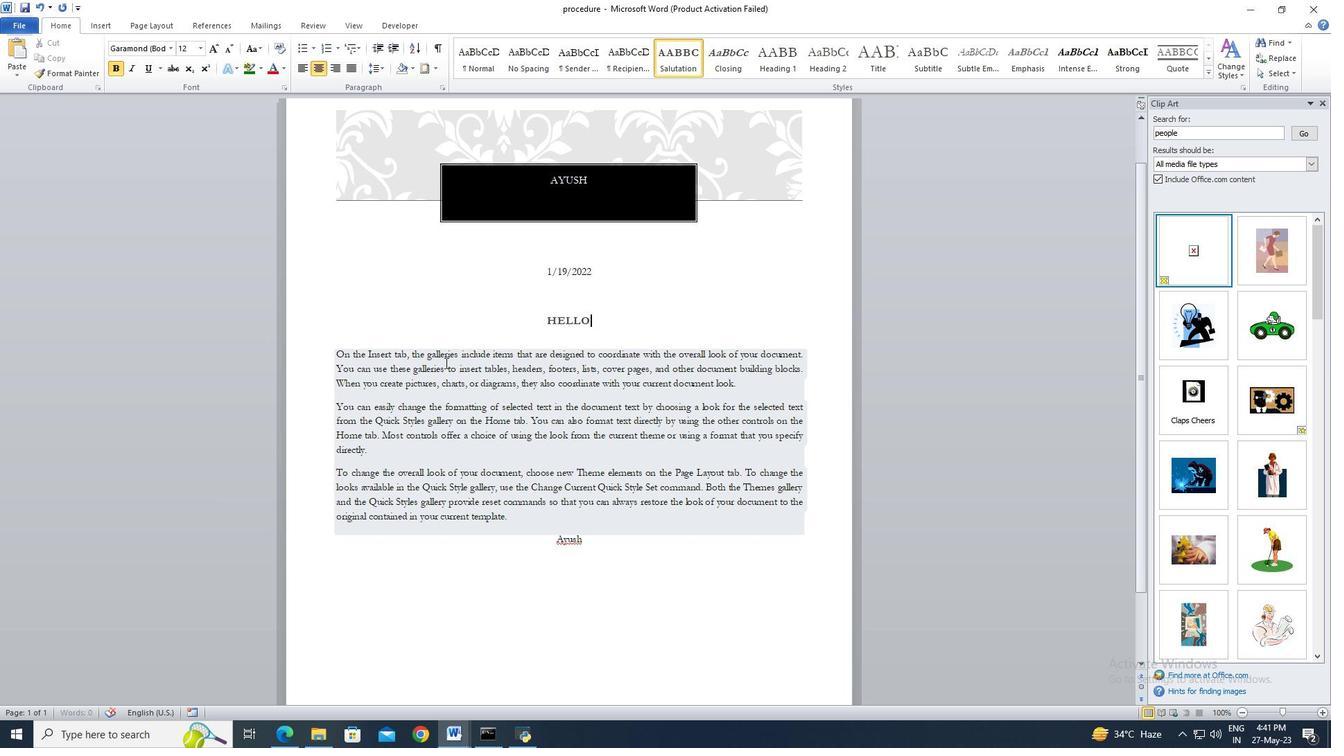 
Action: Key pressed <Key.shift>I<Key.space>wanted<Key.space>ttto<Key.space>share<Key.space>some<Key.space>excitinnng<Key.space><Key.space>nnews<Key.space>wwitr\\h<Key.backspace><Key.backspace>h<Key.space>y<Key.backspace><Key.space>you.<Key.space><Key.shift>I<Key.space>have<Key.space>been<Key.space>accceepted<Key.space>innntto<Key.space>the<Key.space>uniiverrrsity<Key.space>of<Key.space>my<Key.space>dream<Key.backspace><Key.backspace>rreaams<Key.shift>!<Key.space><Key.shift>T<Key.shift>T<Key.shift>This<Key.space>iss<Key.space><Key.space>aa<Key.space>g<Key.backspace>signifficant<Key.space>milestoone<Key.space>in<Key.space>my<Key.space>a<Key.backspace><Key.space>acadeemmiic<Key.space>joourney,<Key.space>,<Key.space>anndd<Key.space><Key.shift>I<Key.space><Key.shift>I<Key.space>am<Key.space>g<Key.backspace><Key.space>grateeful<Key.space>foor<Key.space>your<Key.space>guidance<Key.space>annd<Key.space>suppooortt<Key.space>tthroughout<Key.space>t<Key.backspace><Key.space>thee<Key.space>appllication<Key.space>prrocess.<Key.space><Key.shift>Thank<Key.space>yooou<Key.space>for<Key.space>believviing<Key.space>in<Key.space>me.
Screenshot: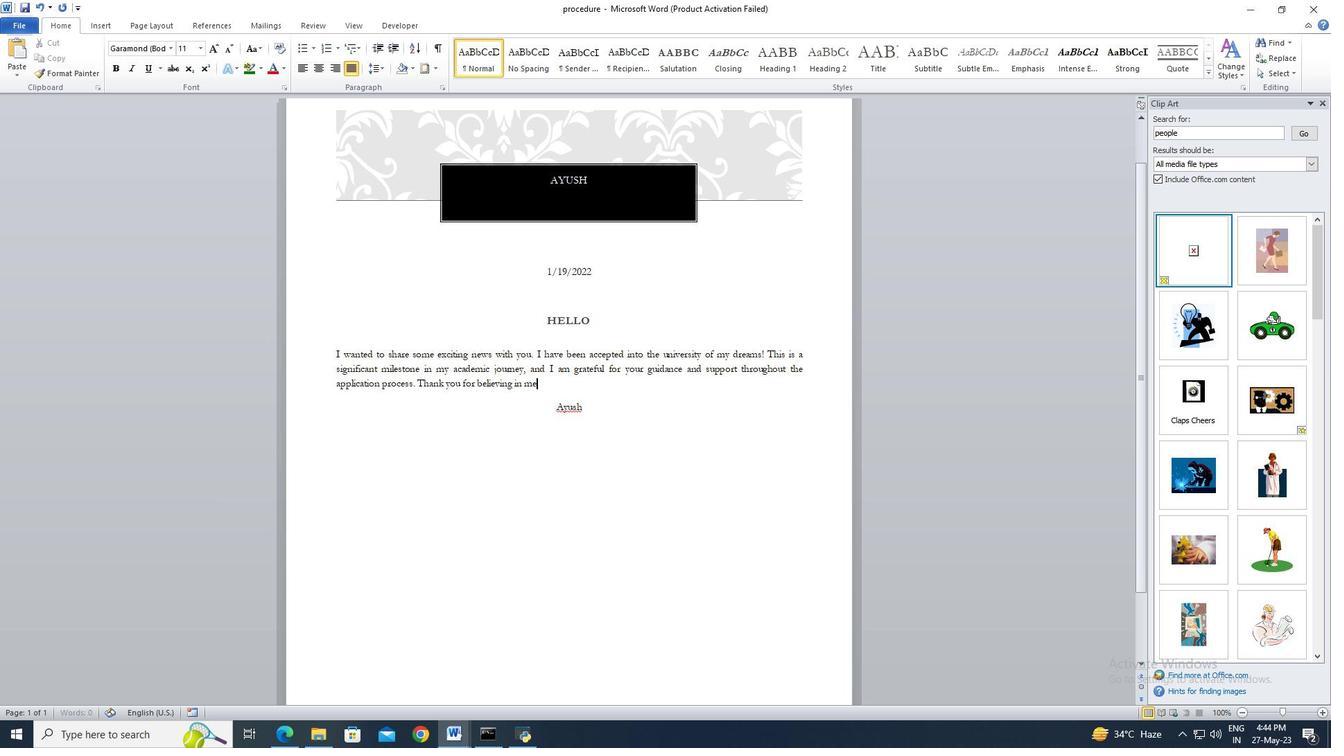 
Action: Mouse moved to (169, 30)
Screenshot: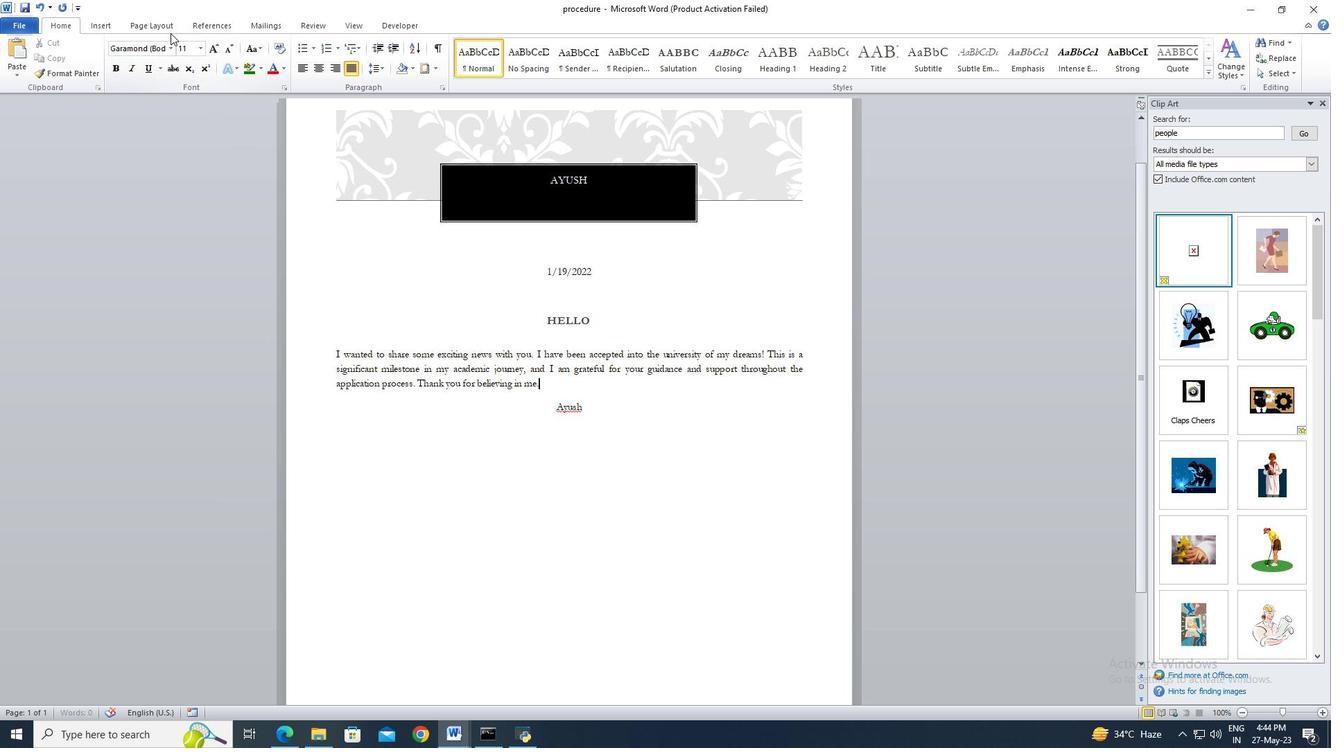 
Action: Mouse pressed left at (169, 30)
Screenshot: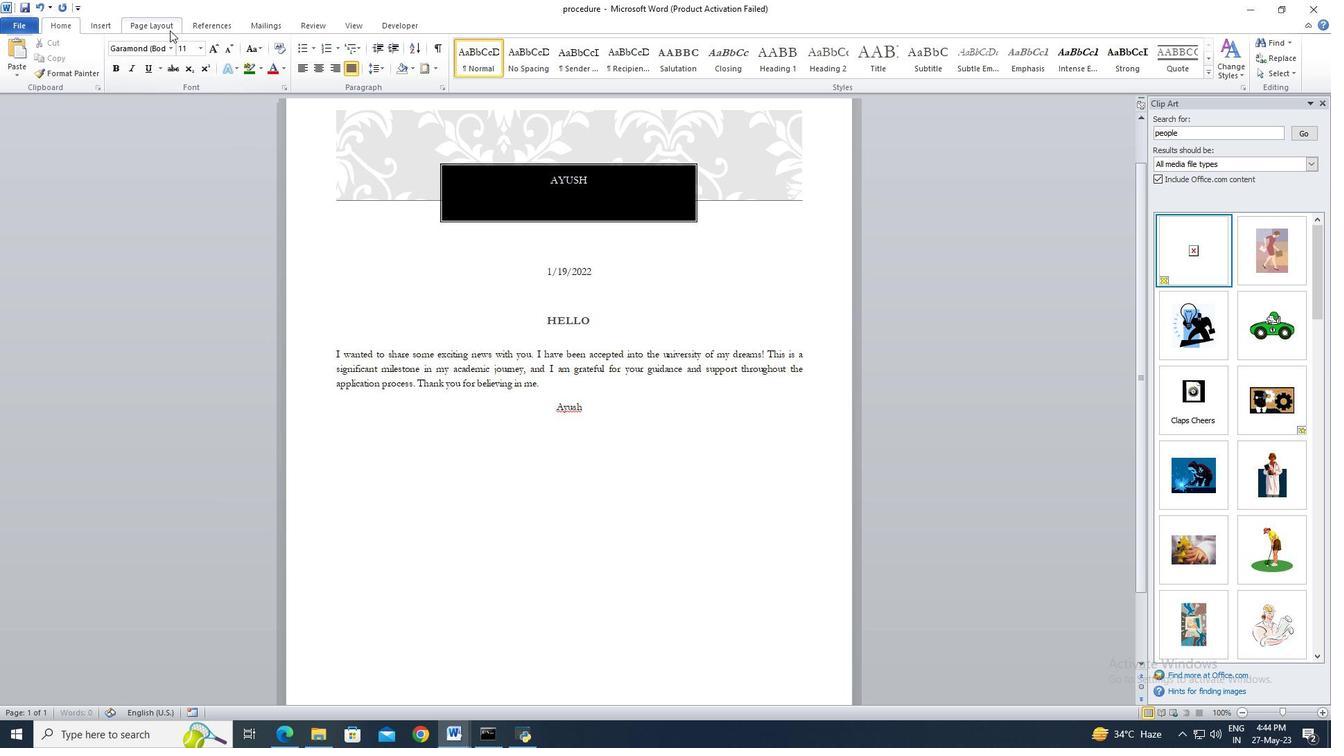 
Action: Mouse moved to (325, 72)
Screenshot: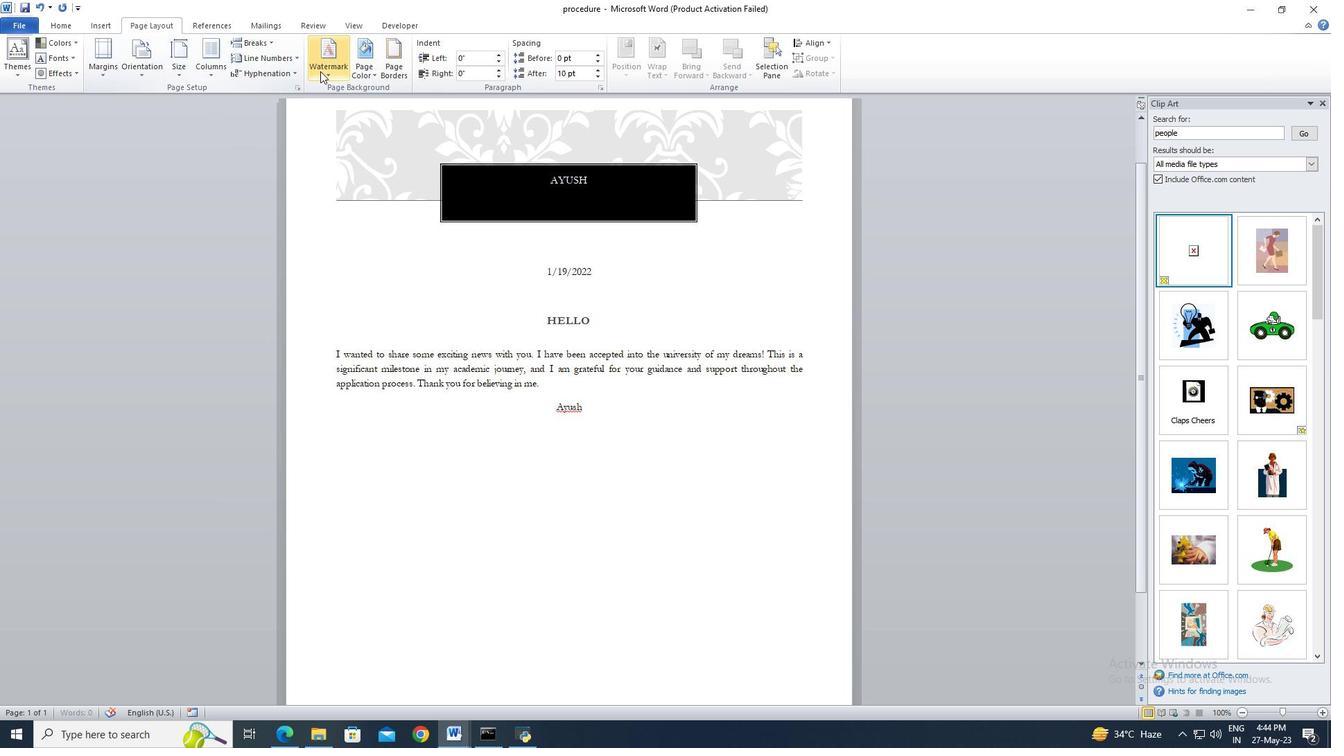 
Action: Mouse pressed left at (325, 72)
Screenshot: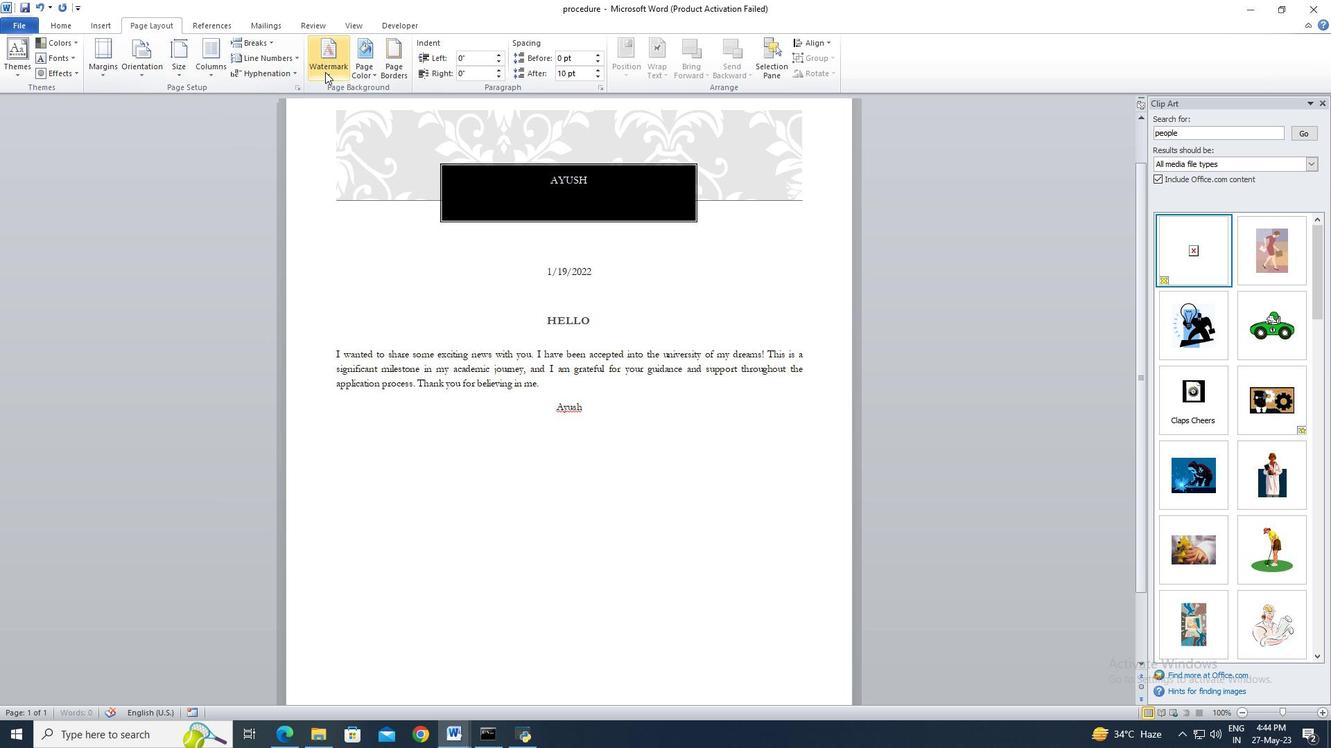 
Action: Mouse moved to (401, 490)
Screenshot: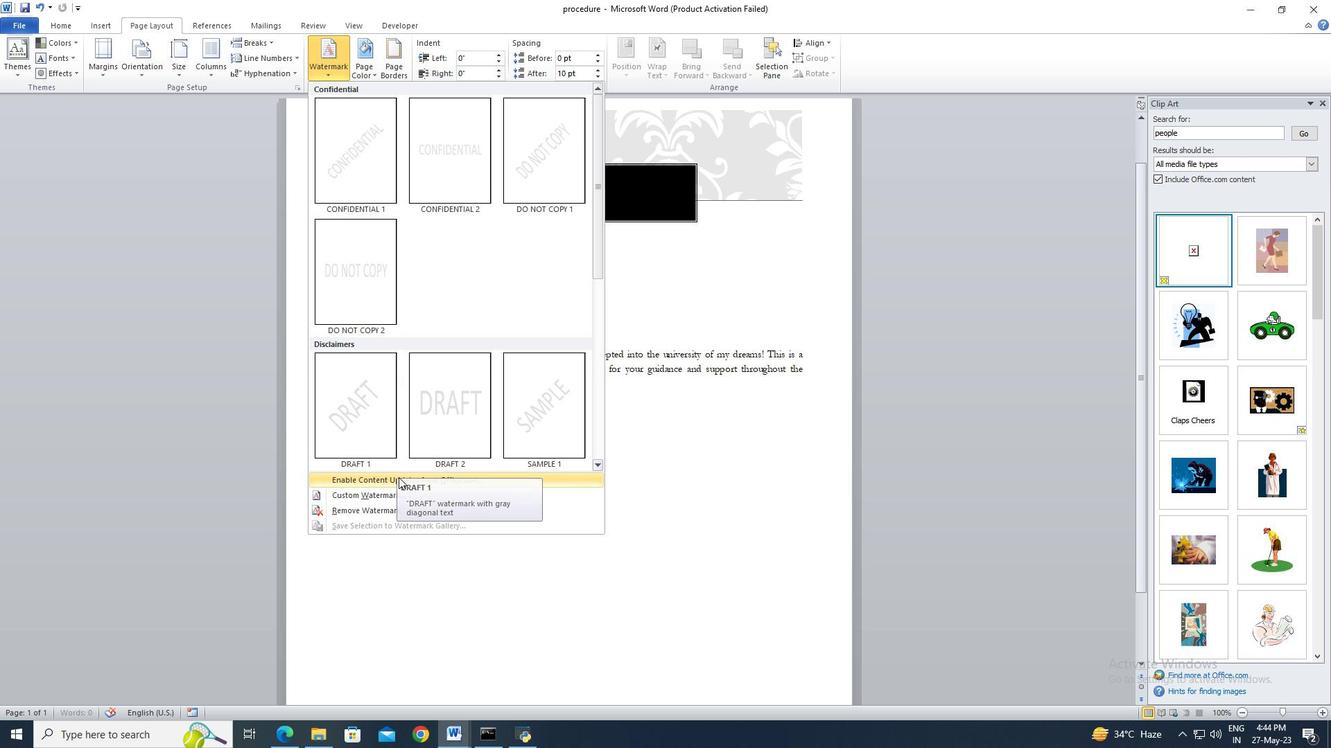 
Action: Mouse pressed left at (401, 490)
Screenshot: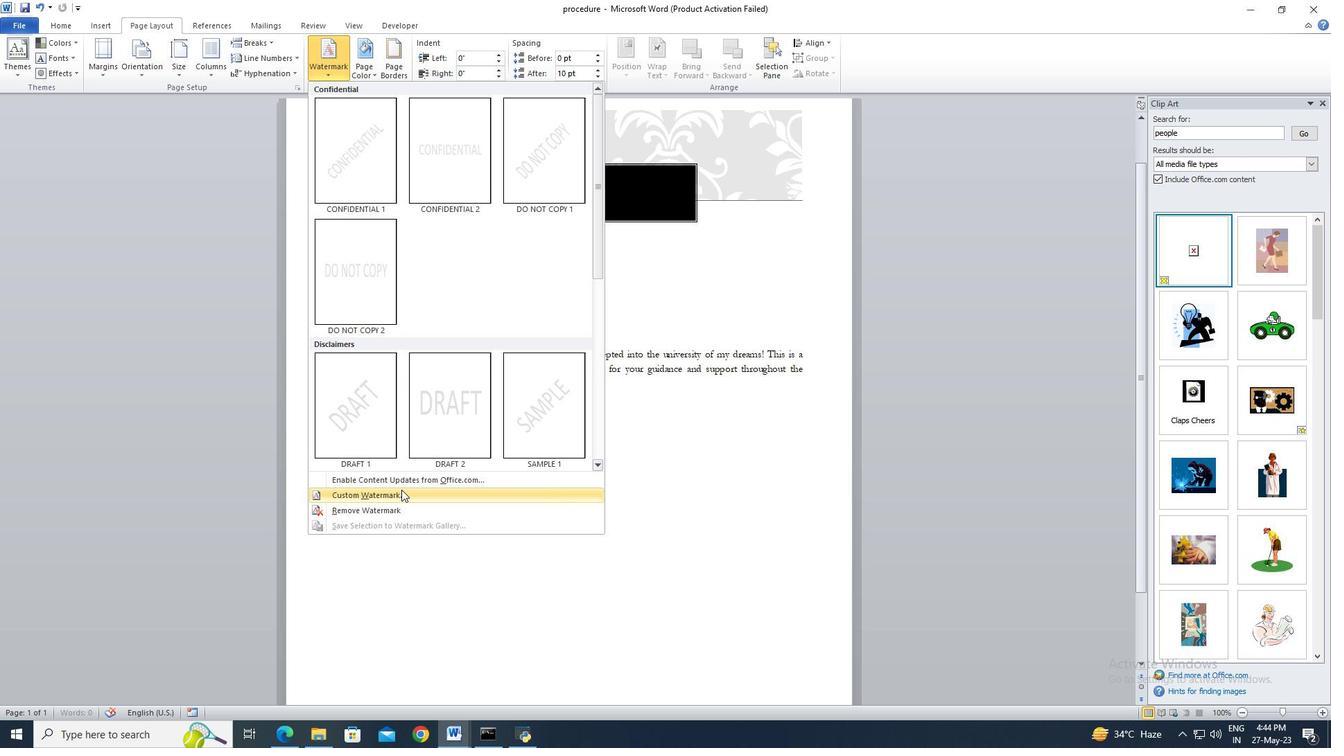 
Action: Mouse moved to (540, 334)
Screenshot: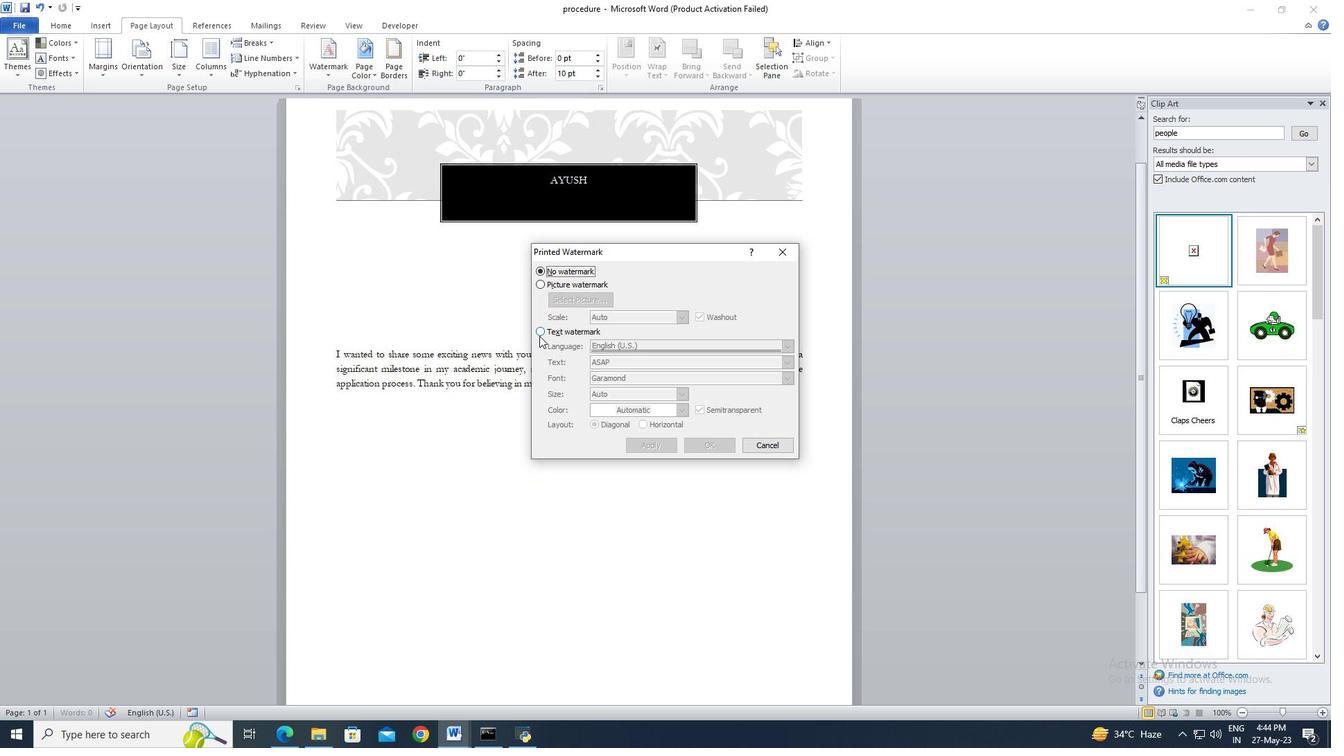 
Action: Mouse pressed left at (540, 334)
Screenshot: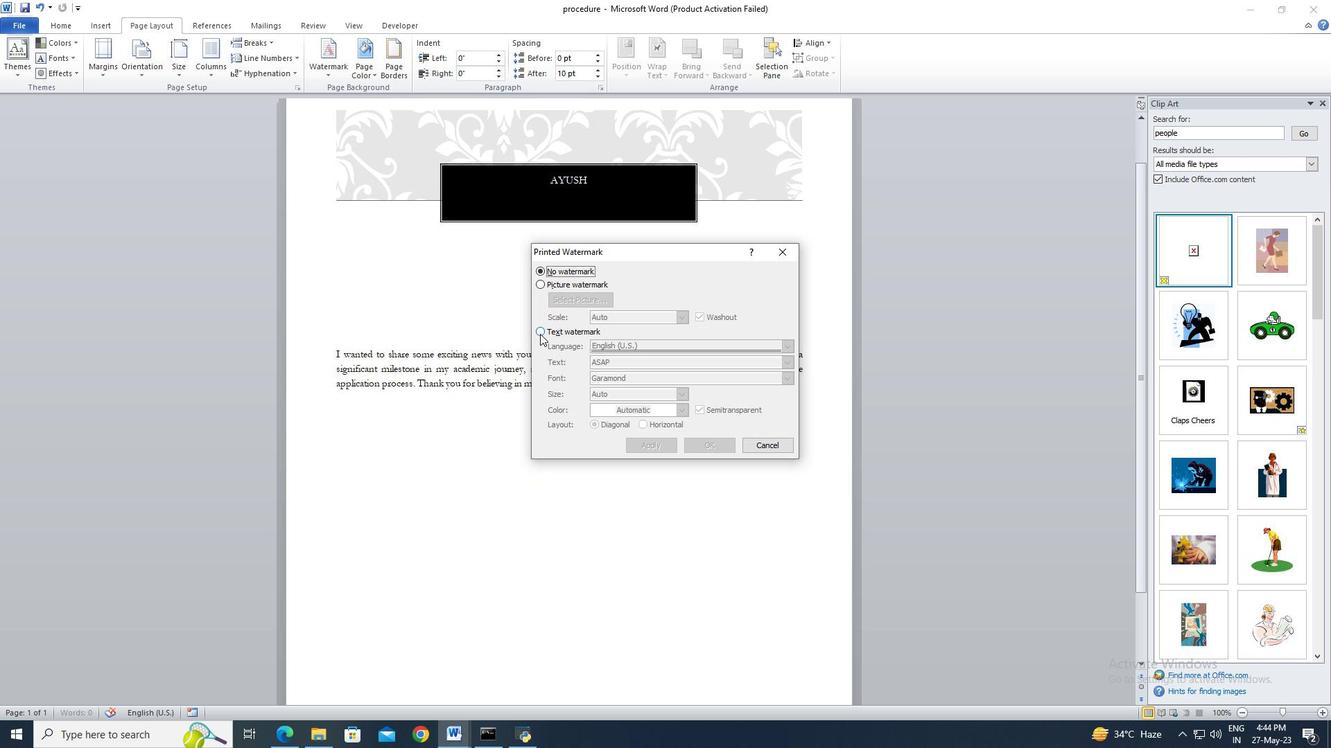 
Action: Mouse moved to (612, 360)
Screenshot: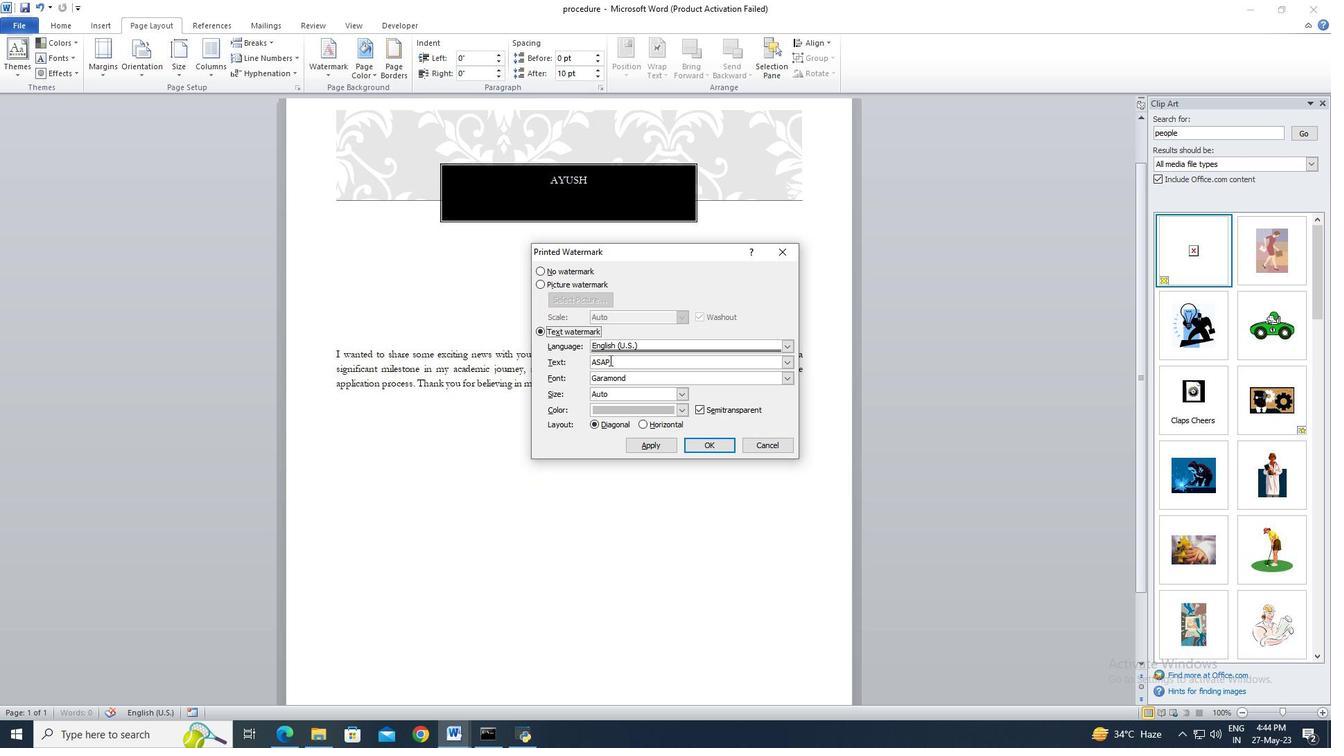 
Action: Mouse pressed left at (612, 360)
Screenshot: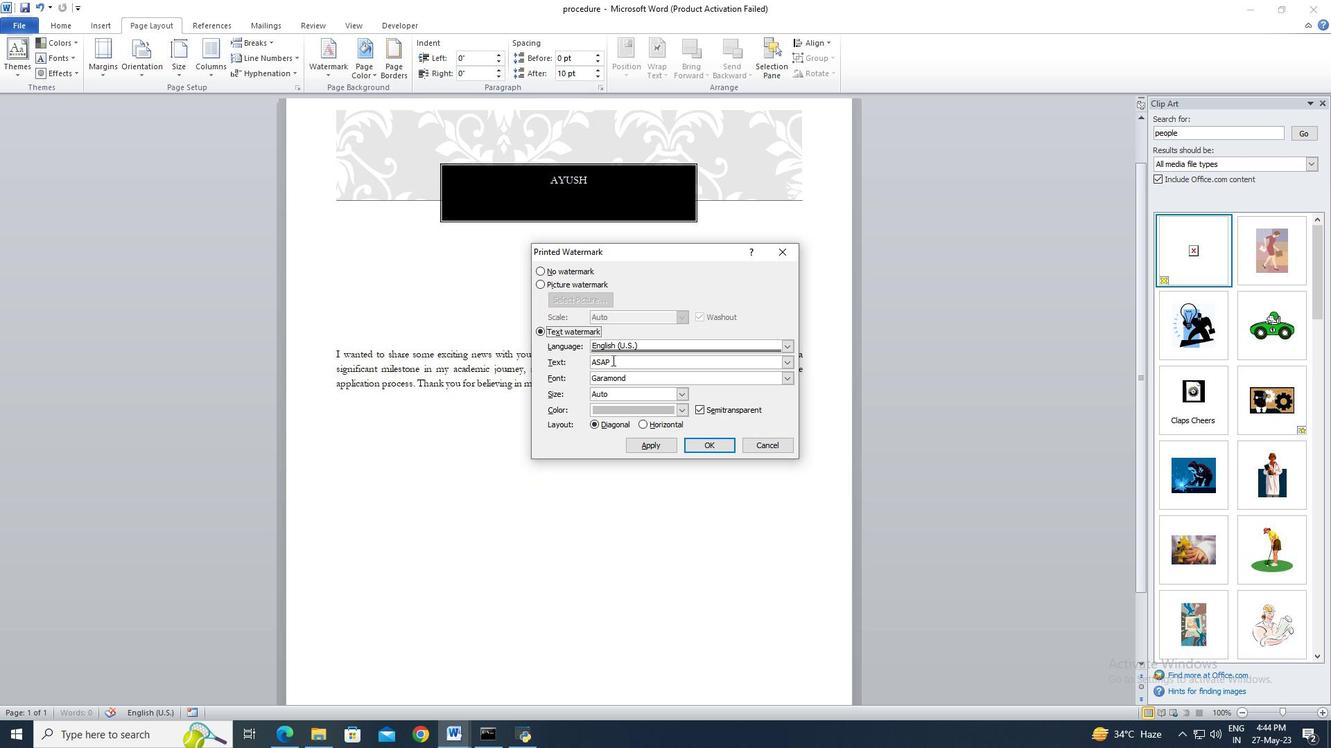 
Action: Key pressed ctrl+A<Key.delete>confidential<Key.space>26
Screenshot: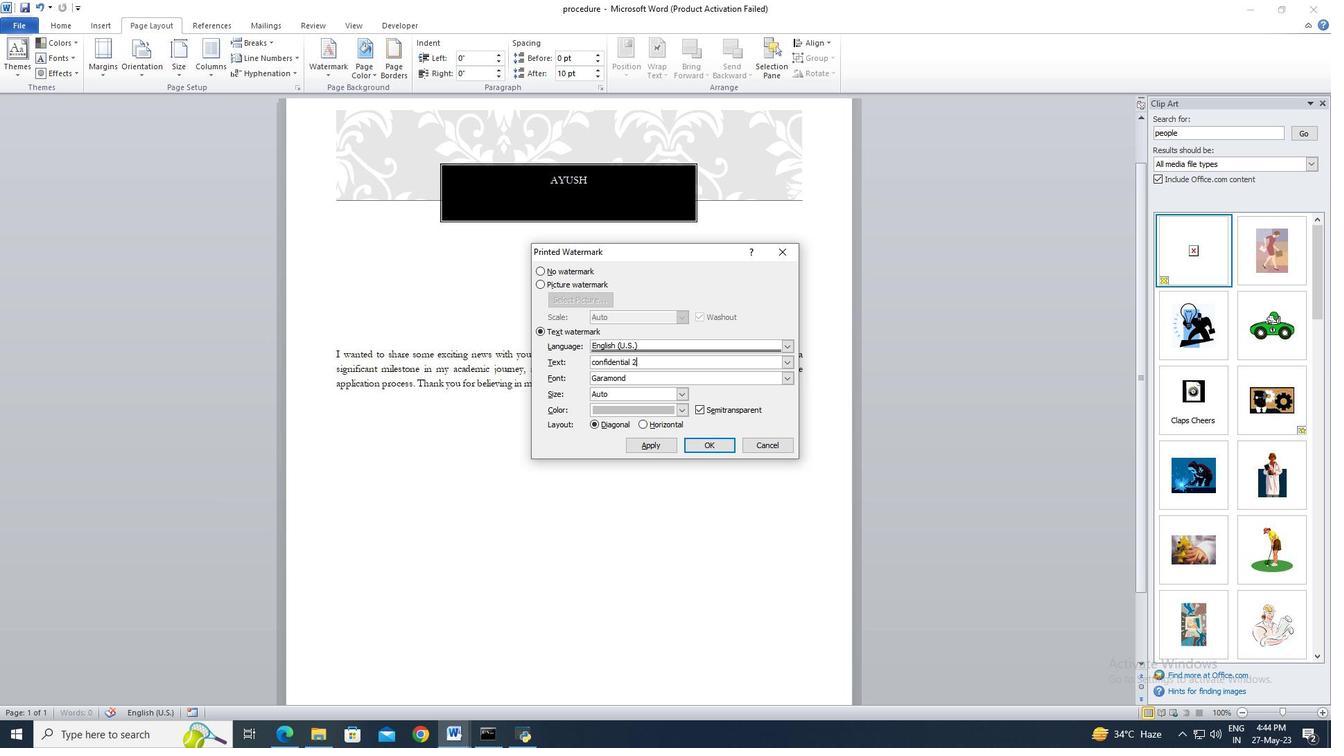 
Action: Mouse moved to (695, 441)
Screenshot: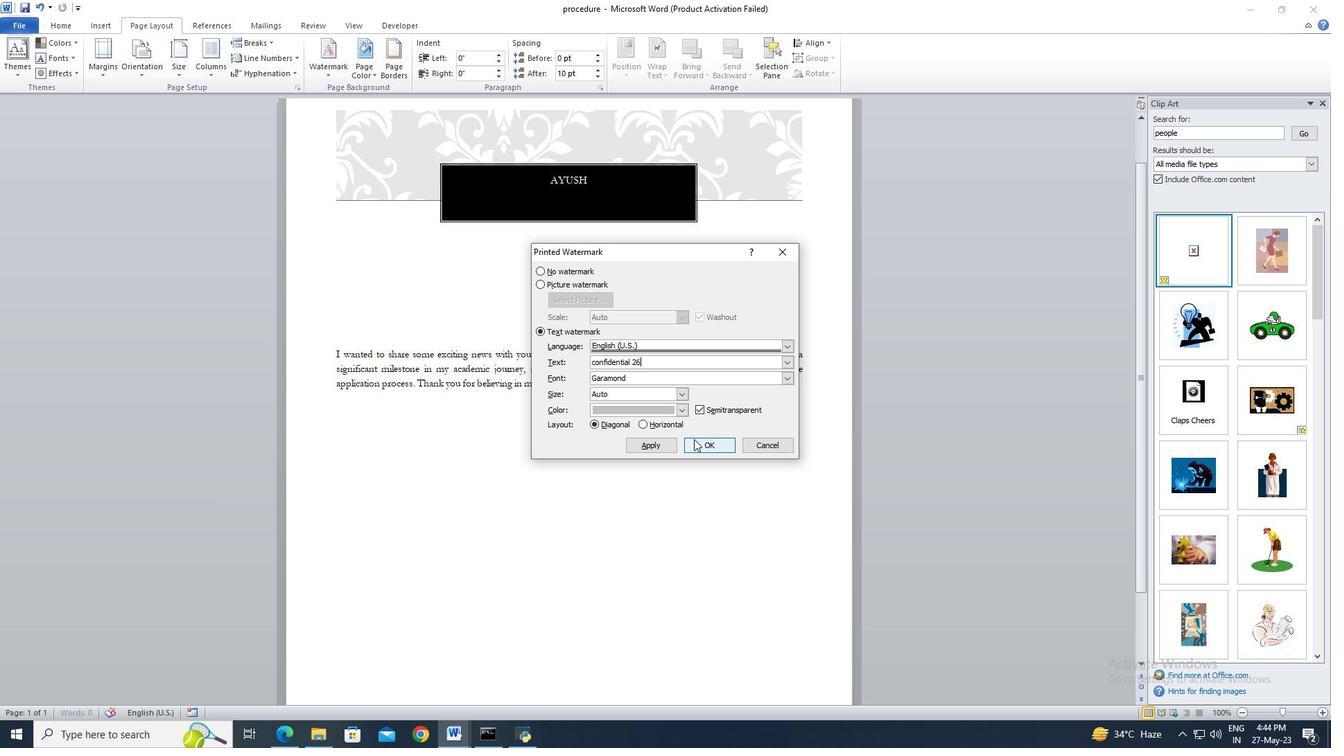 
Action: Mouse pressed left at (695, 441)
Screenshot: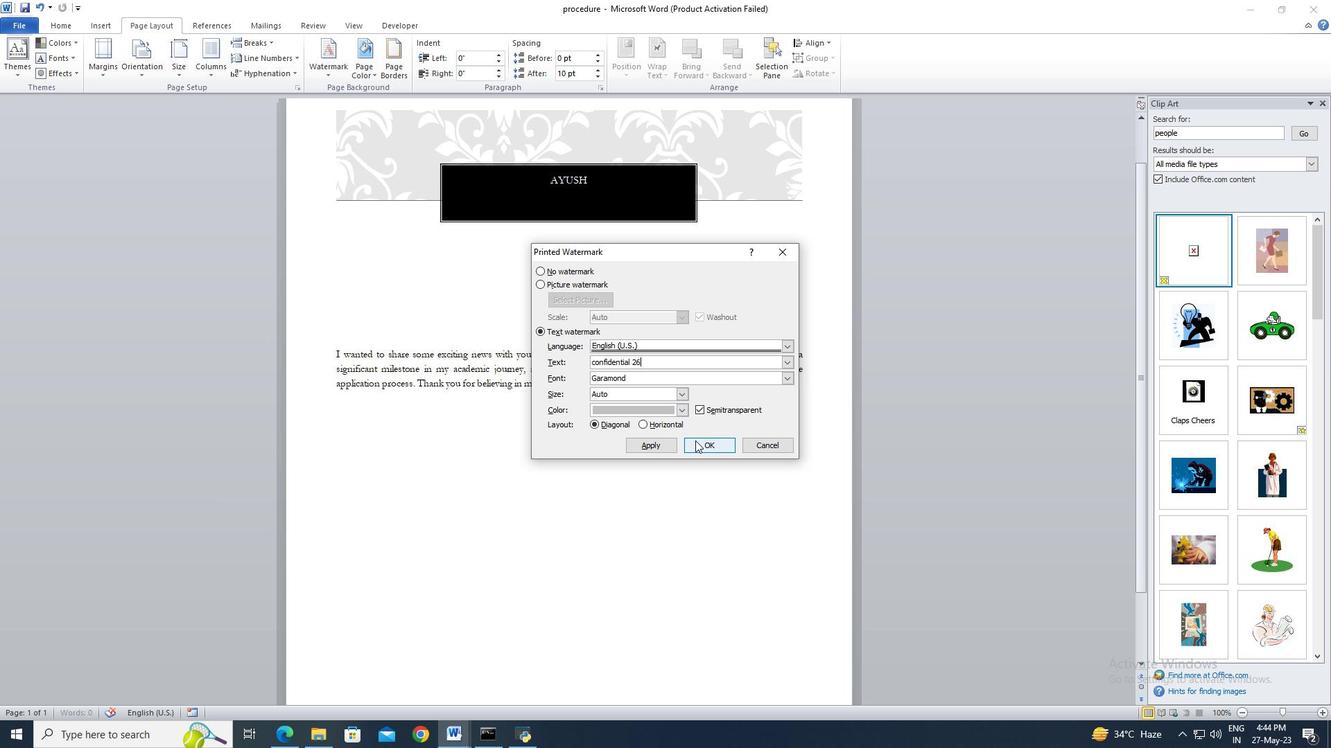 
